 Task: Find connections with filter location Tomé with filter topic #Lawwith filter profile language French with filter current company UAS International Trip Support with filter school St. Joseph's Boys' Higher Secondary School with filter industry Accessible Architecture and Design with filter service category Illustration with filter keywords title Accounting Staff
Action: Mouse moved to (629, 85)
Screenshot: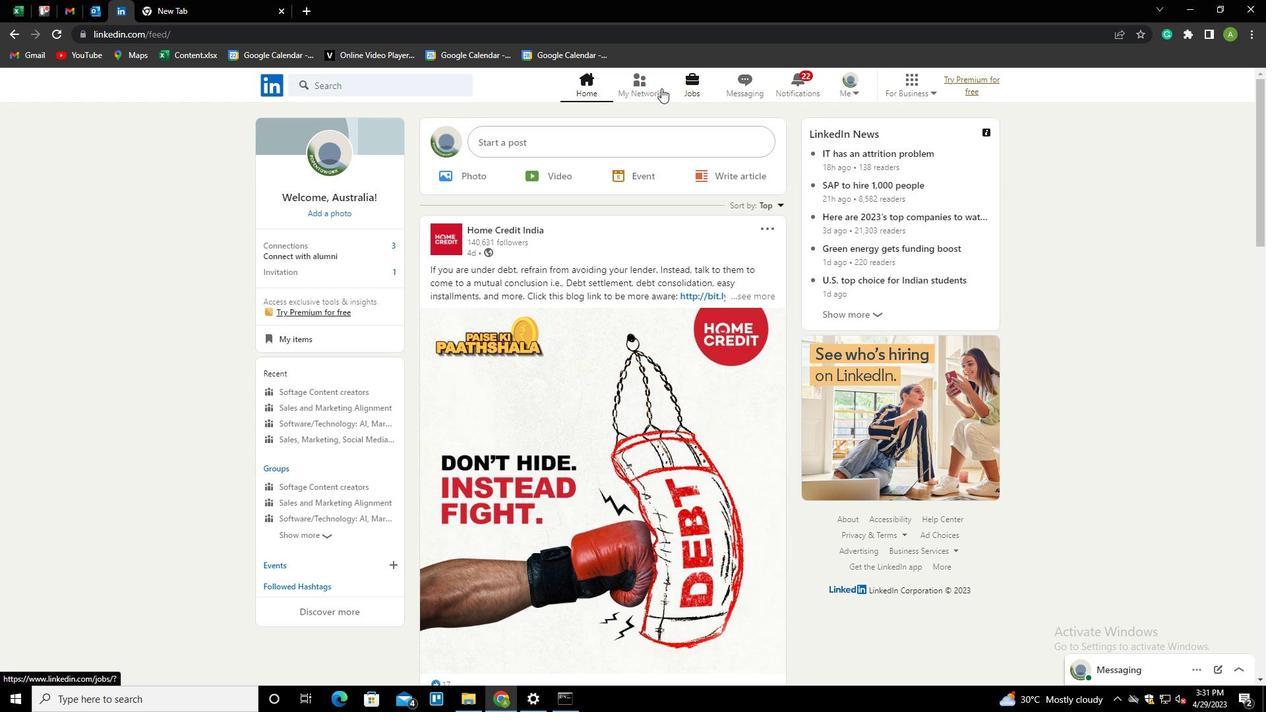 
Action: Mouse pressed left at (629, 85)
Screenshot: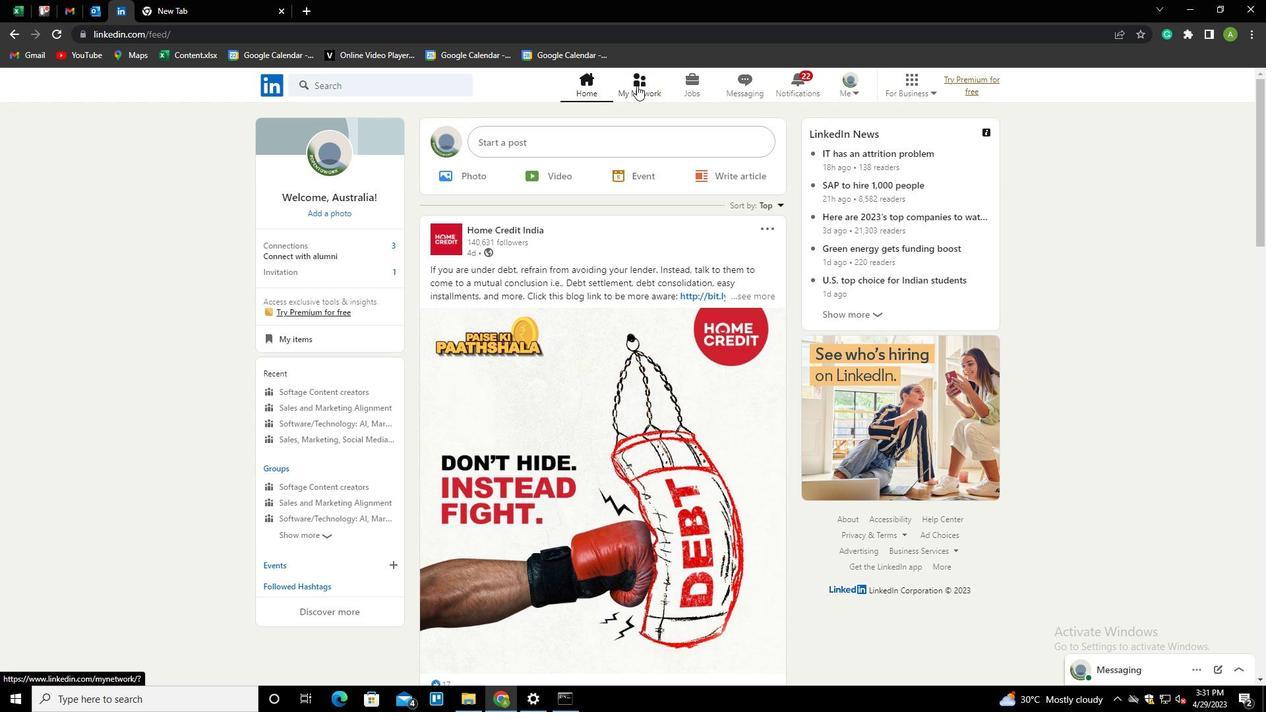 
Action: Mouse moved to (360, 156)
Screenshot: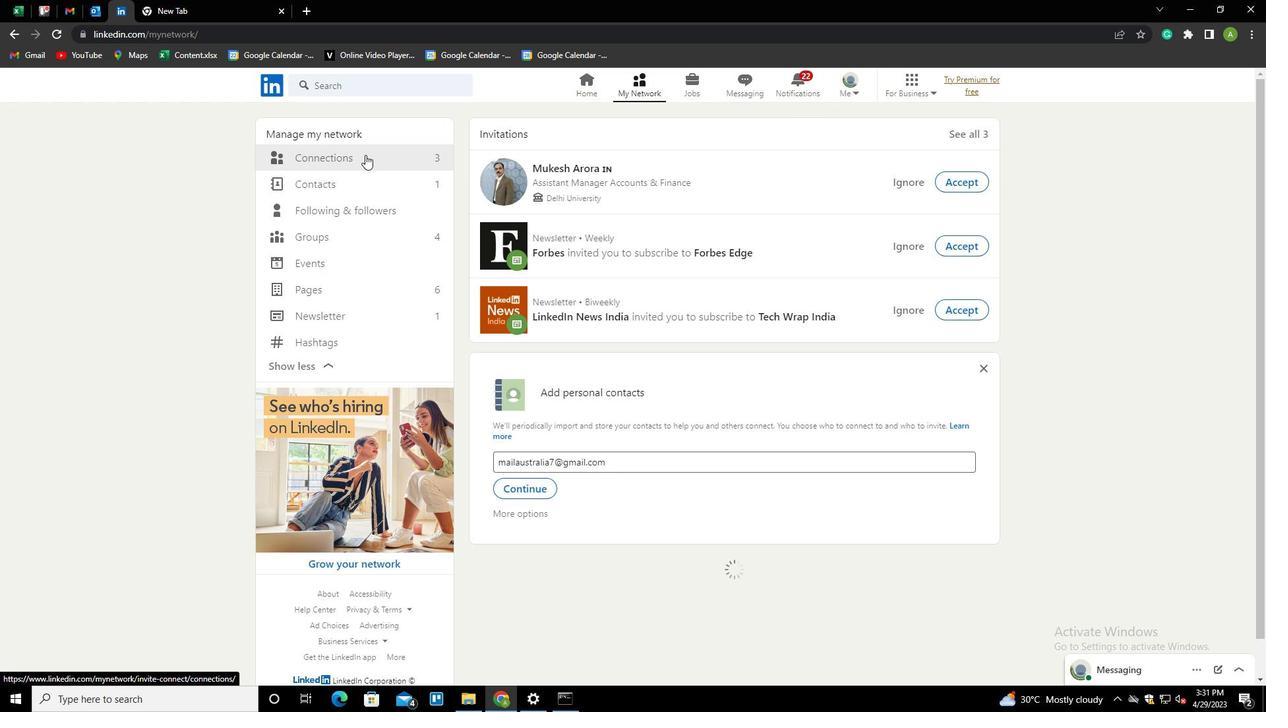 
Action: Mouse pressed left at (360, 156)
Screenshot: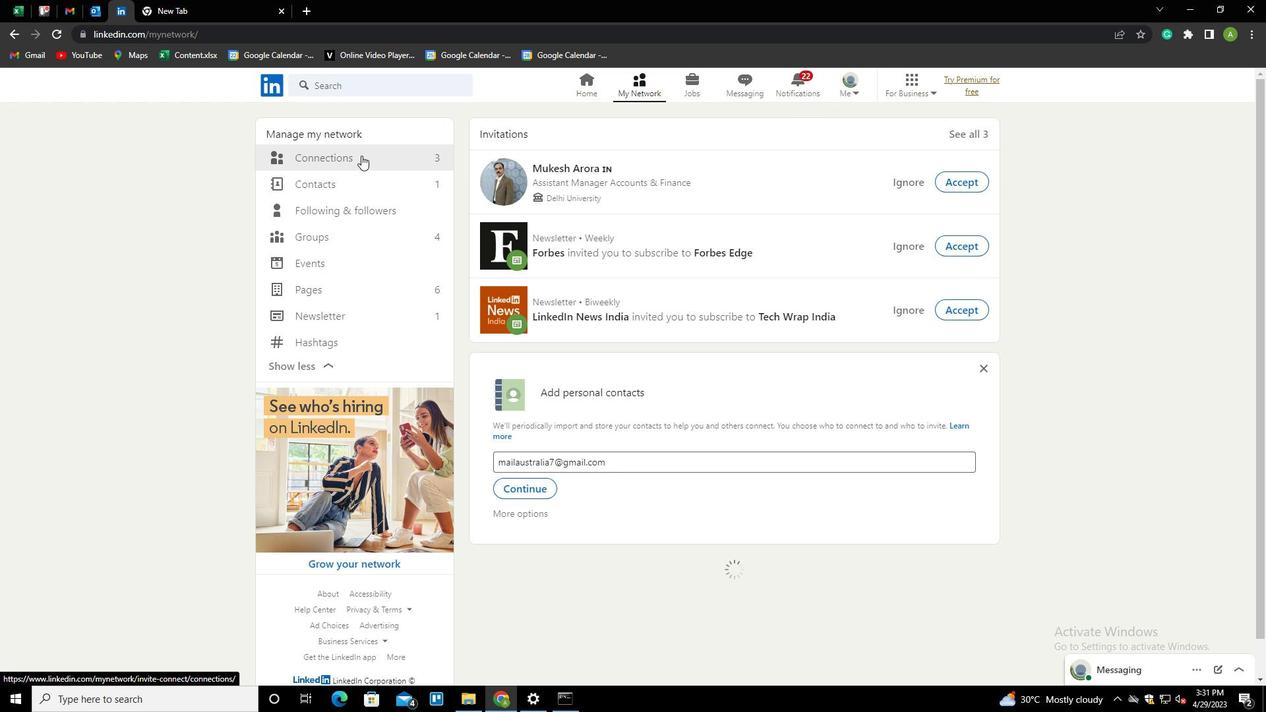 
Action: Mouse moved to (737, 157)
Screenshot: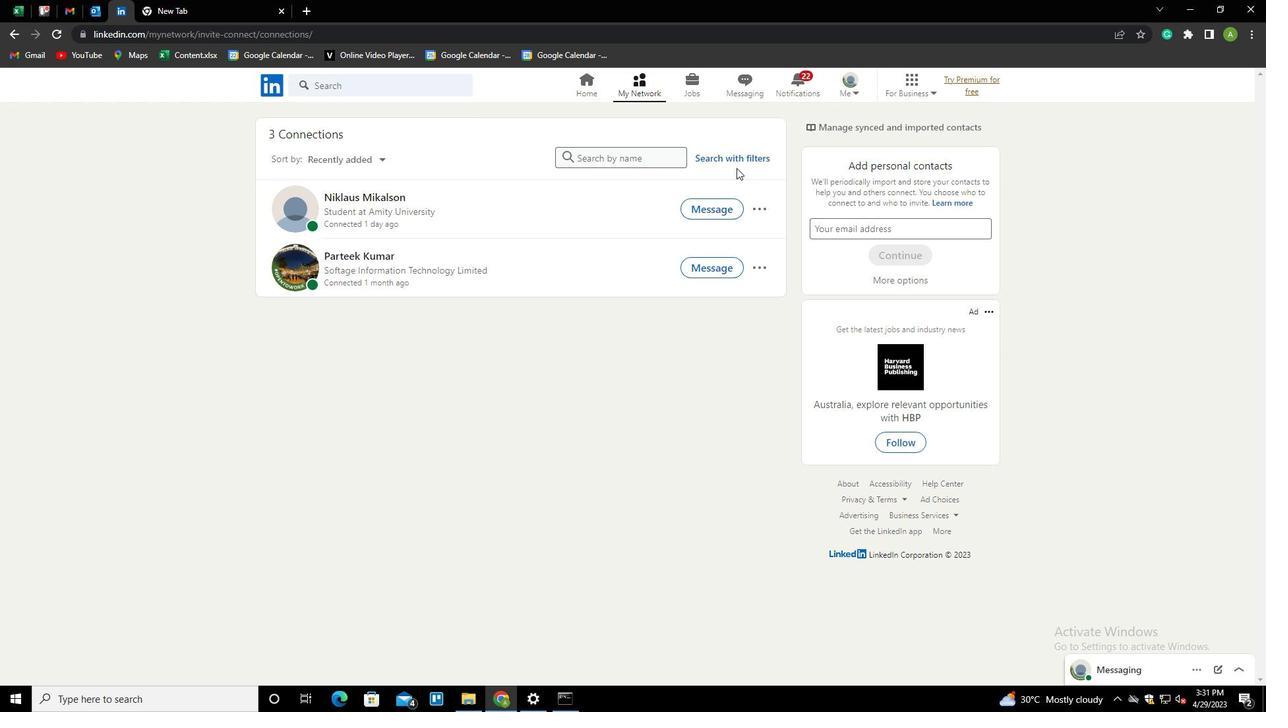 
Action: Mouse pressed left at (737, 157)
Screenshot: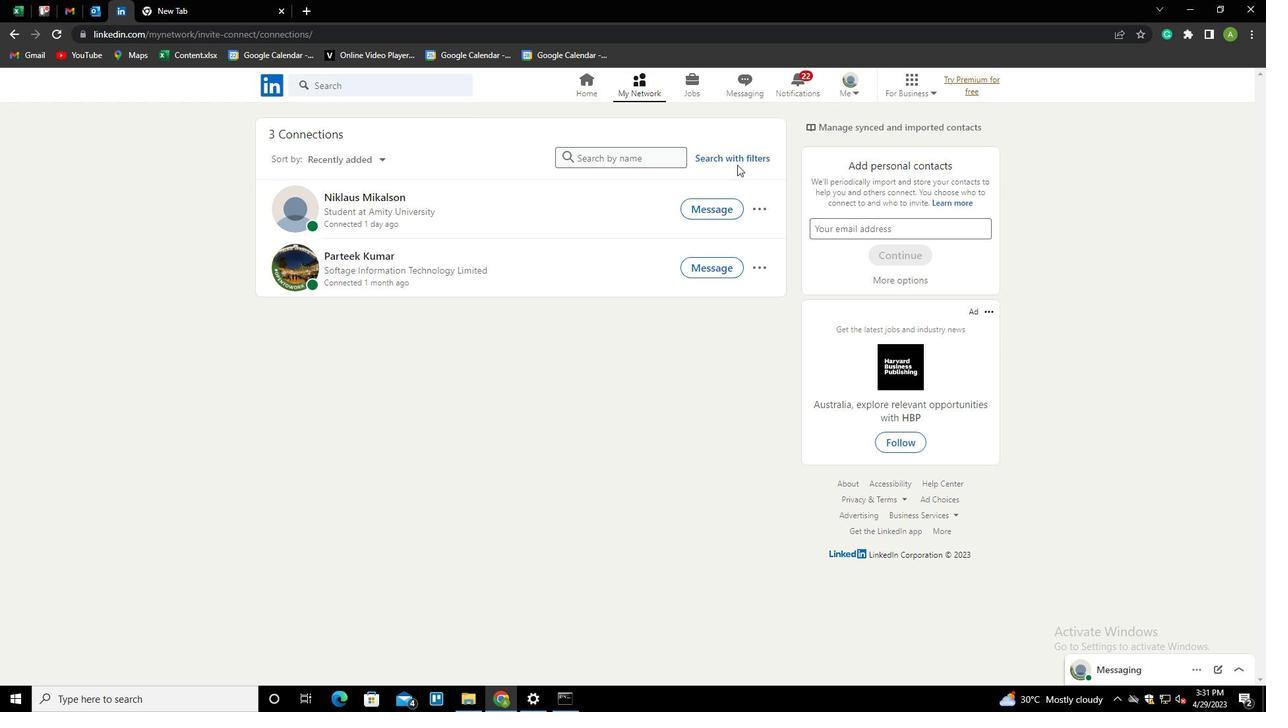 
Action: Mouse moved to (681, 125)
Screenshot: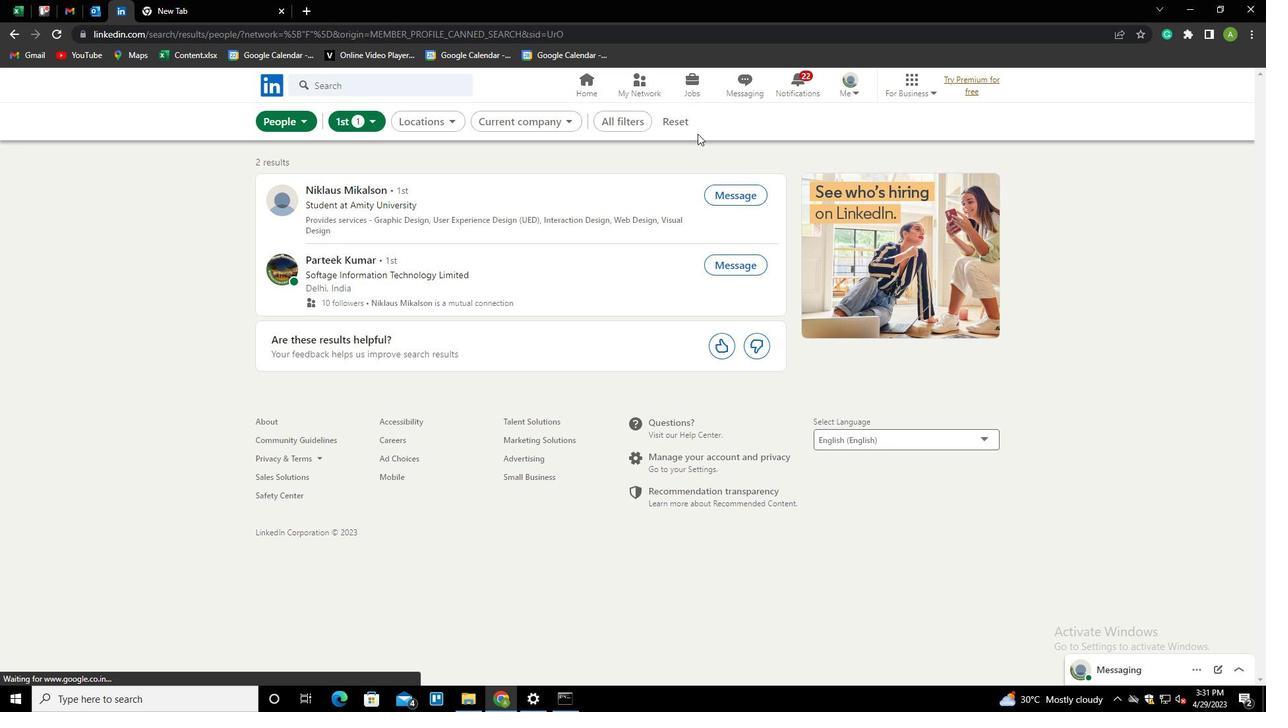 
Action: Mouse pressed left at (681, 125)
Screenshot: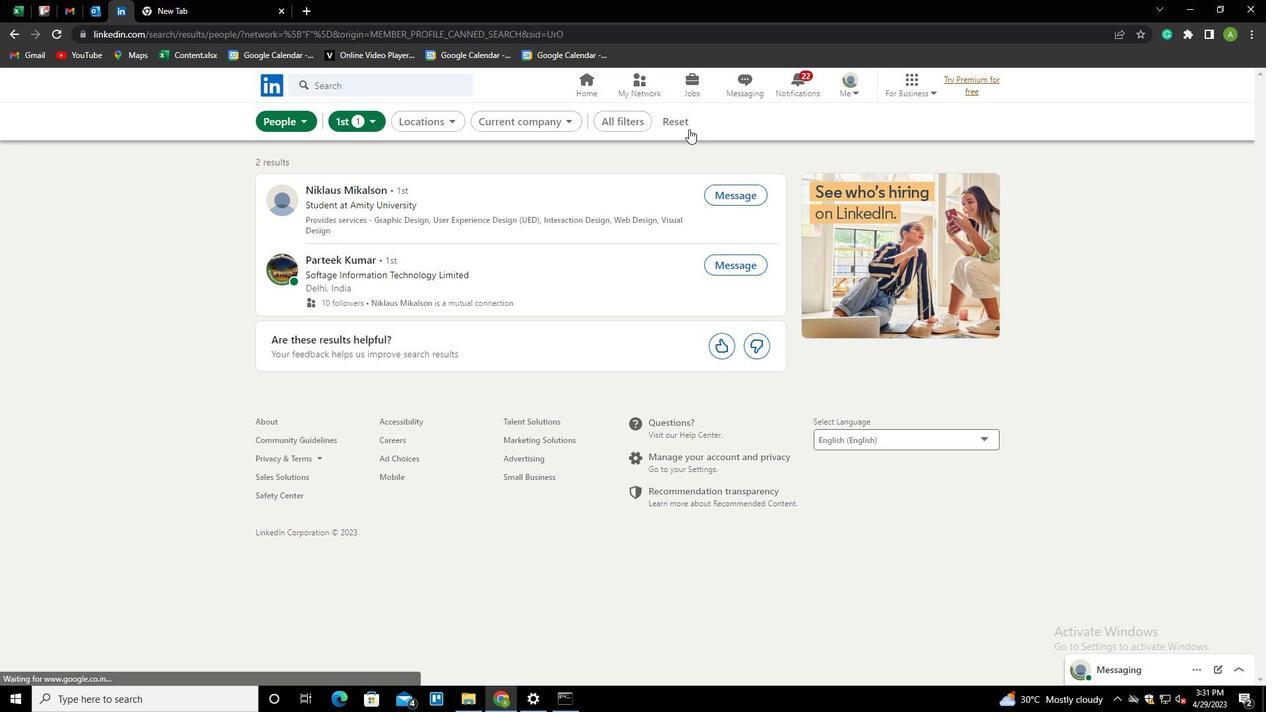 
Action: Mouse moved to (652, 122)
Screenshot: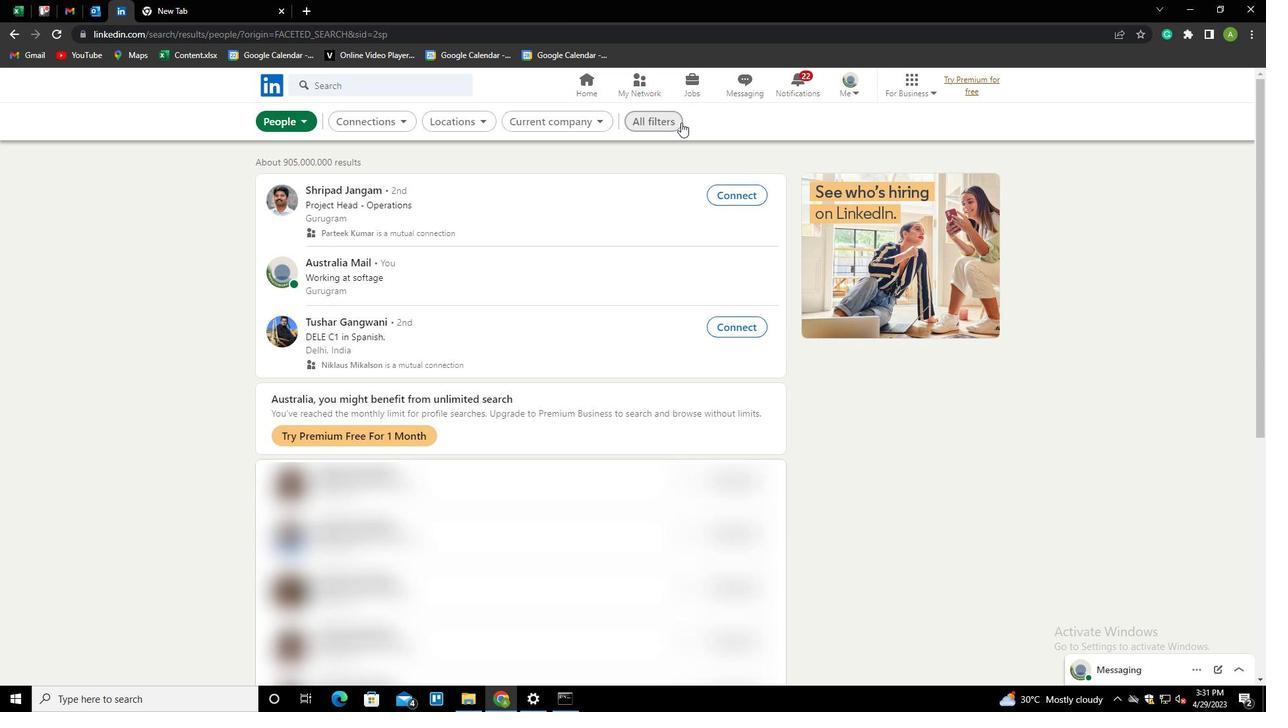 
Action: Mouse pressed left at (652, 122)
Screenshot: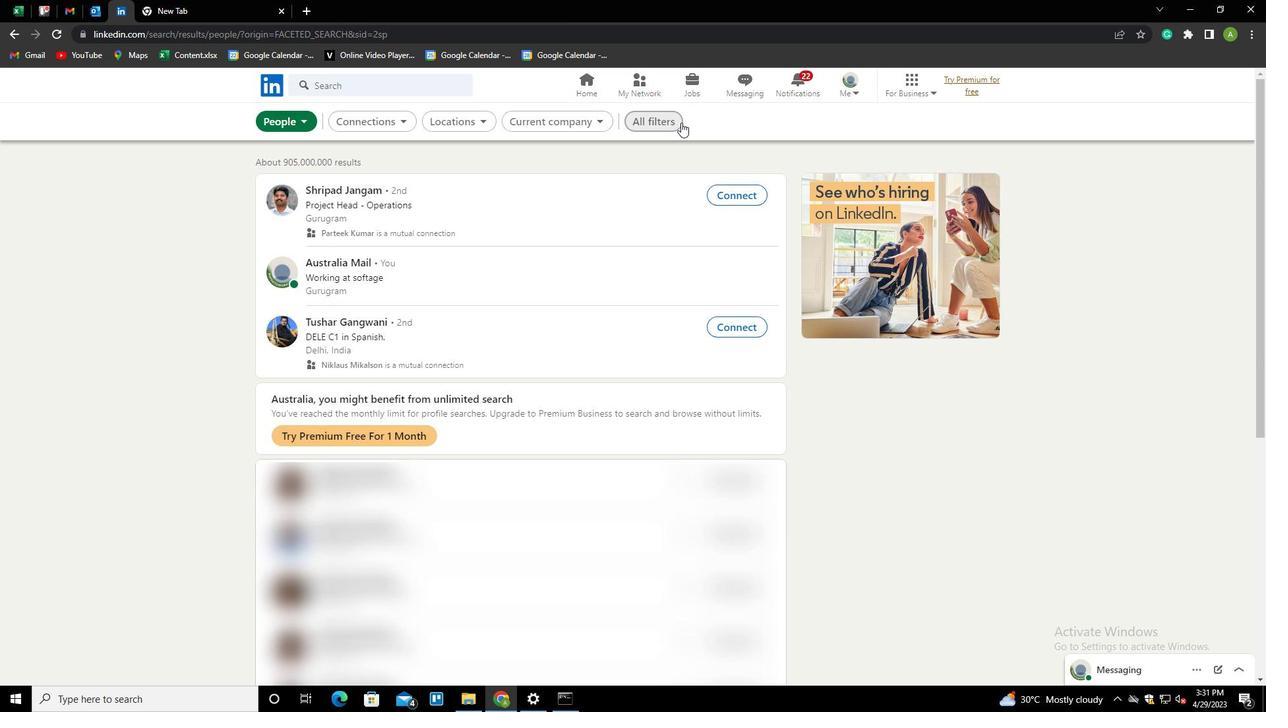 
Action: Mouse moved to (1185, 341)
Screenshot: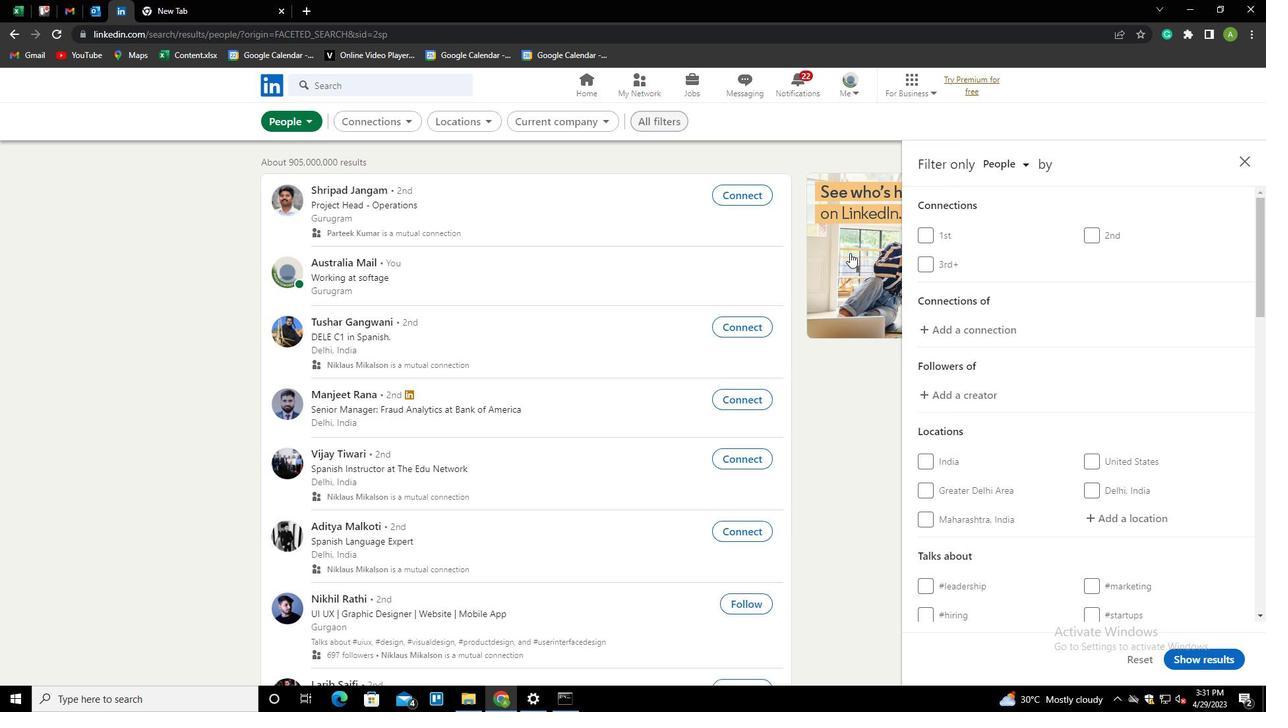 
Action: Mouse scrolled (1185, 340) with delta (0, 0)
Screenshot: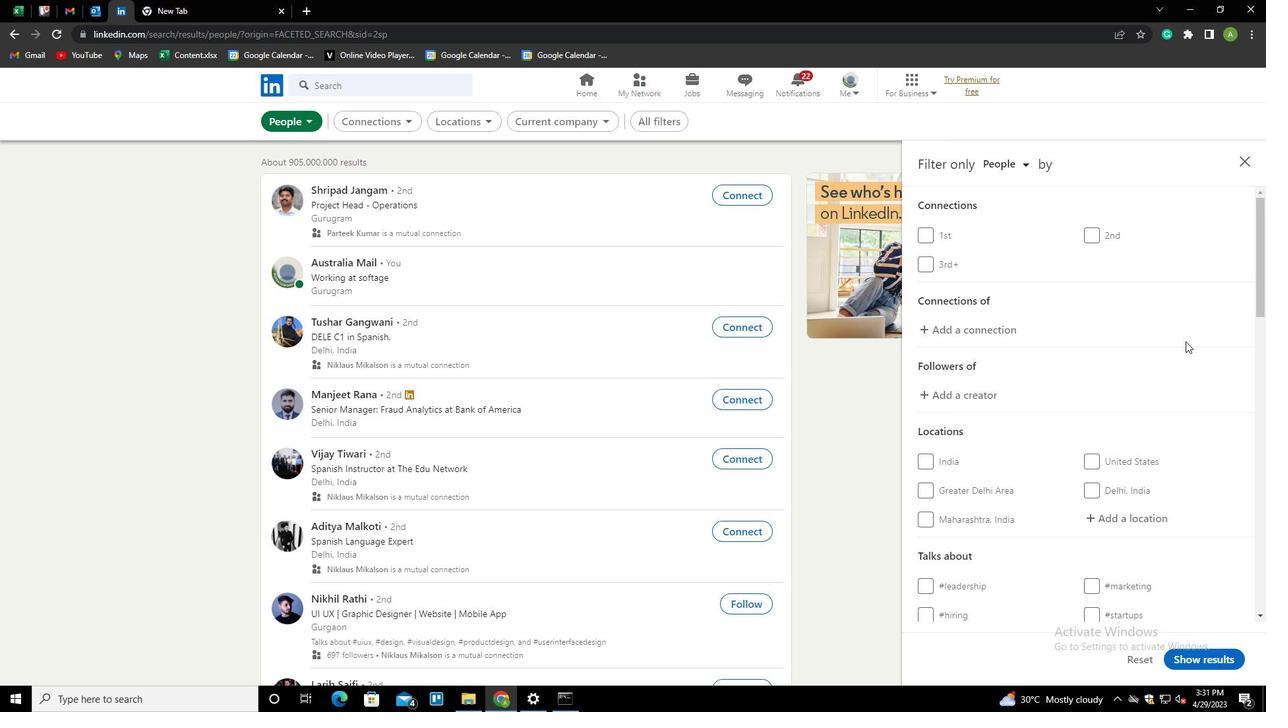 
Action: Mouse scrolled (1185, 340) with delta (0, 0)
Screenshot: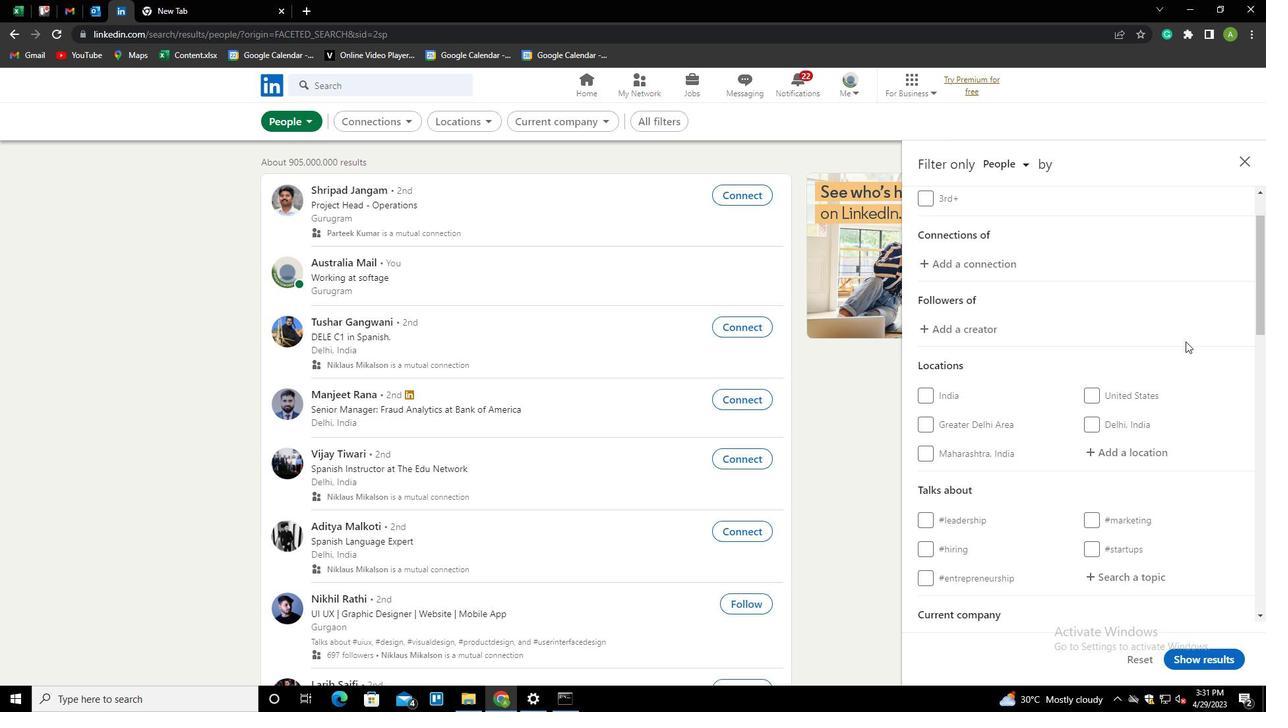 
Action: Mouse scrolled (1185, 340) with delta (0, 0)
Screenshot: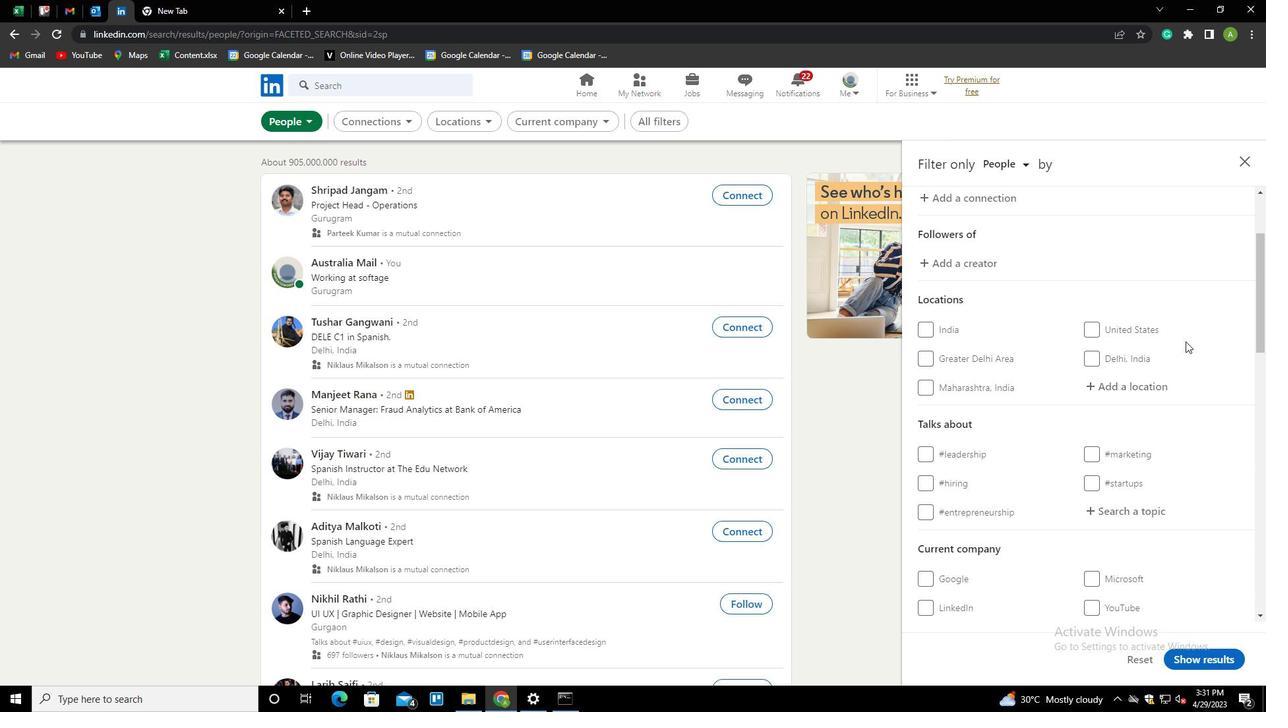
Action: Mouse moved to (1130, 322)
Screenshot: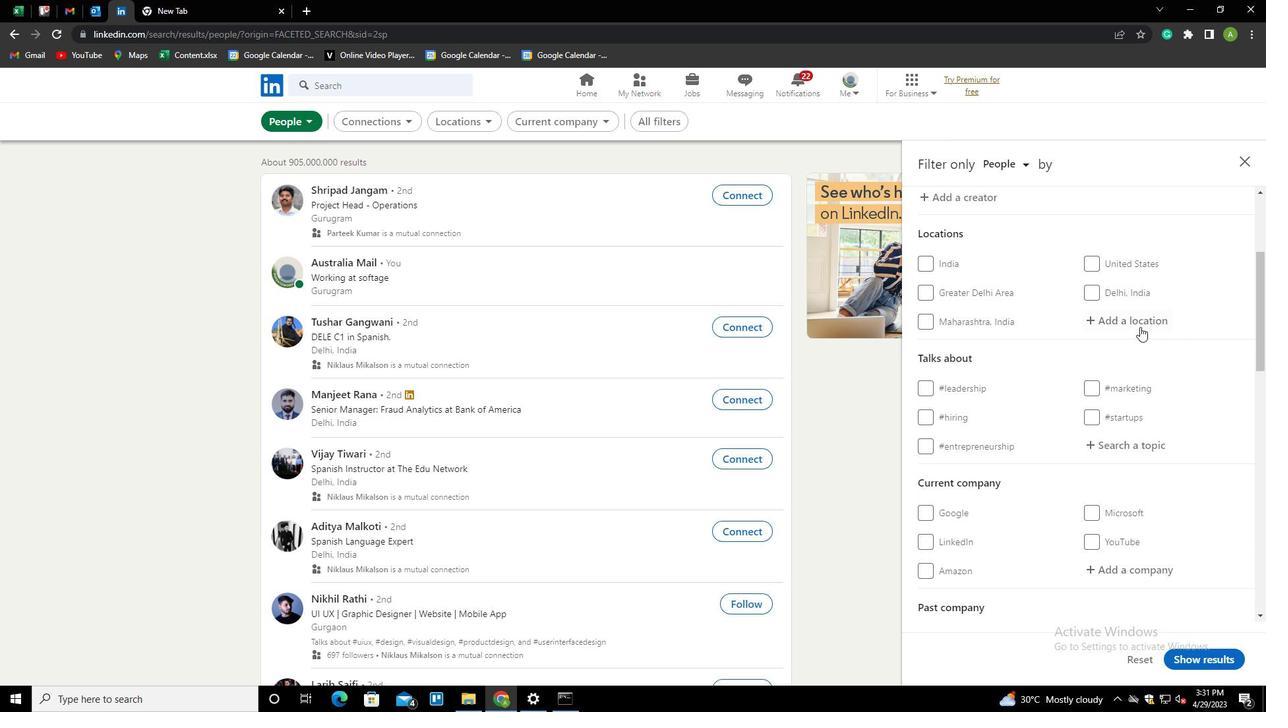 
Action: Mouse pressed left at (1130, 322)
Screenshot: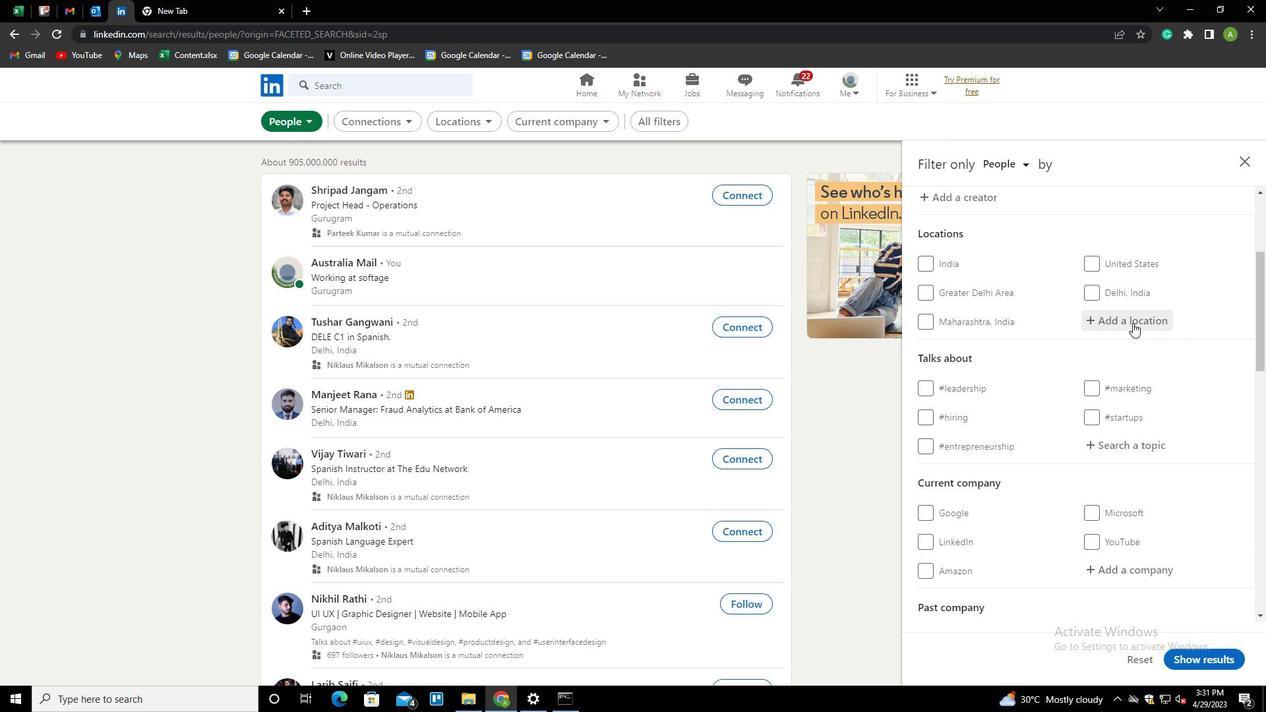 
Action: Mouse moved to (1130, 321)
Screenshot: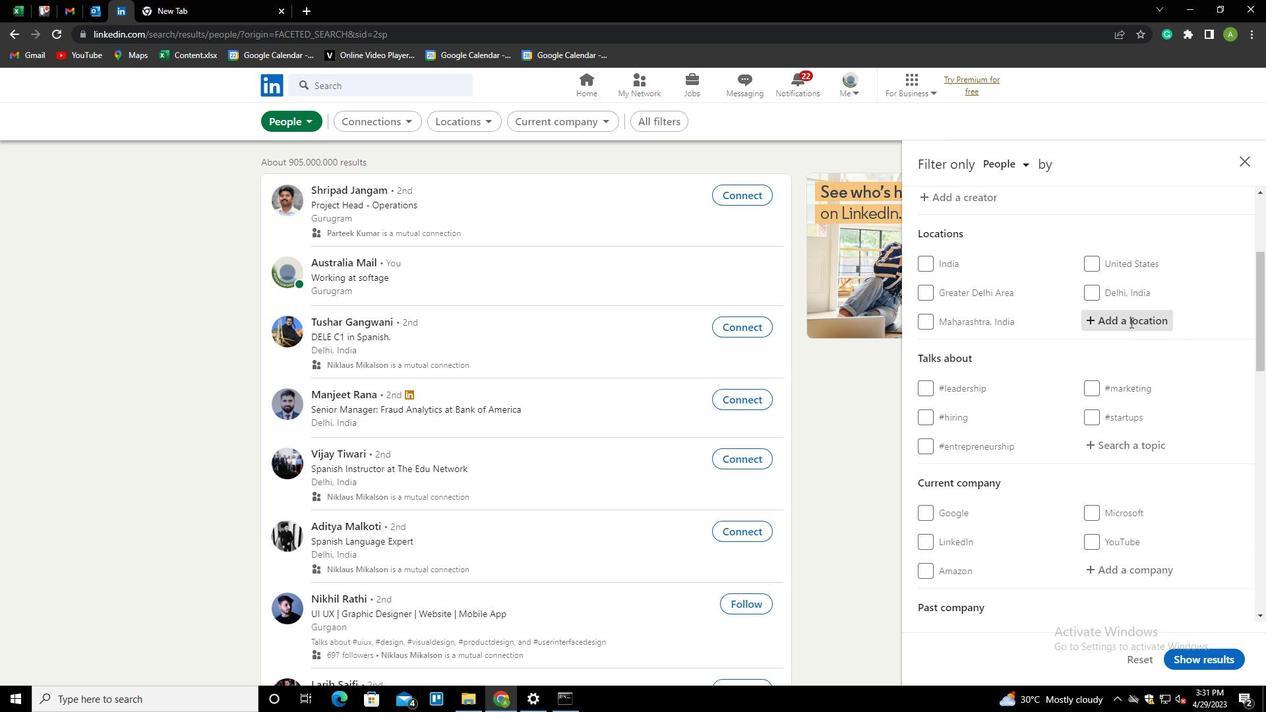 
Action: Mouse pressed left at (1130, 321)
Screenshot: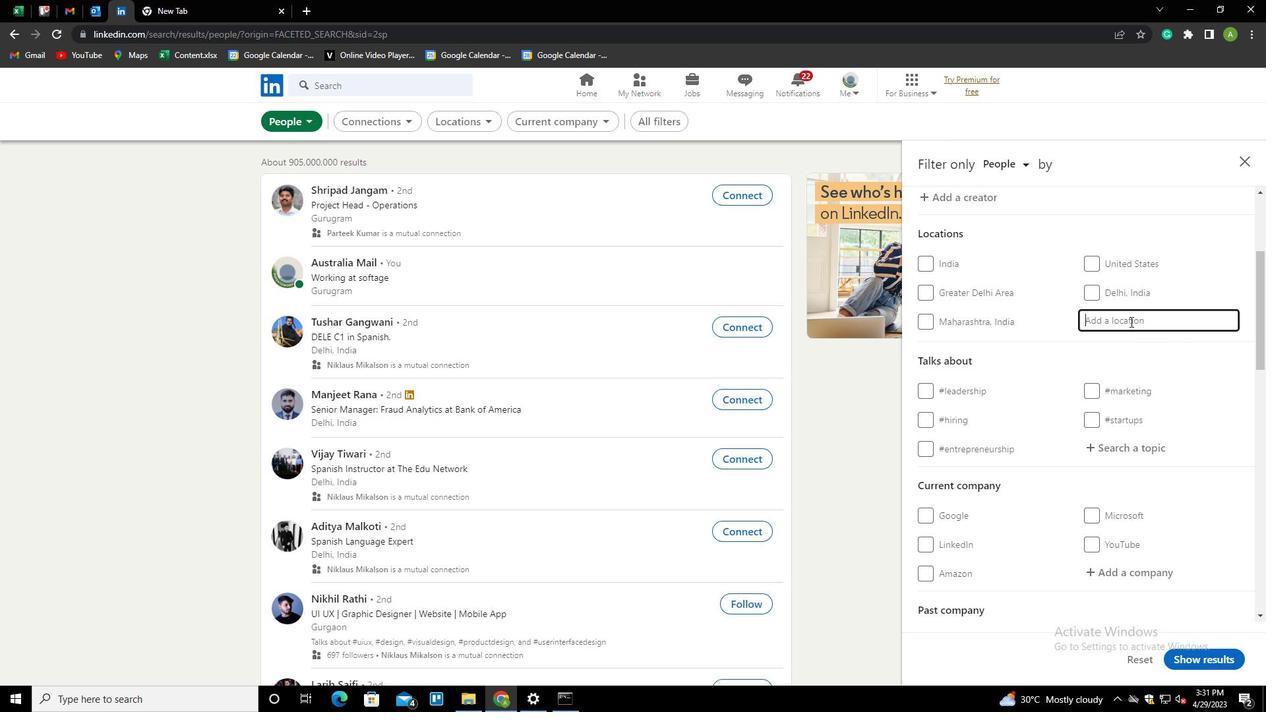 
Action: Key pressed <Key.shift><Key.shift><Key.shift>TOME<Key.down><Key.down><Key.enter>
Screenshot: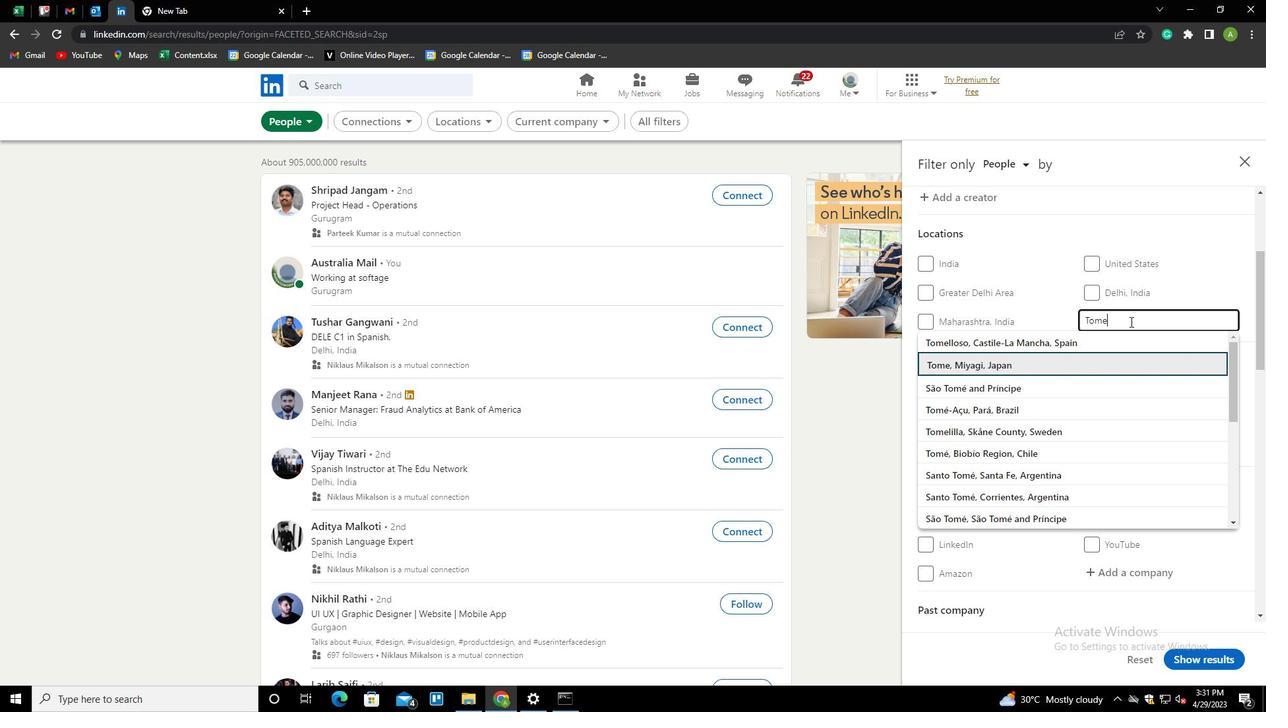 
Action: Mouse scrolled (1130, 321) with delta (0, 0)
Screenshot: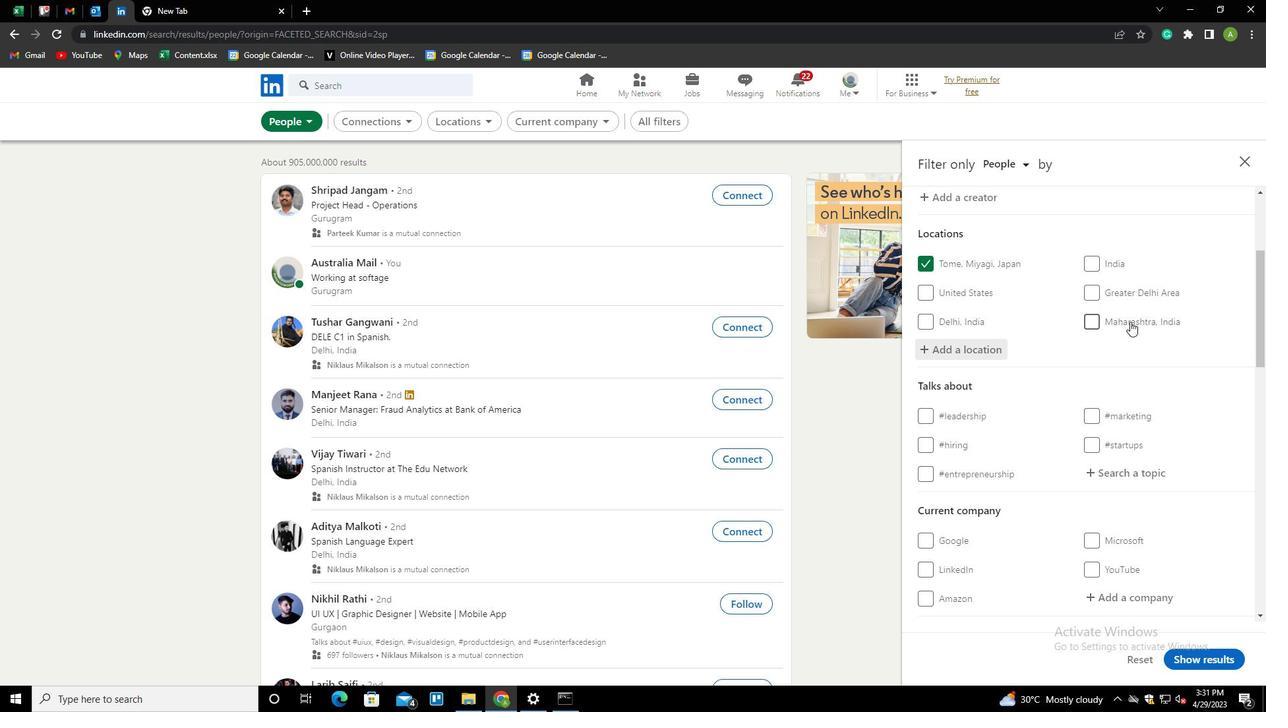 
Action: Mouse scrolled (1130, 321) with delta (0, 0)
Screenshot: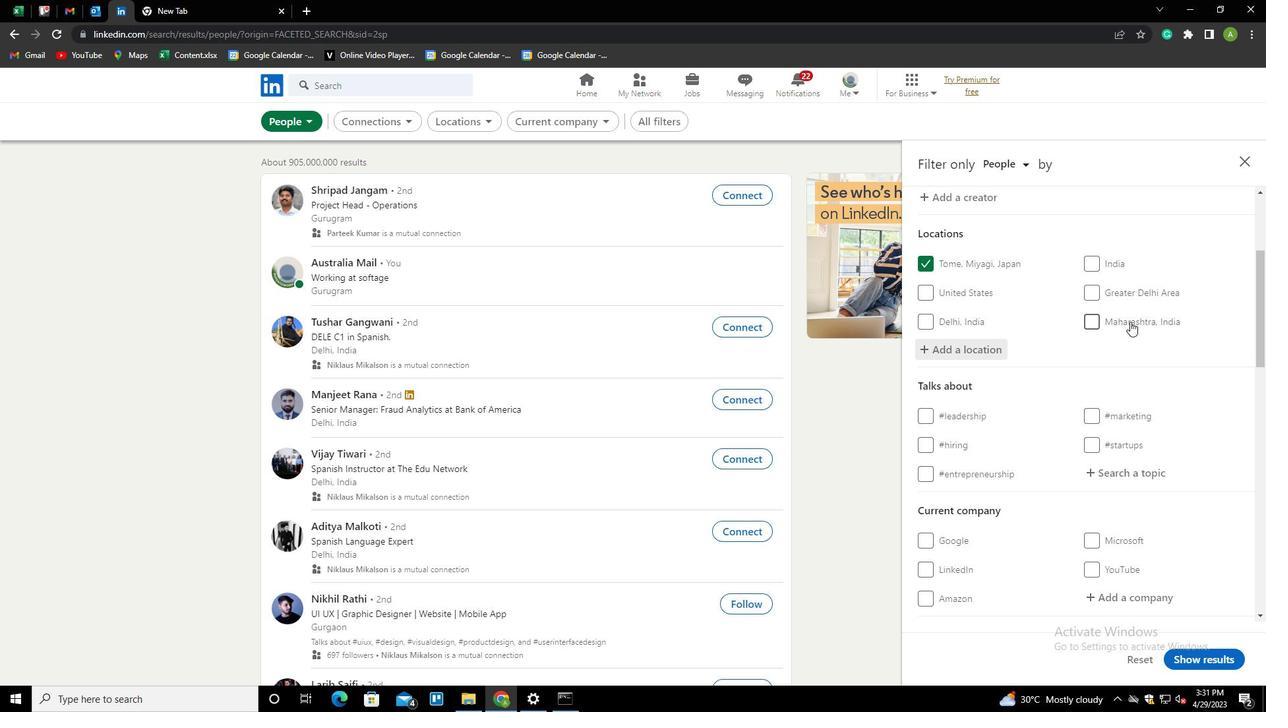 
Action: Mouse moved to (1126, 336)
Screenshot: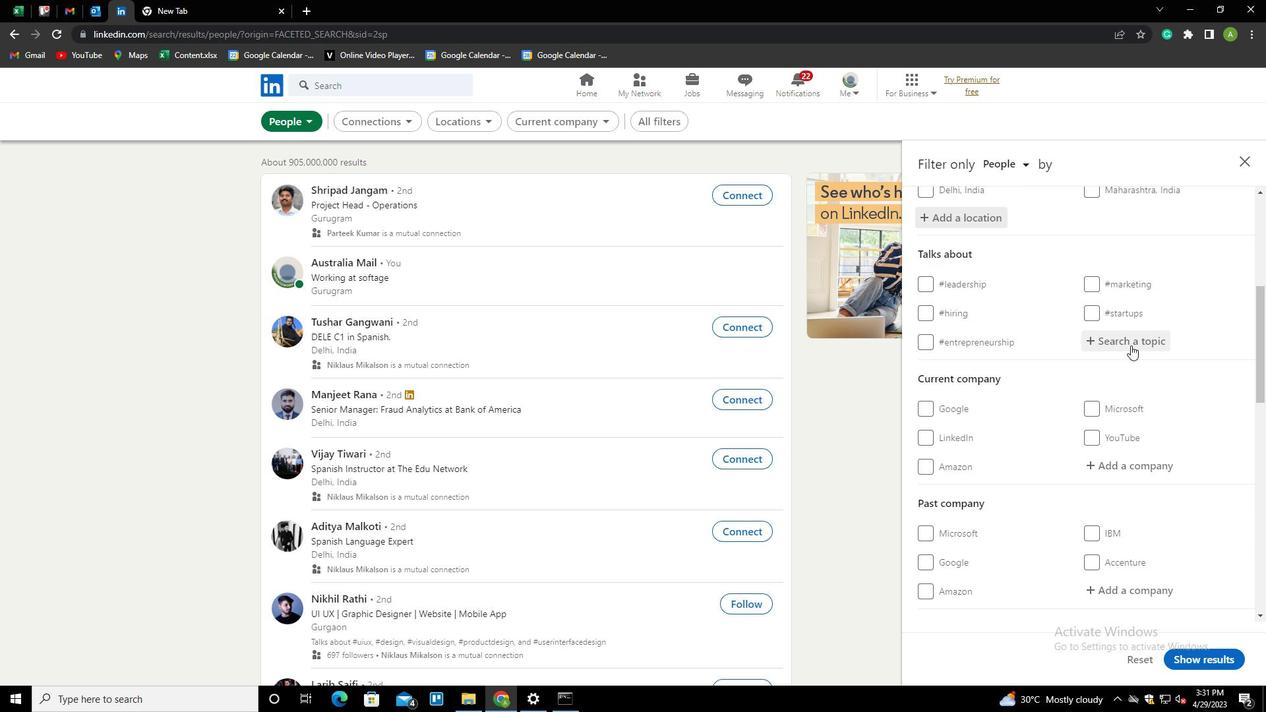 
Action: Mouse pressed left at (1126, 336)
Screenshot: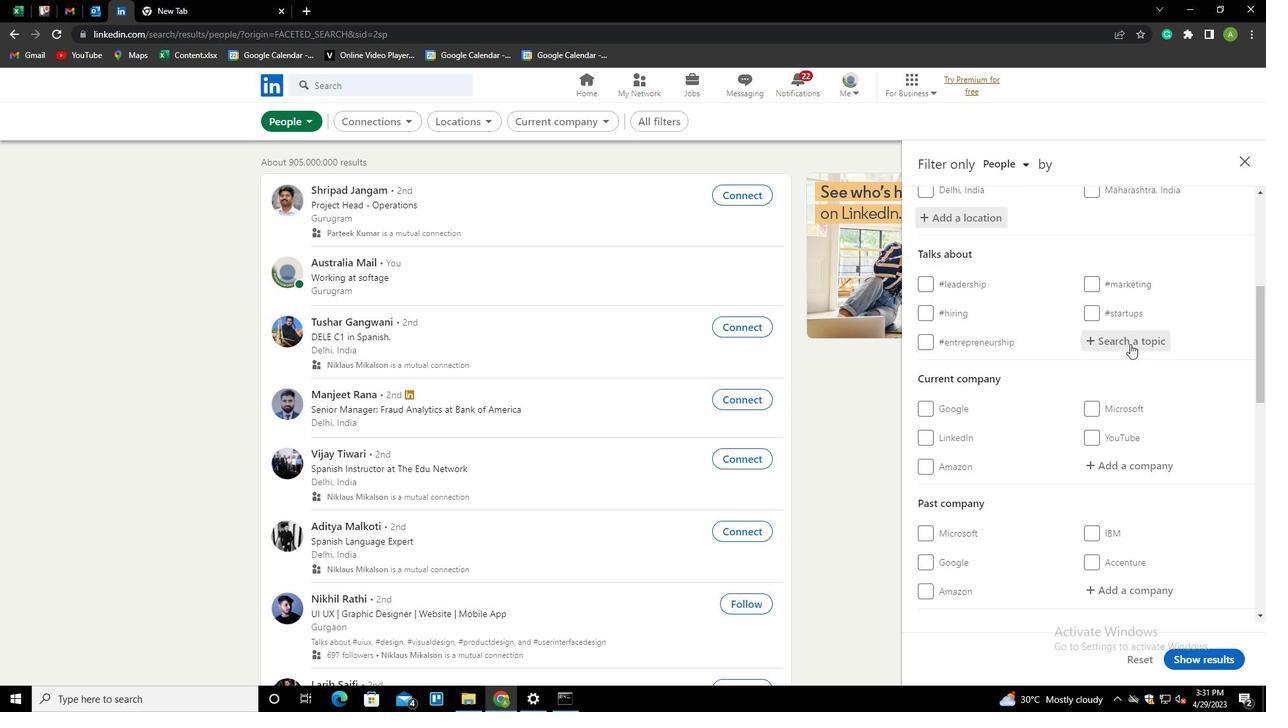 
Action: Key pressed <Key.shift>LAW<Key.down><Key.enter>
Screenshot: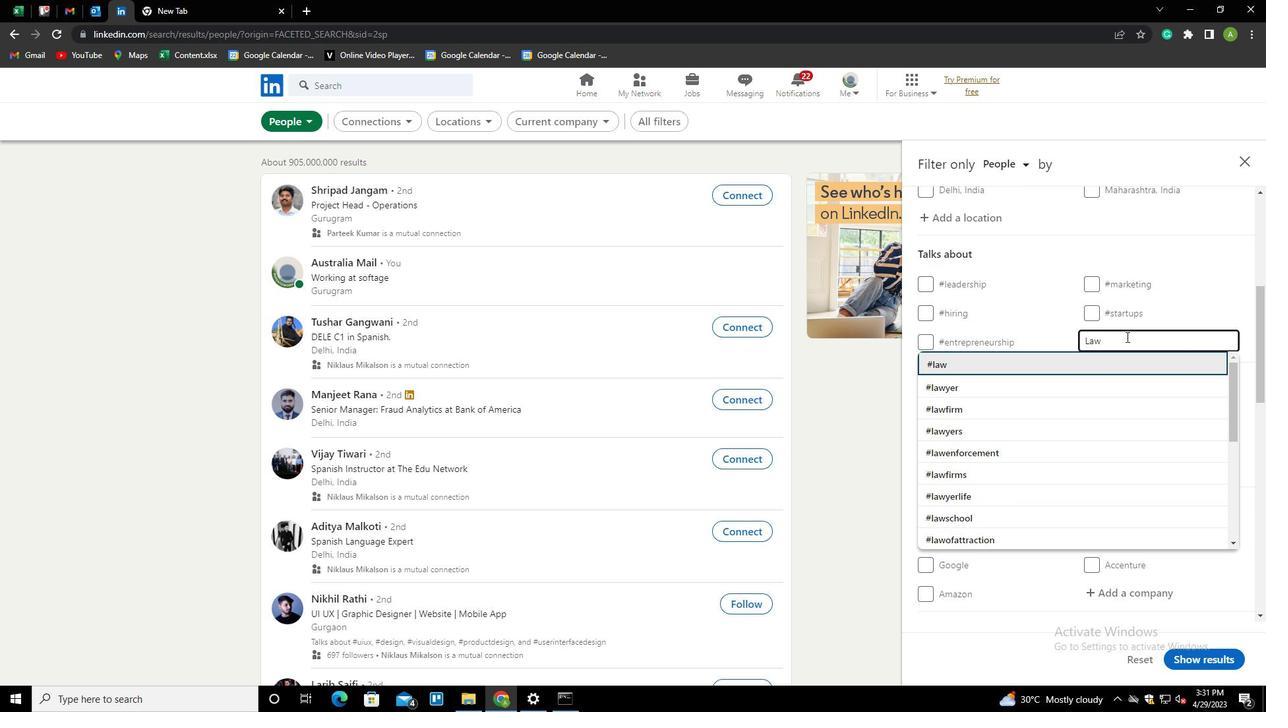 
Action: Mouse scrolled (1126, 336) with delta (0, 0)
Screenshot: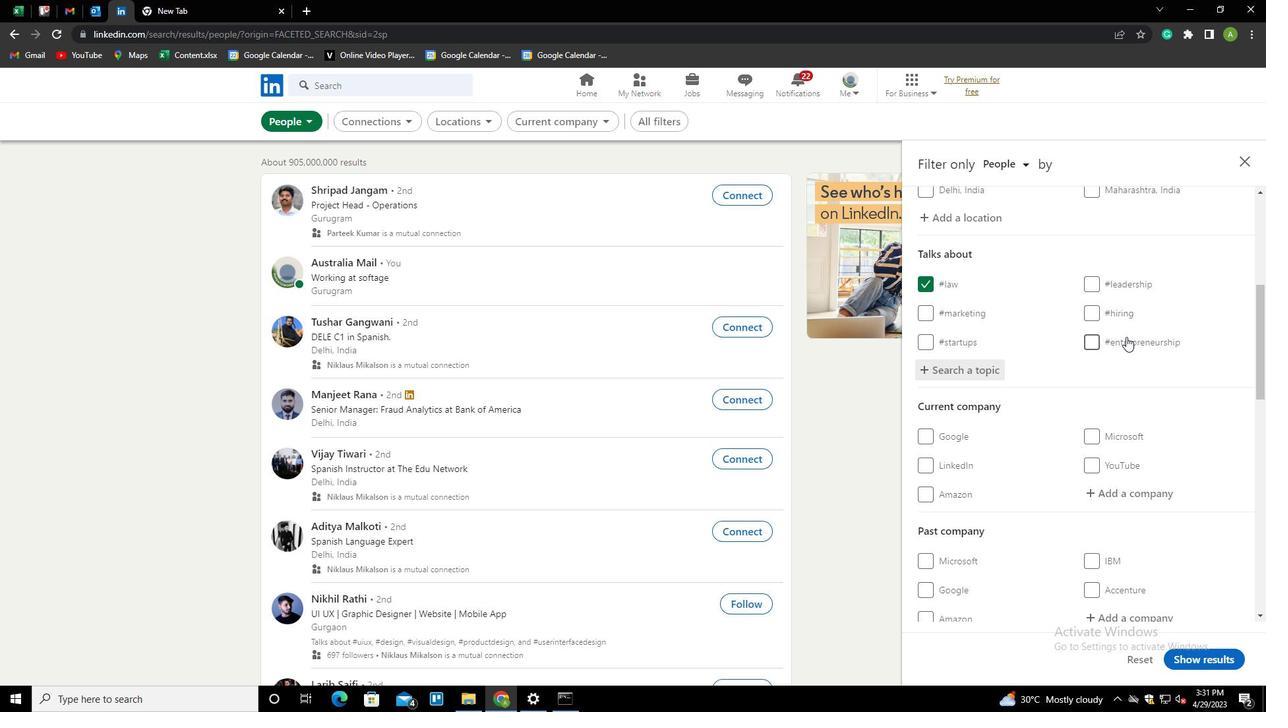 
Action: Mouse scrolled (1126, 336) with delta (0, 0)
Screenshot: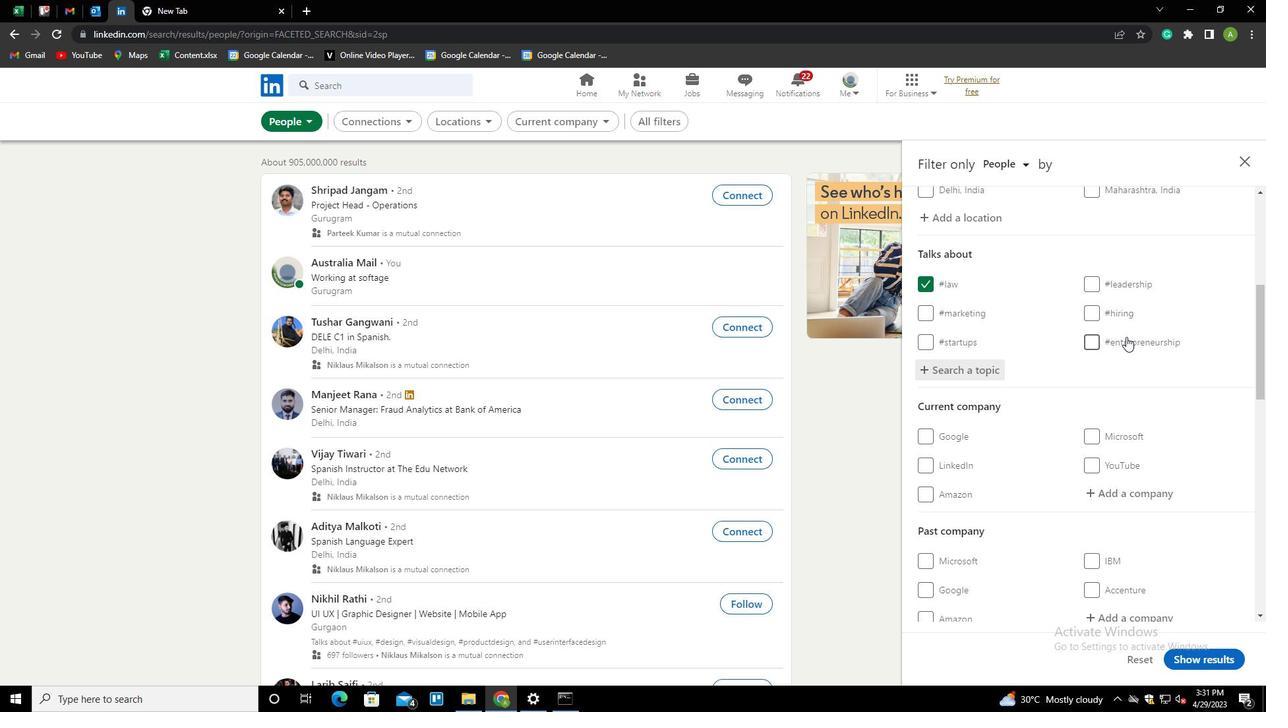 
Action: Mouse scrolled (1126, 336) with delta (0, 0)
Screenshot: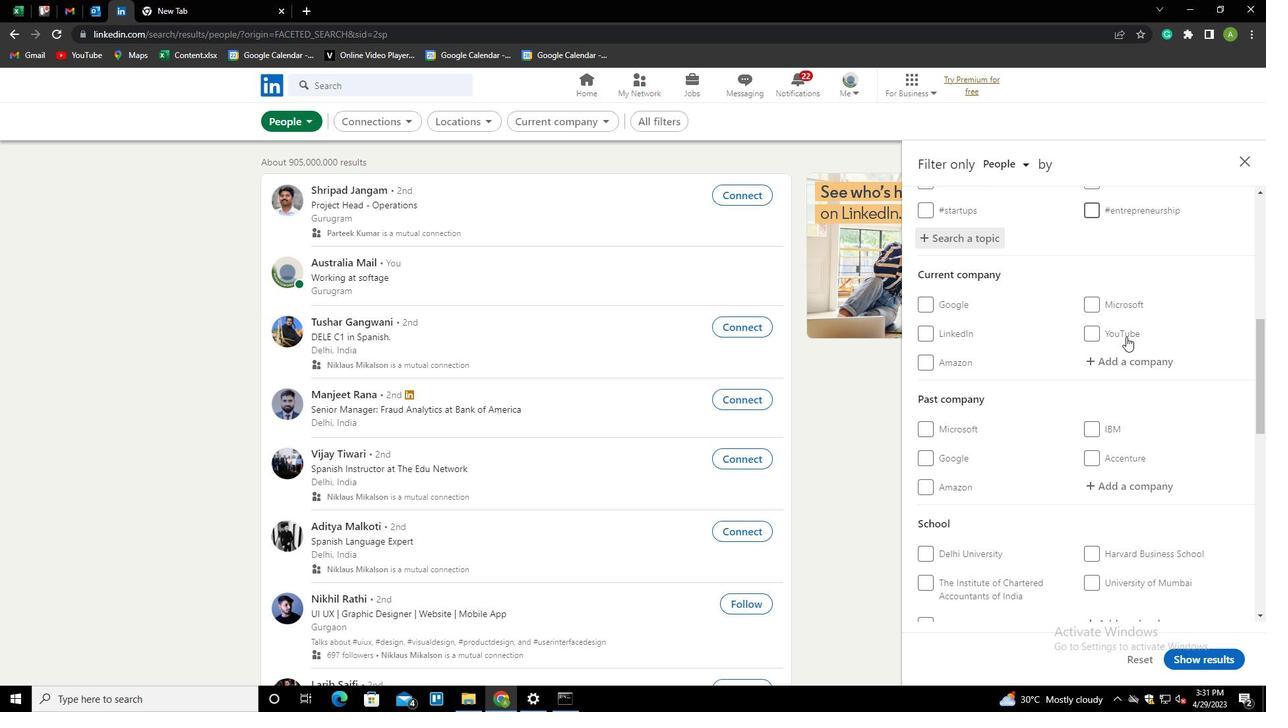 
Action: Mouse scrolled (1126, 336) with delta (0, 0)
Screenshot: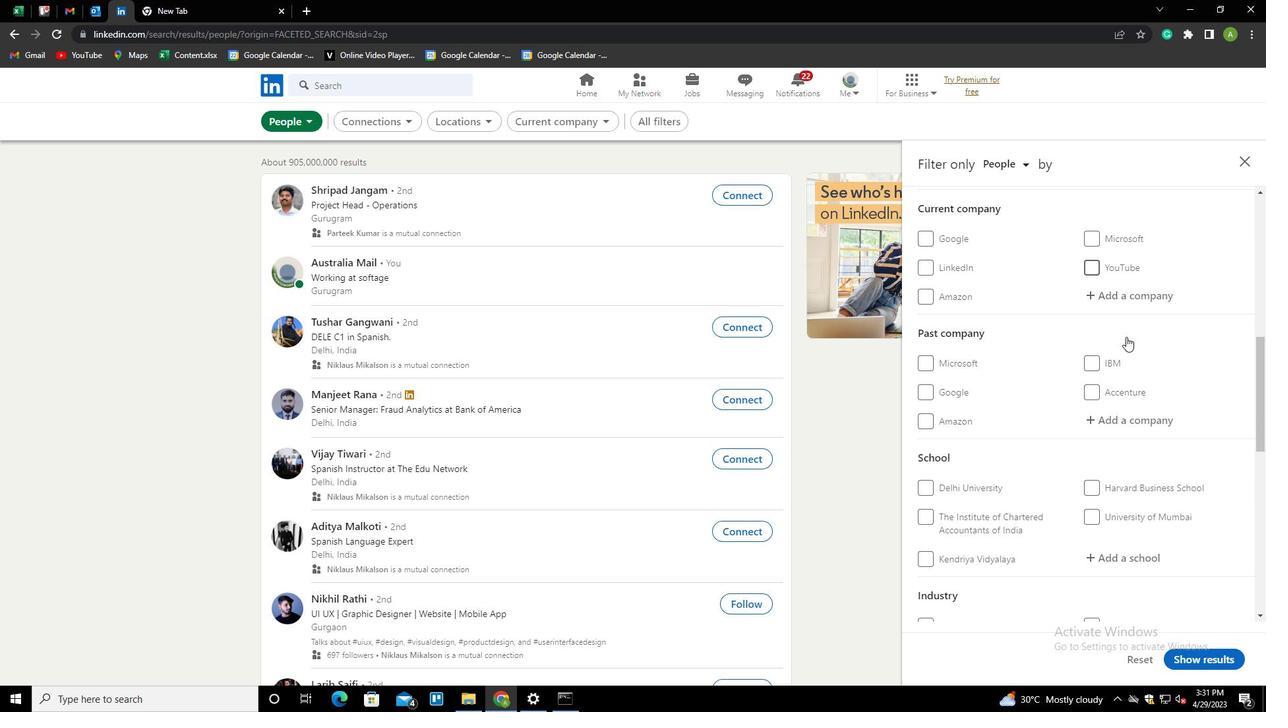 
Action: Mouse scrolled (1126, 336) with delta (0, 0)
Screenshot: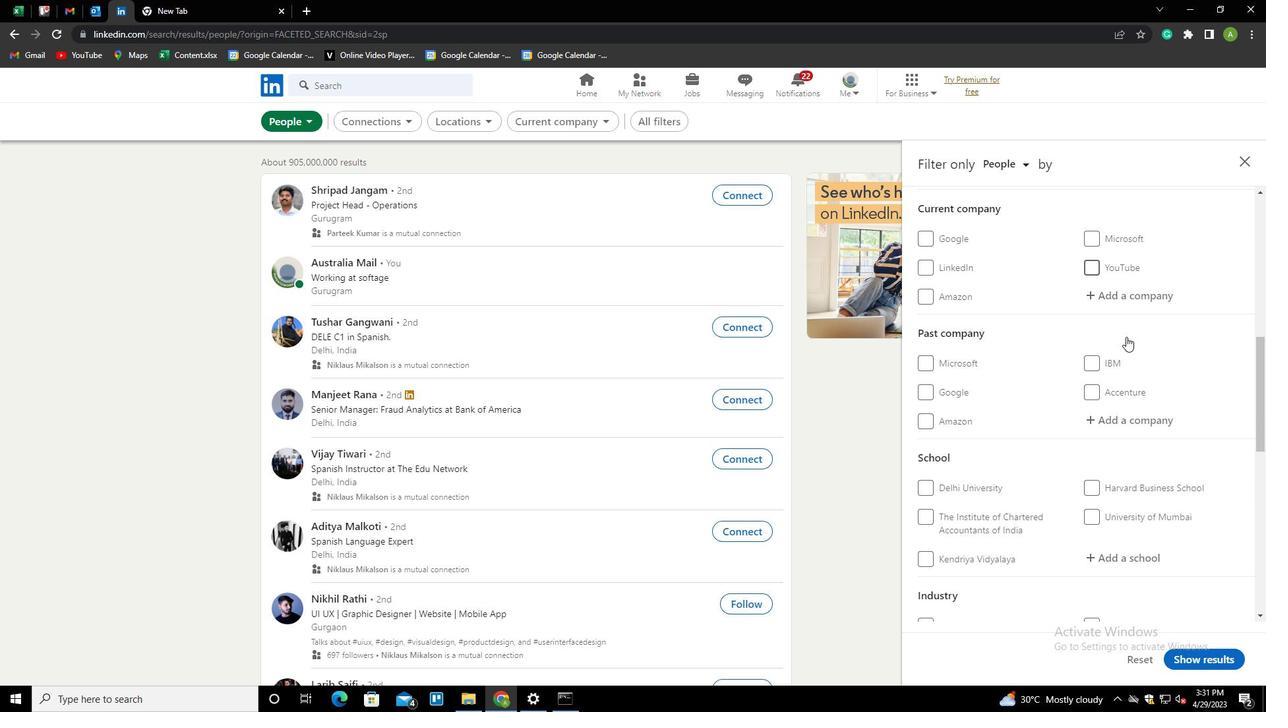 
Action: Mouse scrolled (1126, 336) with delta (0, 0)
Screenshot: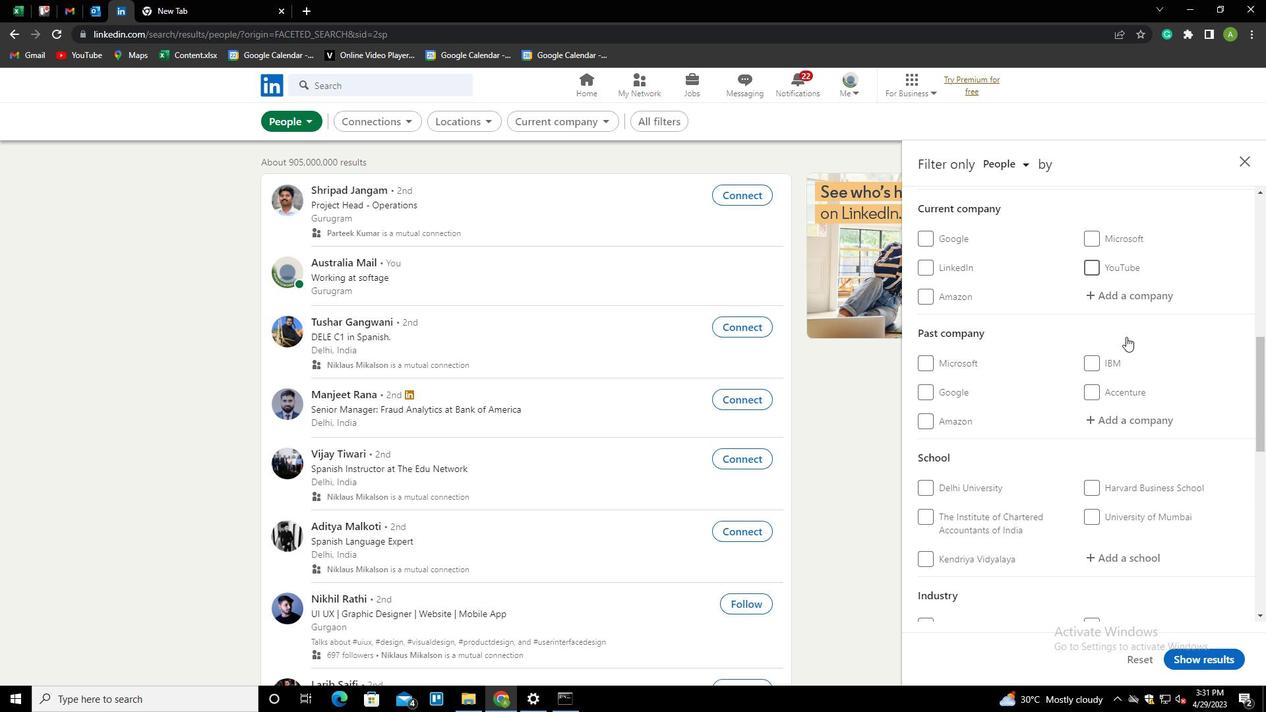 
Action: Mouse scrolled (1126, 336) with delta (0, 0)
Screenshot: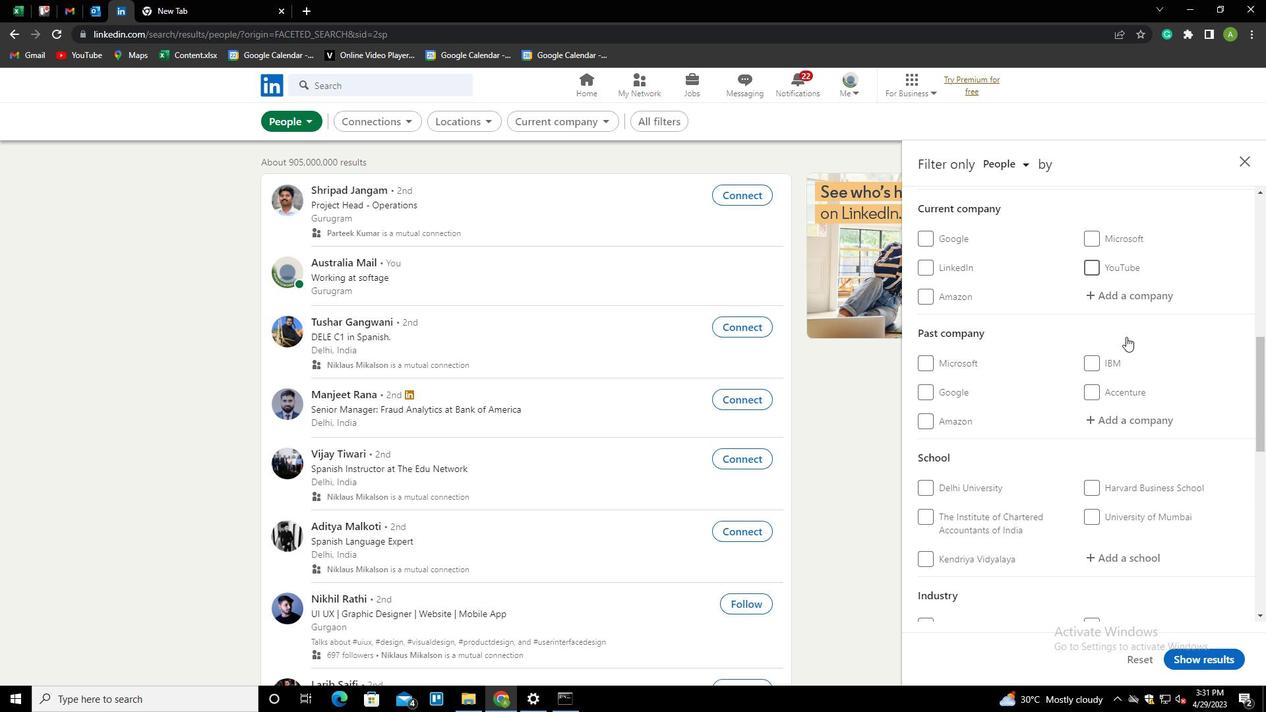
Action: Mouse scrolled (1126, 336) with delta (0, 0)
Screenshot: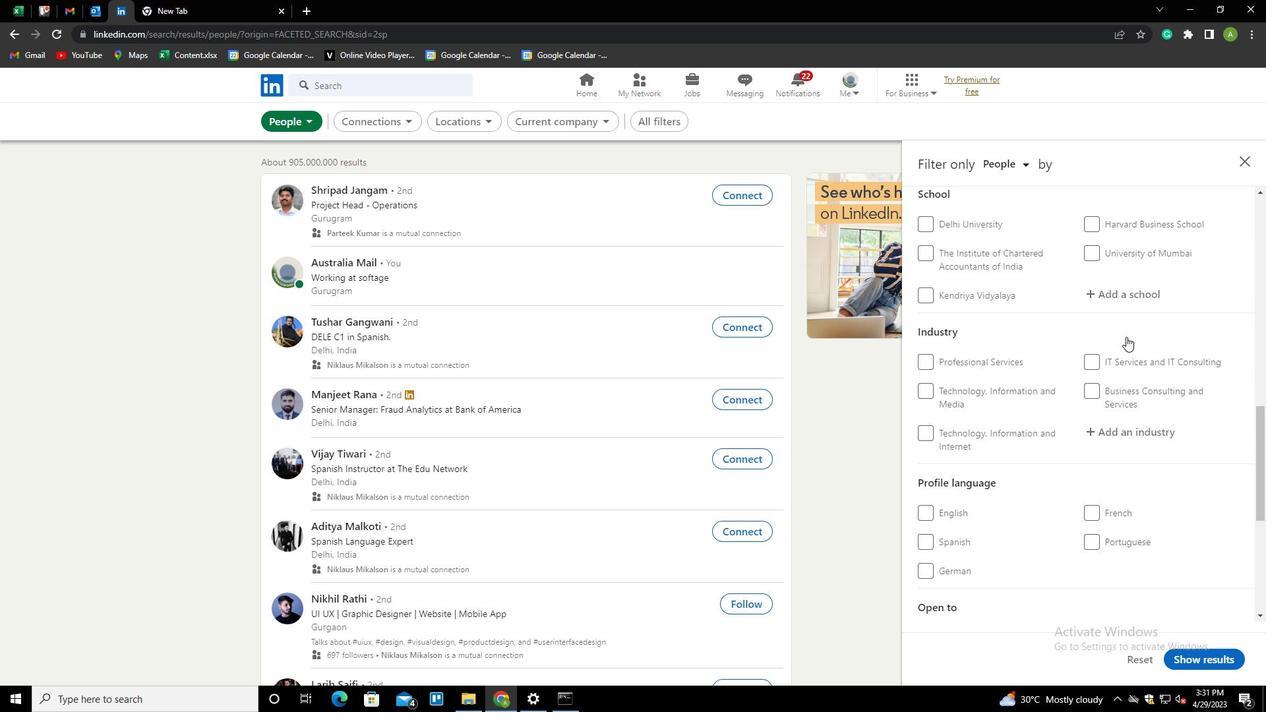 
Action: Mouse moved to (1097, 447)
Screenshot: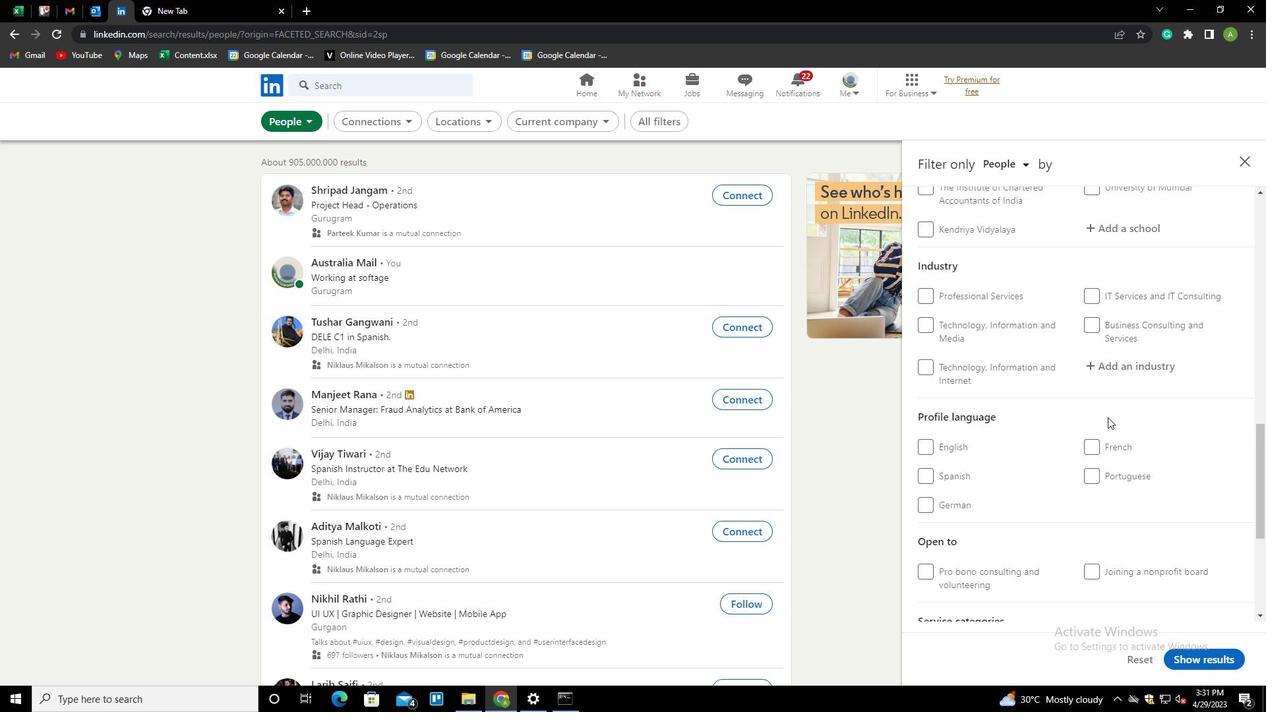 
Action: Mouse pressed left at (1097, 447)
Screenshot: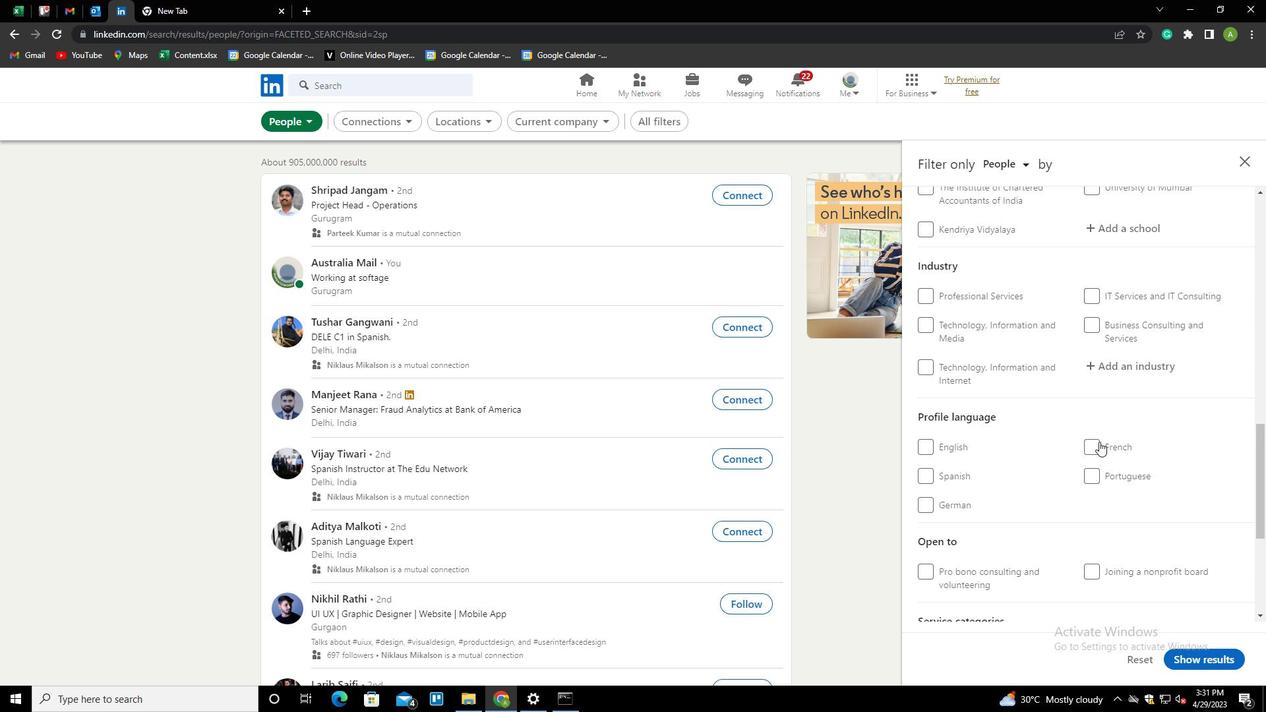 
Action: Mouse moved to (1136, 437)
Screenshot: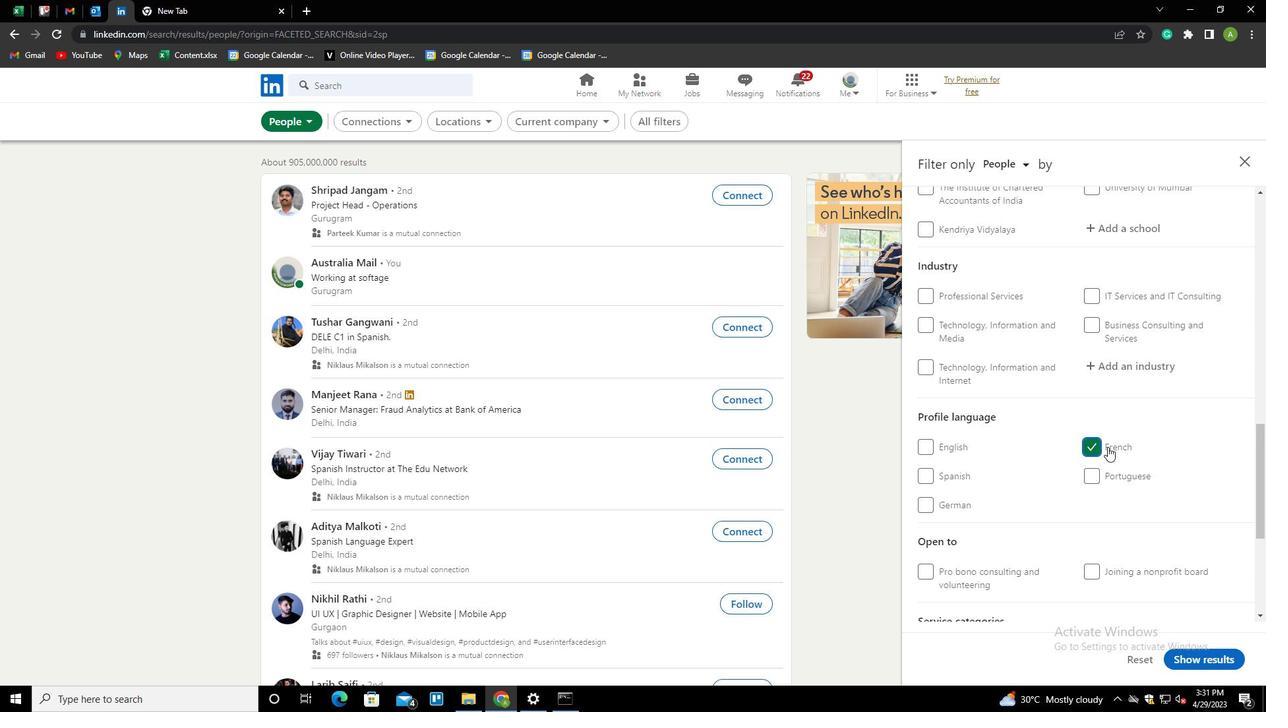 
Action: Mouse scrolled (1136, 438) with delta (0, 0)
Screenshot: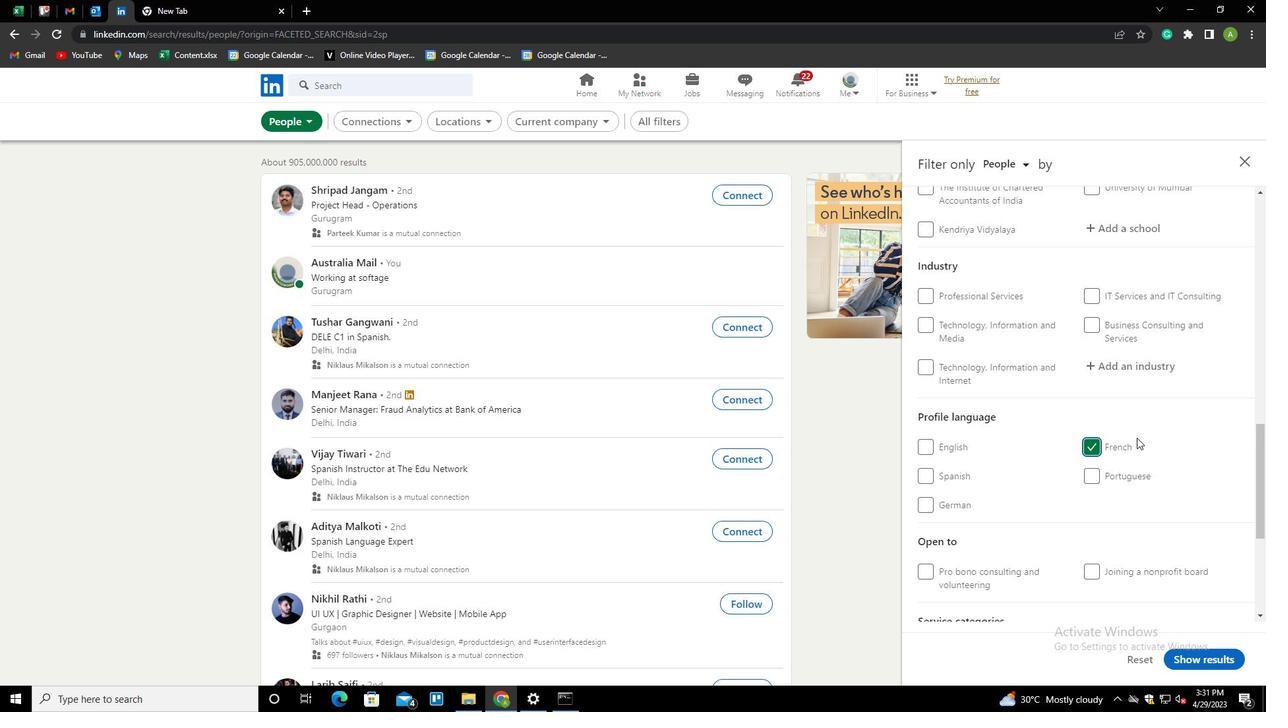 
Action: Mouse scrolled (1136, 438) with delta (0, 0)
Screenshot: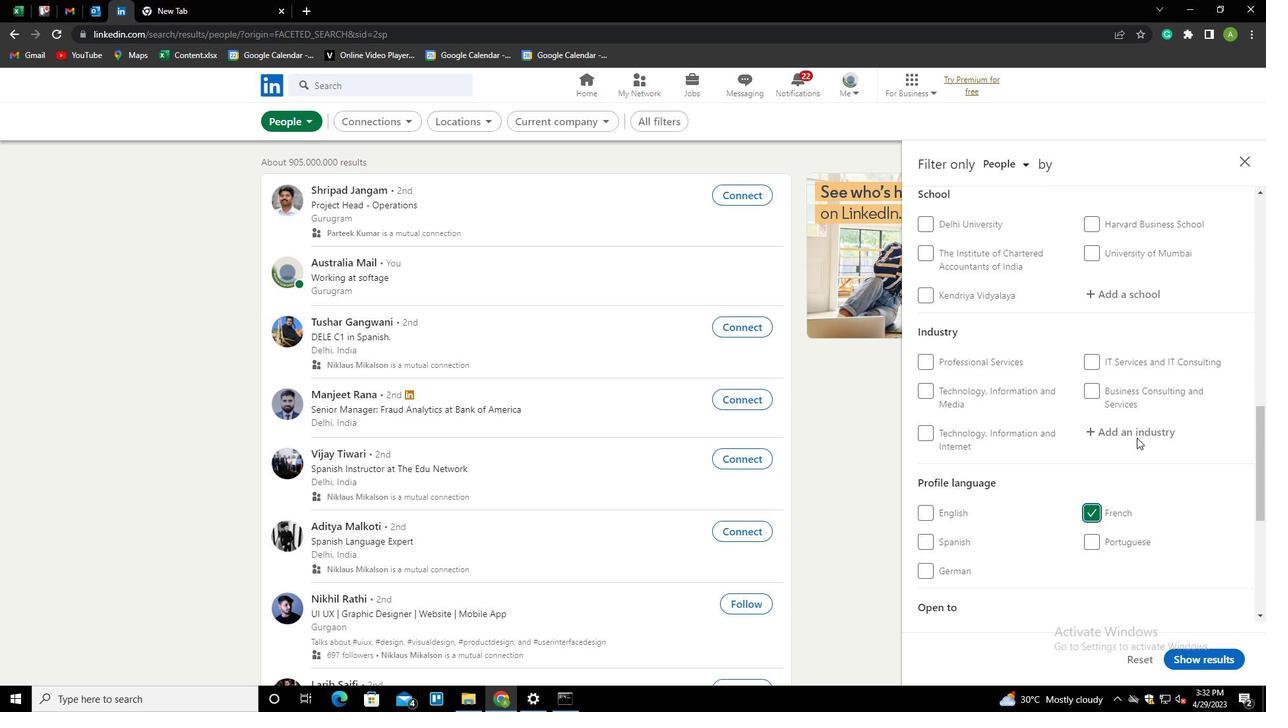 
Action: Mouse scrolled (1136, 438) with delta (0, 0)
Screenshot: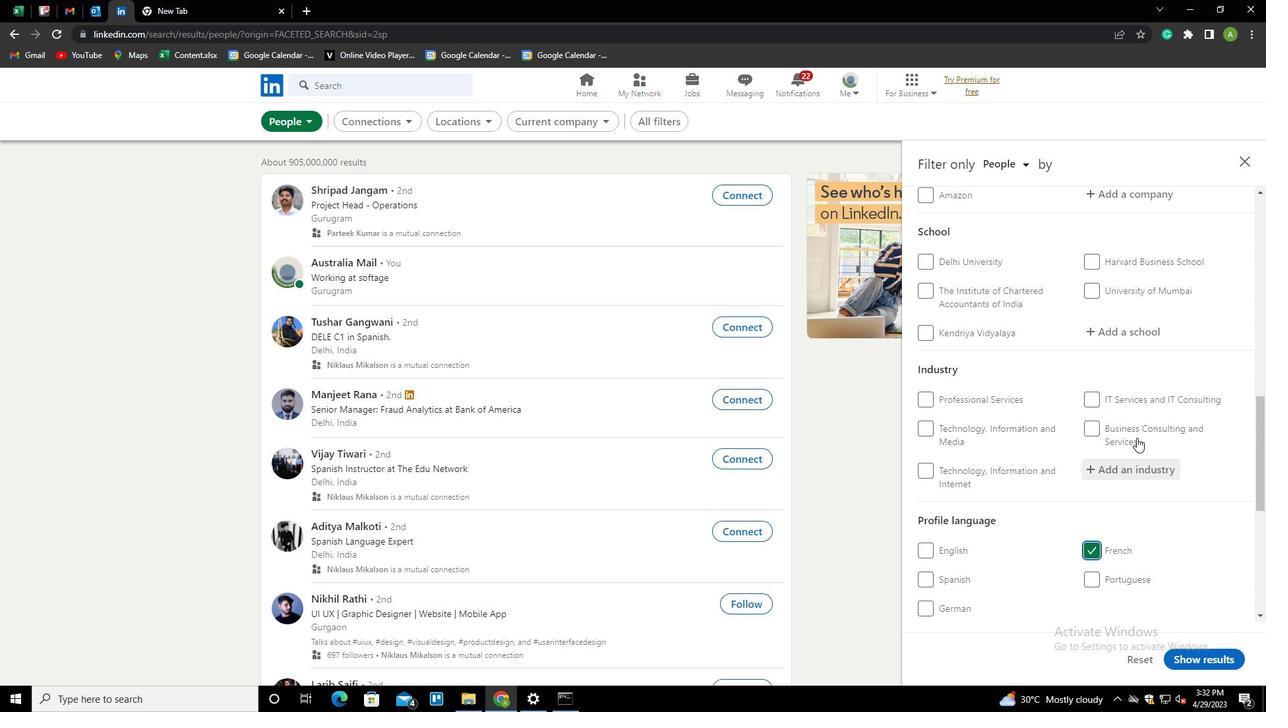 
Action: Mouse scrolled (1136, 438) with delta (0, 0)
Screenshot: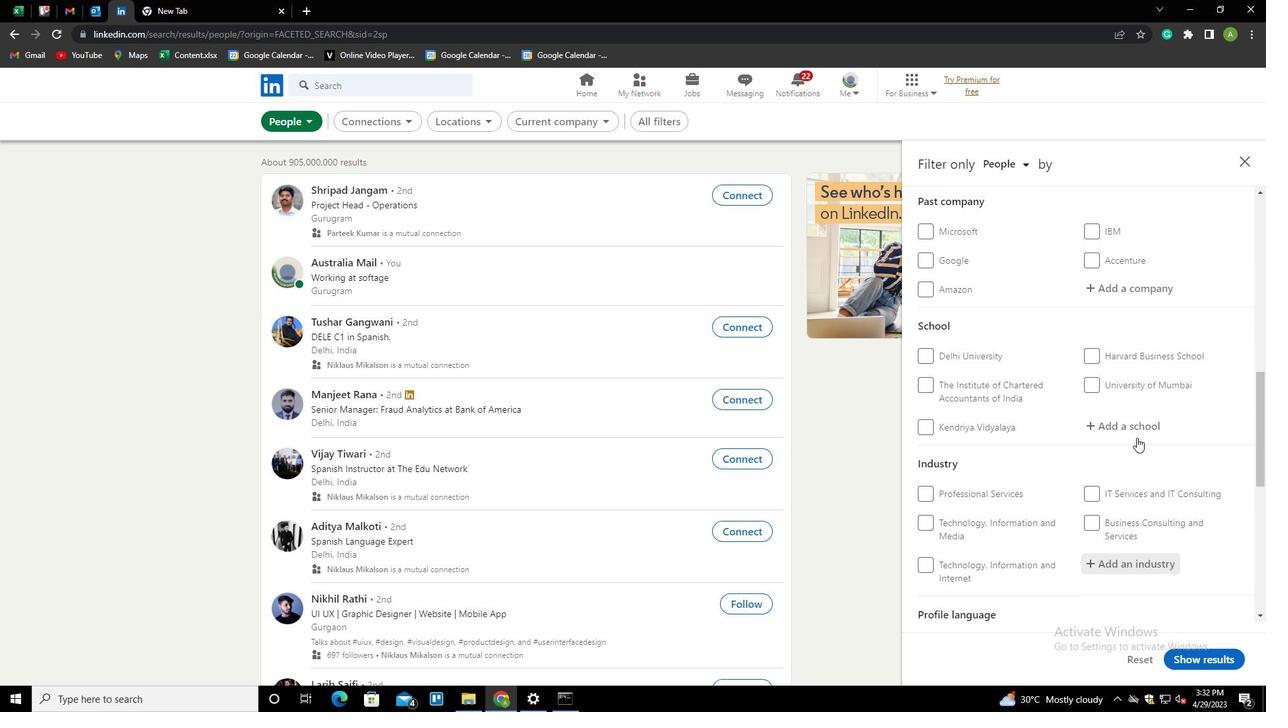 
Action: Mouse scrolled (1136, 438) with delta (0, 0)
Screenshot: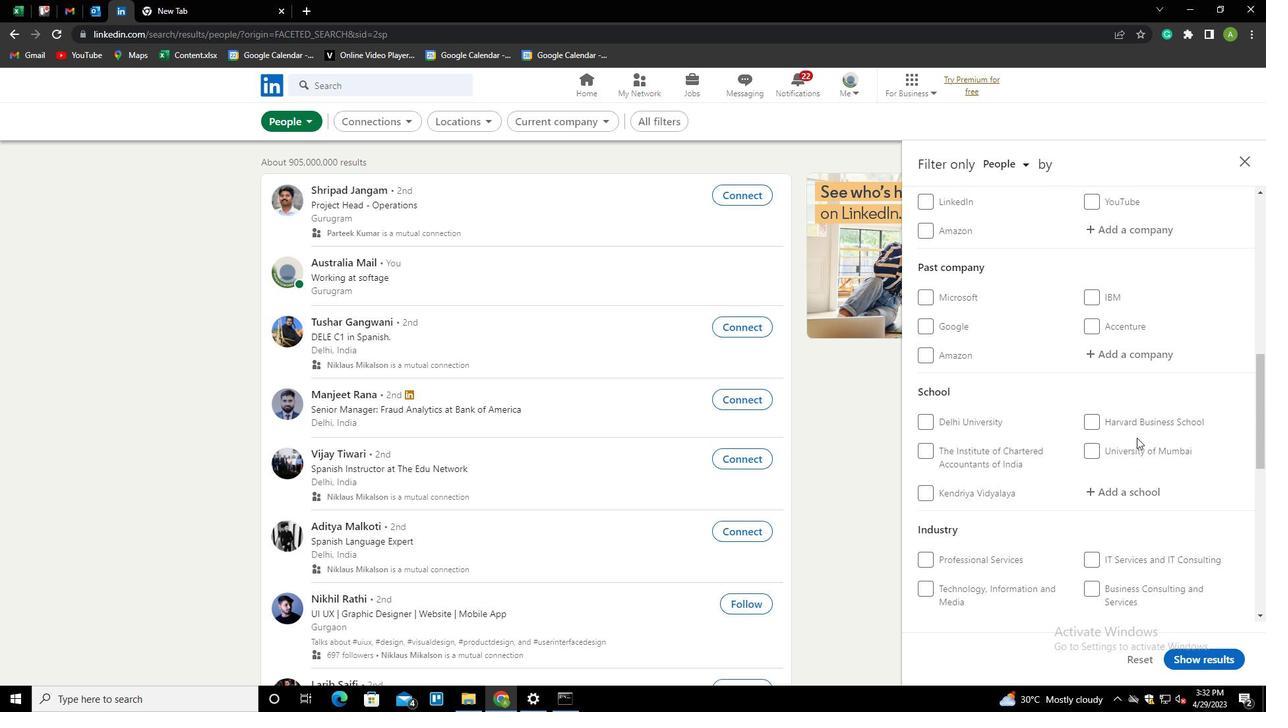 
Action: Mouse scrolled (1136, 438) with delta (0, 0)
Screenshot: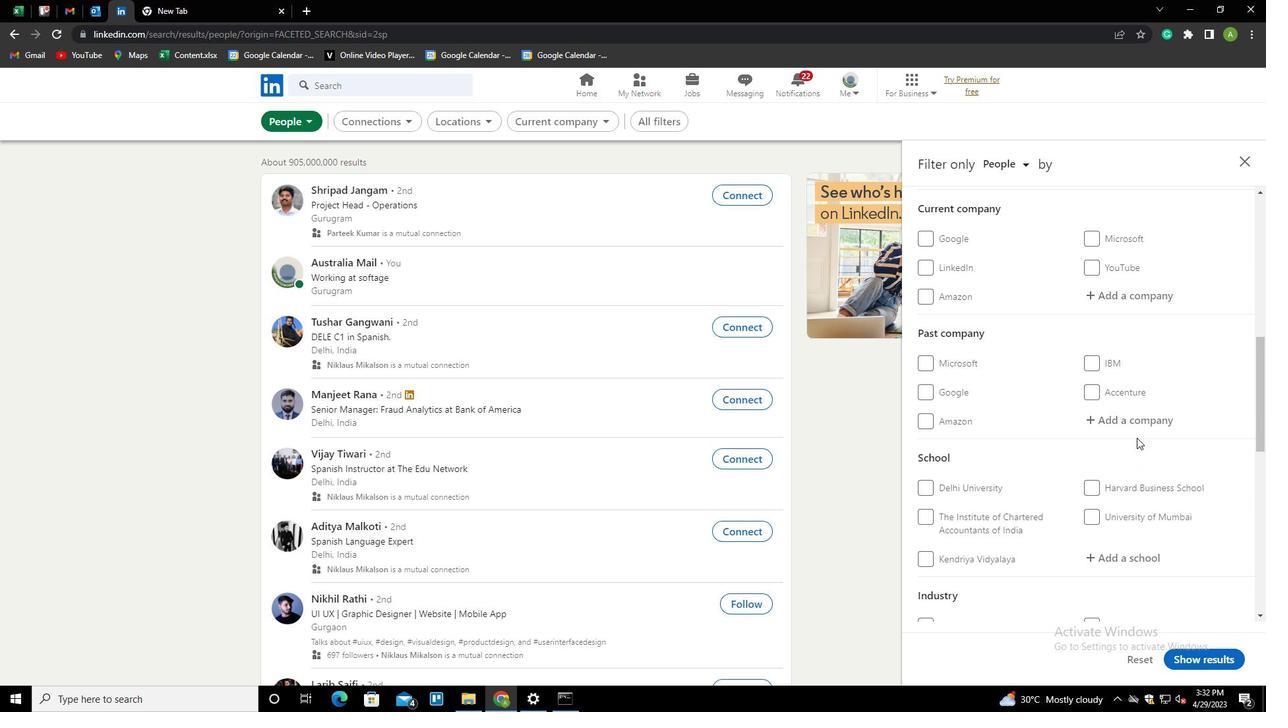 
Action: Mouse moved to (1124, 361)
Screenshot: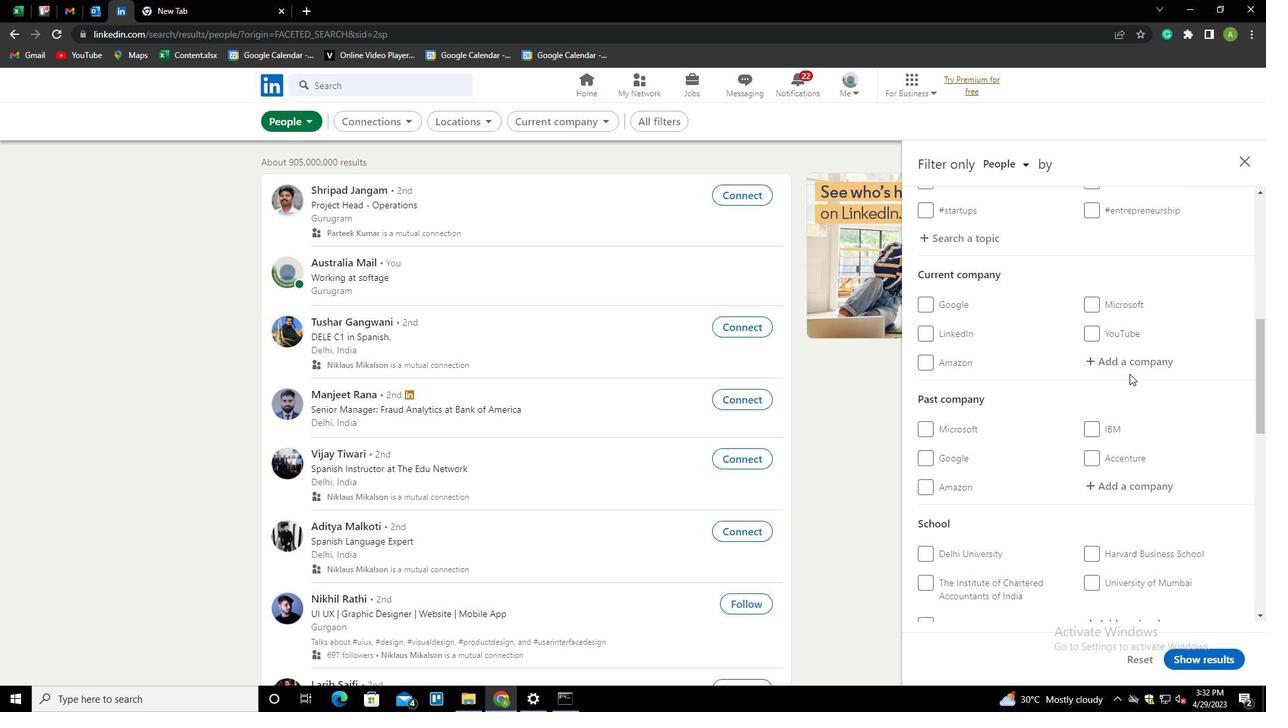 
Action: Mouse pressed left at (1124, 361)
Screenshot: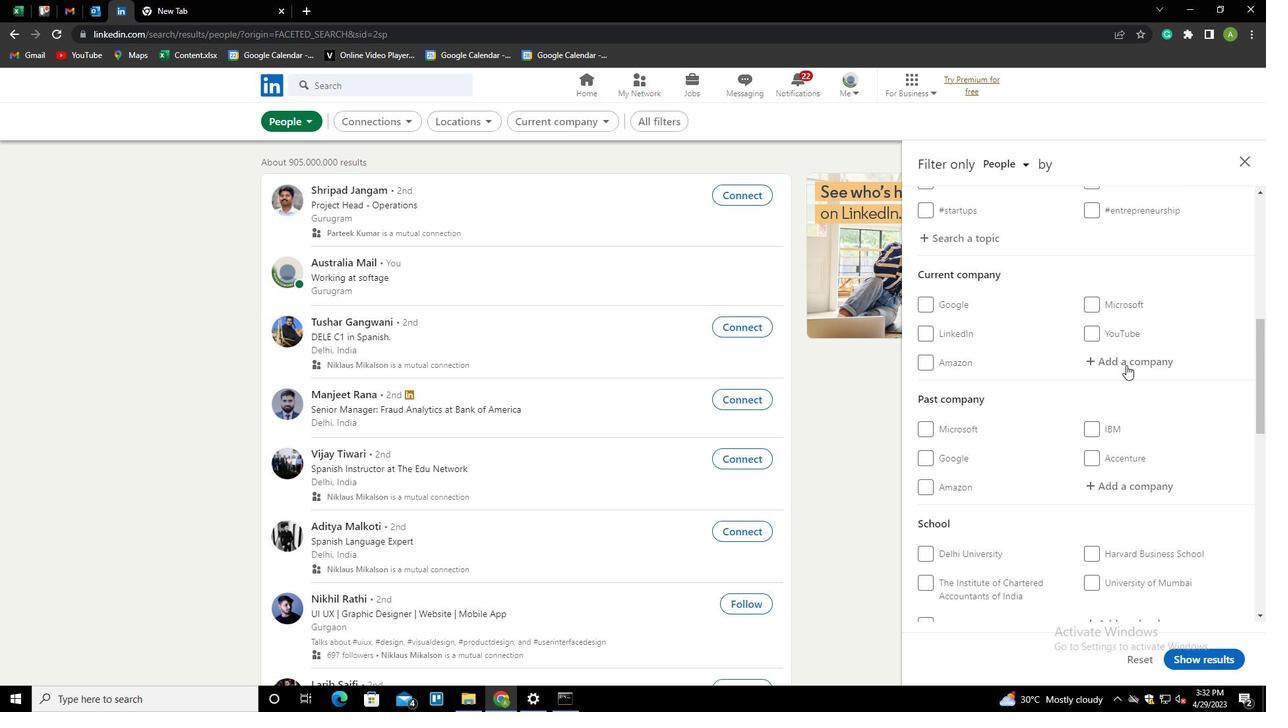 
Action: Key pressed <Key.shift><Key.shift><Key.shift><Key.shift>UAS<Key.down><Key.down><Key.up><Key.enter>
Screenshot: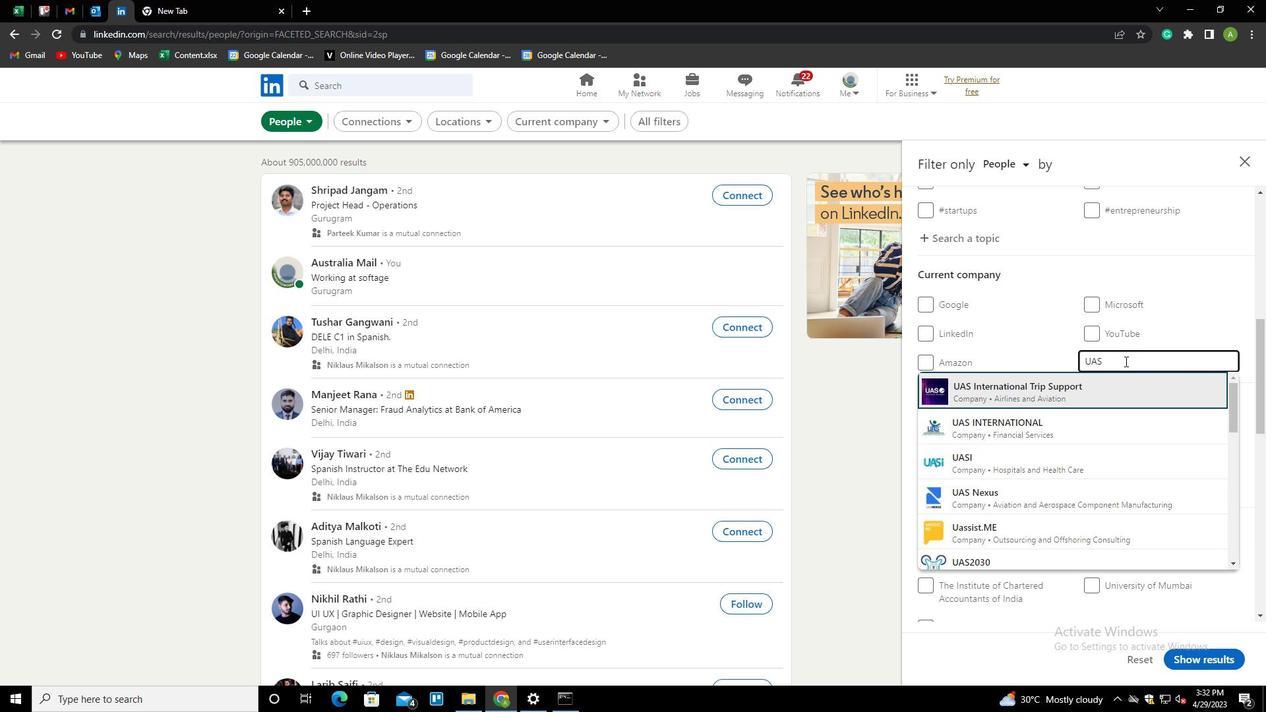 
Action: Mouse scrolled (1124, 360) with delta (0, 0)
Screenshot: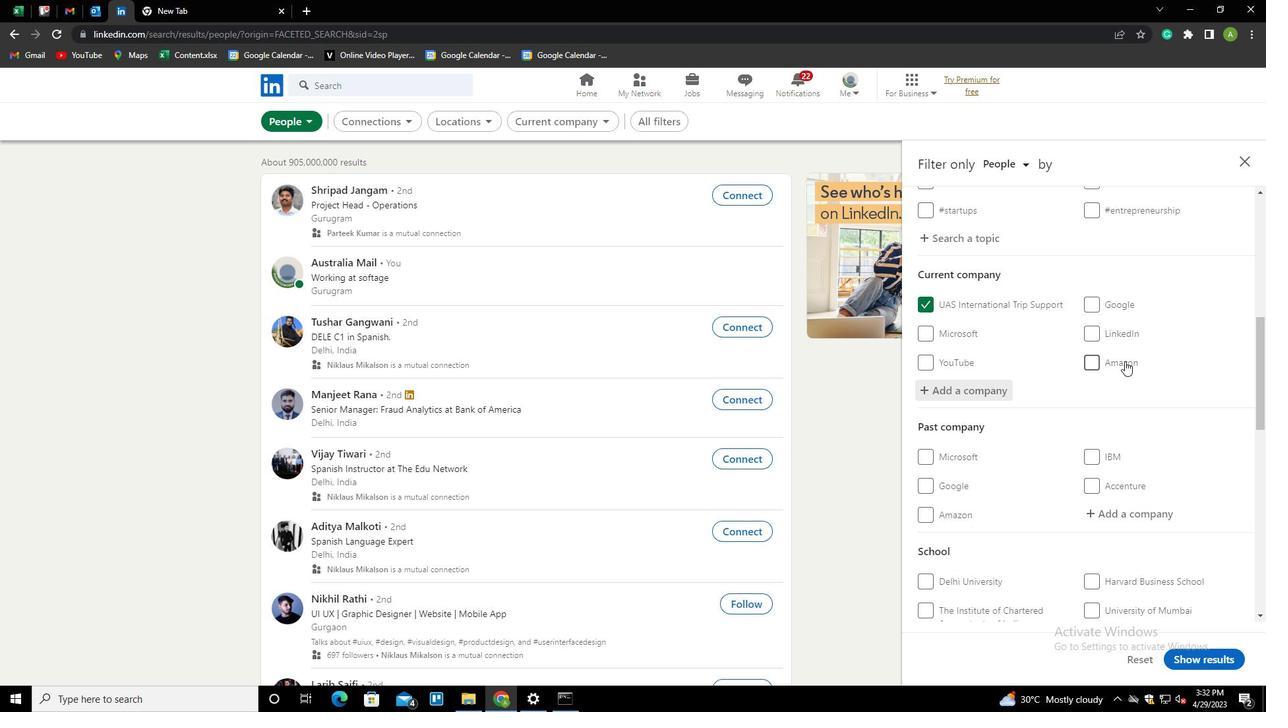 
Action: Mouse scrolled (1124, 360) with delta (0, 0)
Screenshot: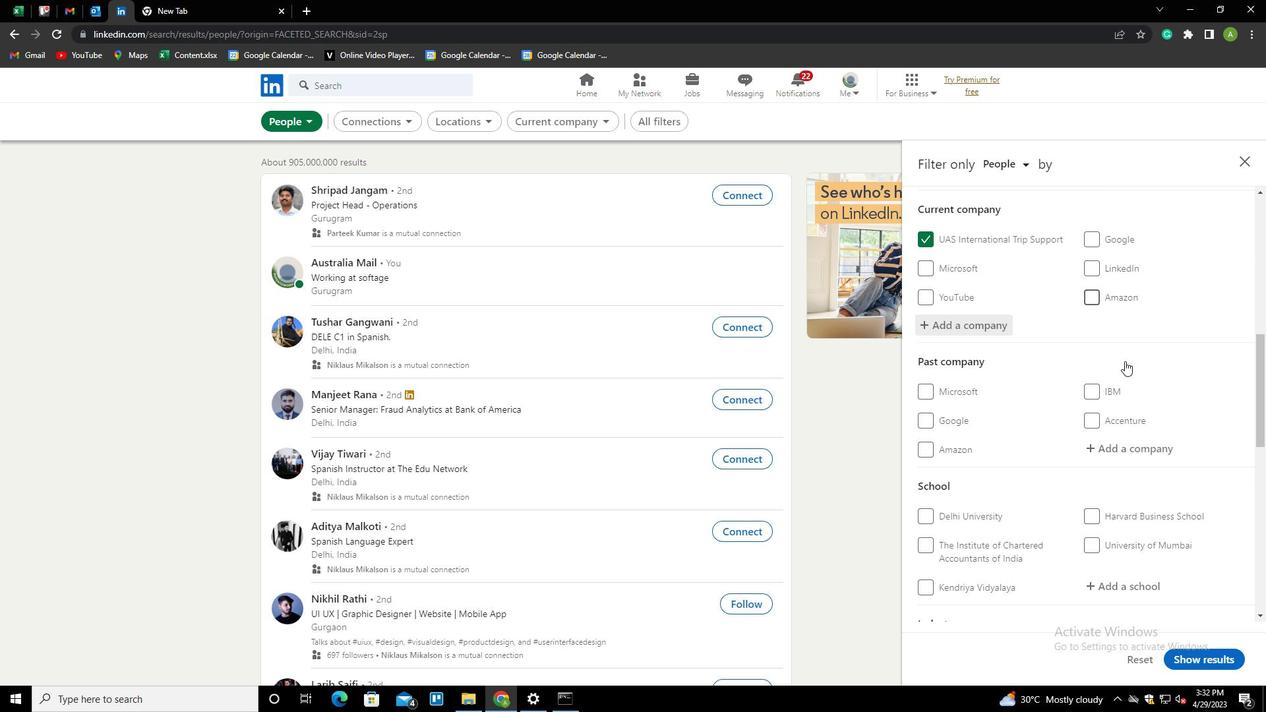 
Action: Mouse scrolled (1124, 360) with delta (0, 0)
Screenshot: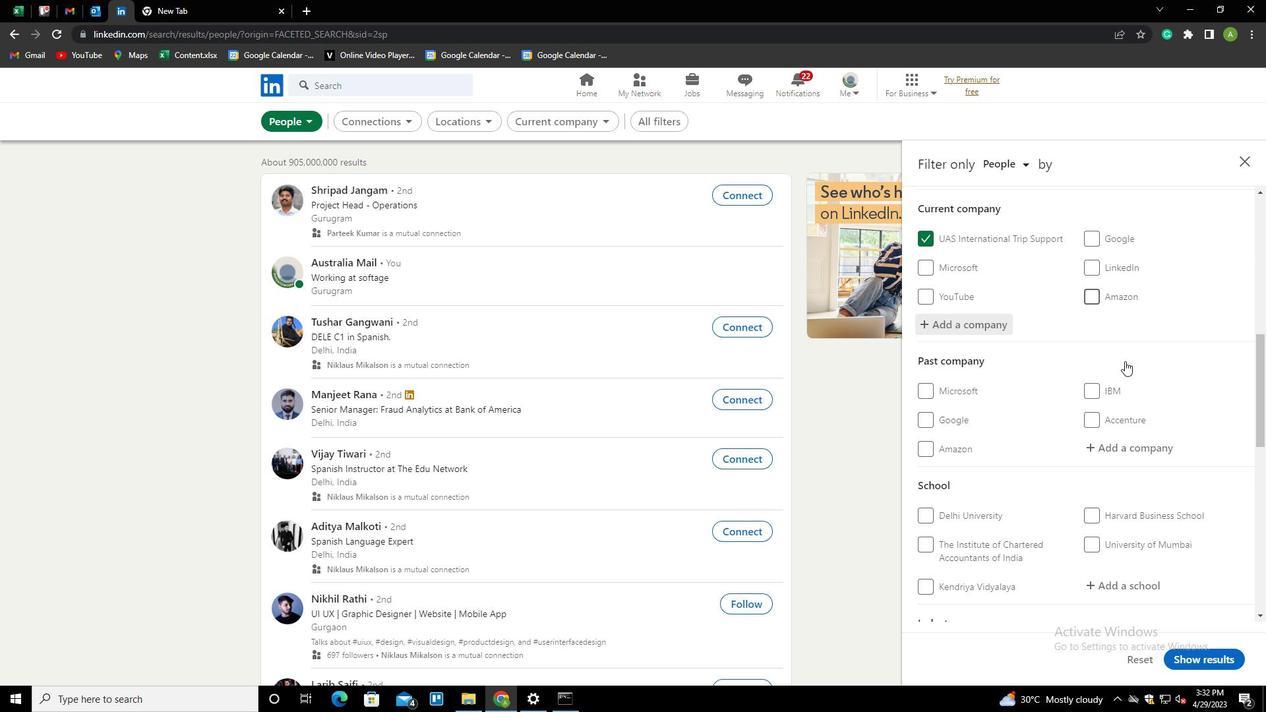 
Action: Mouse scrolled (1124, 360) with delta (0, 0)
Screenshot: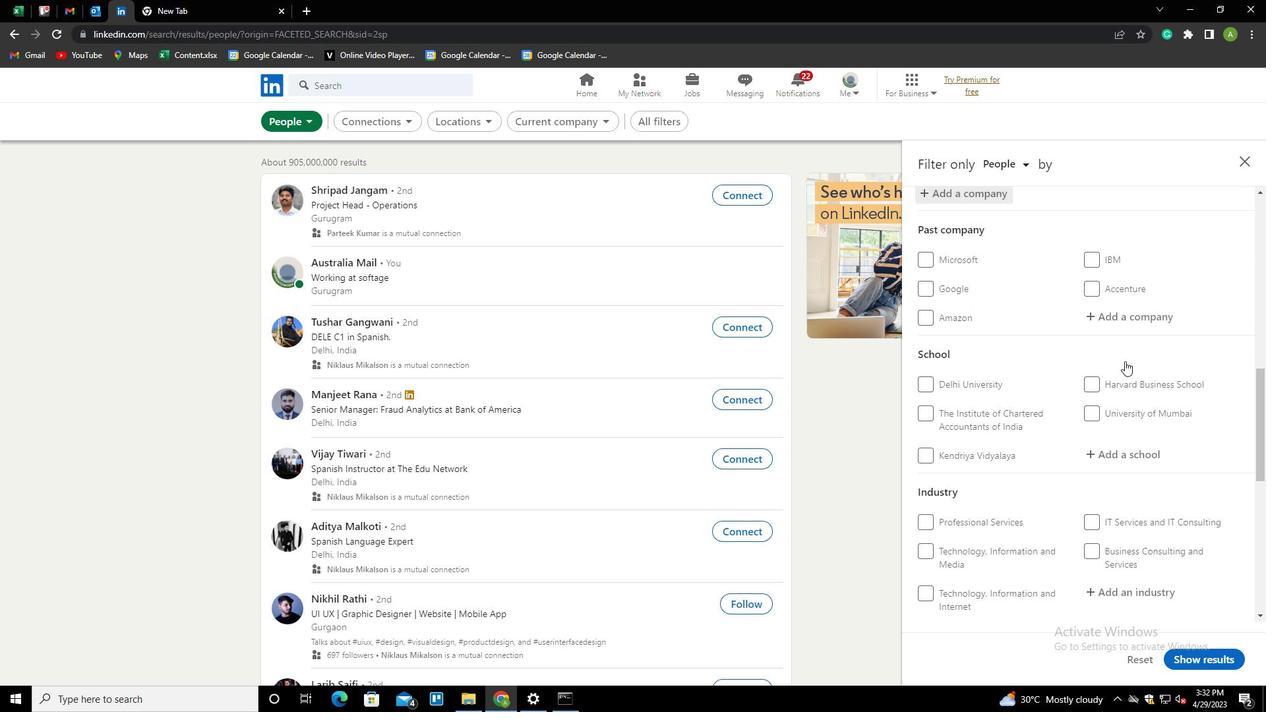 
Action: Mouse moved to (1113, 391)
Screenshot: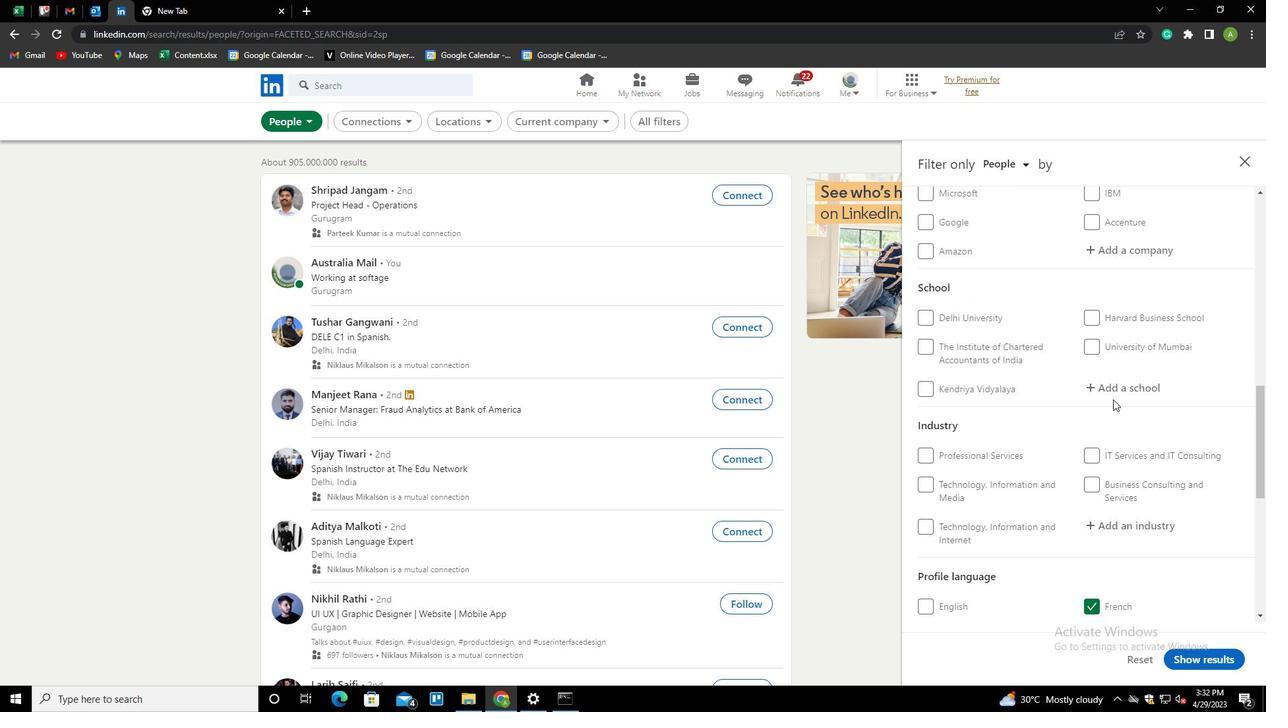 
Action: Mouse pressed left at (1113, 391)
Screenshot: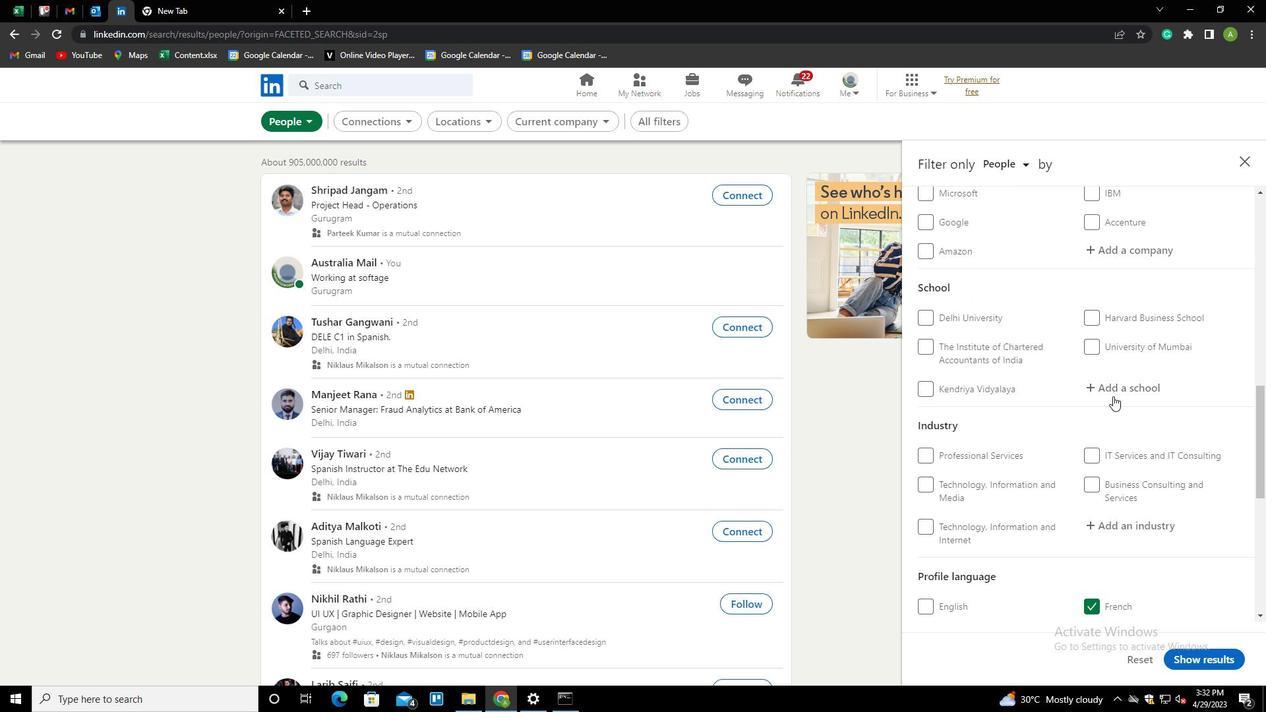 
Action: Key pressed <Key.shift>ST.<Key.space><Key.shift><Key.shift><Key.shift><Key.shift><Key.shift><Key.shift><Key.shift><Key.shift><Key.shift><Key.shift><Key.shift><Key.shift><Key.shift><Key.shift><Key.shift><Key.shift><Key.shift><Key.shift><Key.shift><Key.shift><Key.shift><Key.shift><Key.shift><Key.shift><Key.shift><Key.shift><Key.shift>JOS<Key.down><Key.down><Key.down><Key.down><Key.down><Key.down><Key.down><Key.down><Key.down><Key.down><Key.enter>
Screenshot: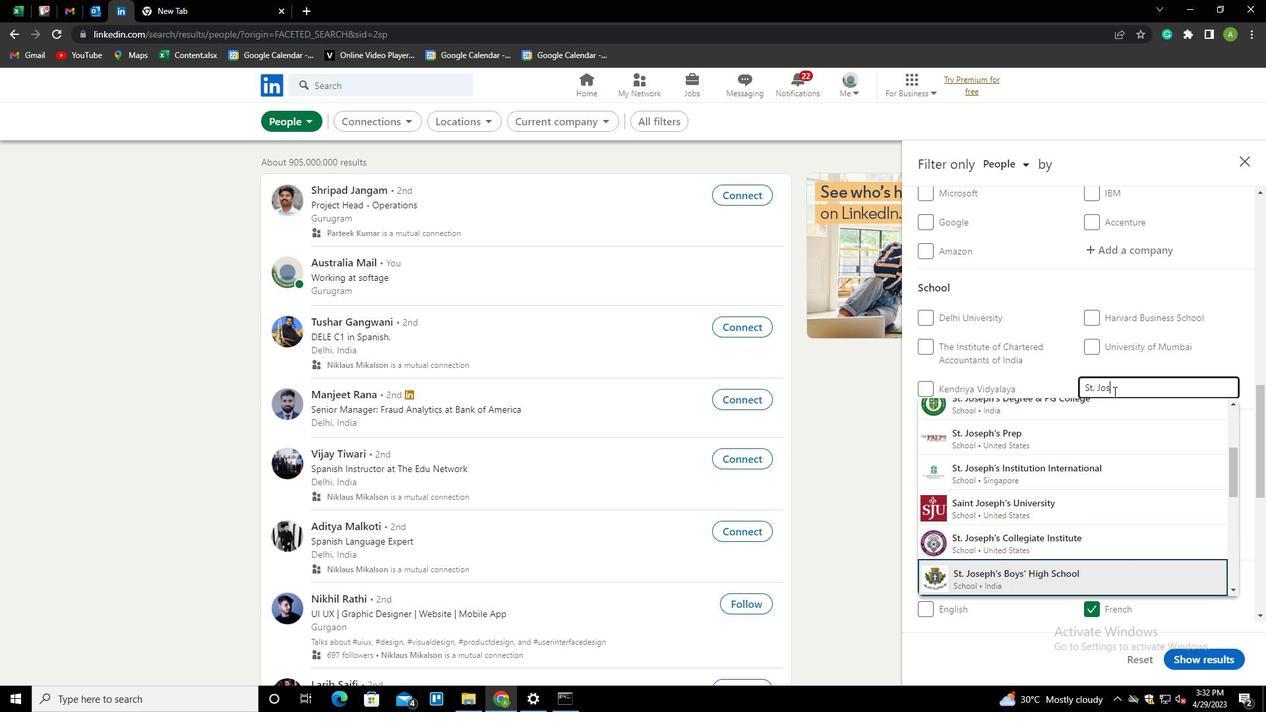 
Action: Mouse scrolled (1113, 391) with delta (0, 0)
Screenshot: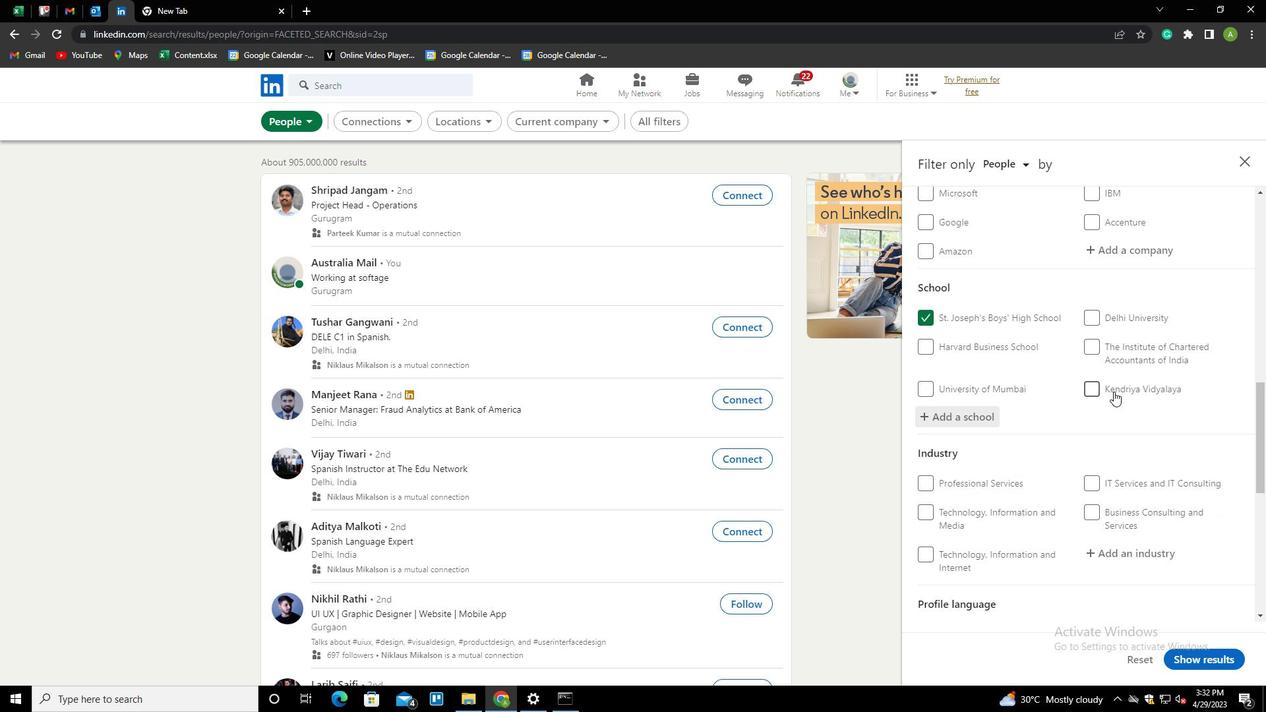 
Action: Mouse scrolled (1113, 391) with delta (0, 0)
Screenshot: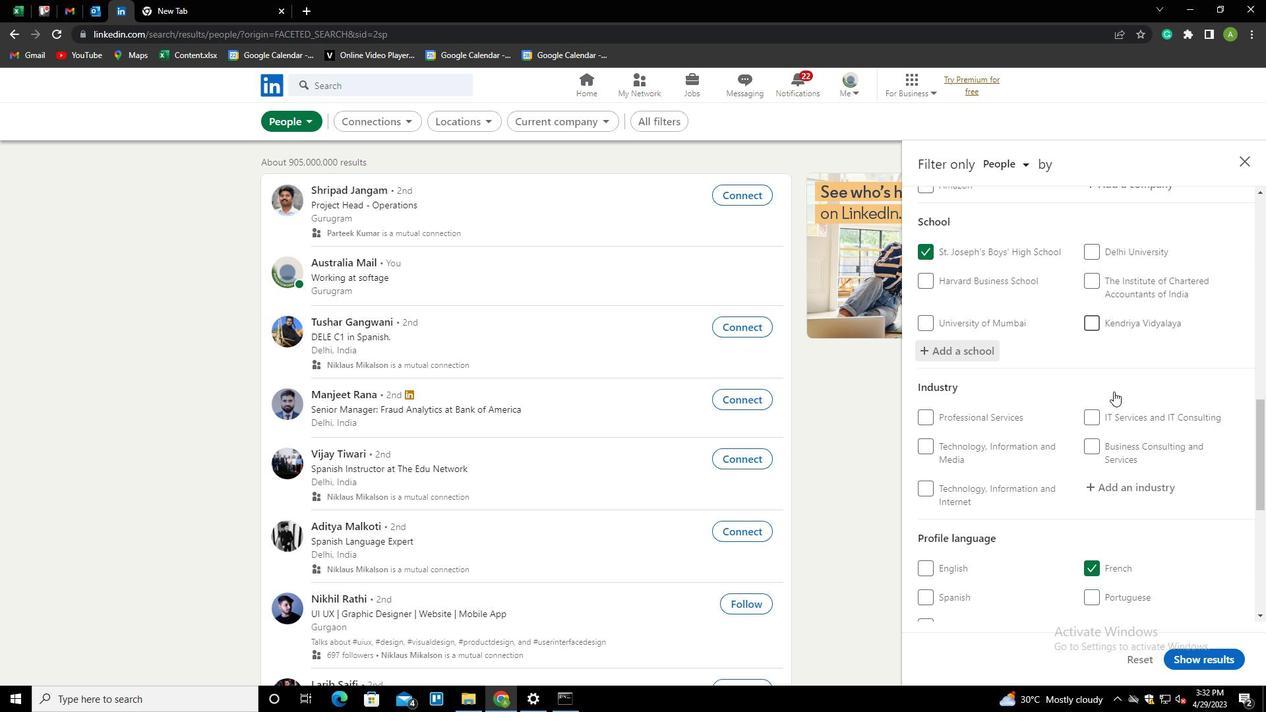 
Action: Mouse moved to (1117, 420)
Screenshot: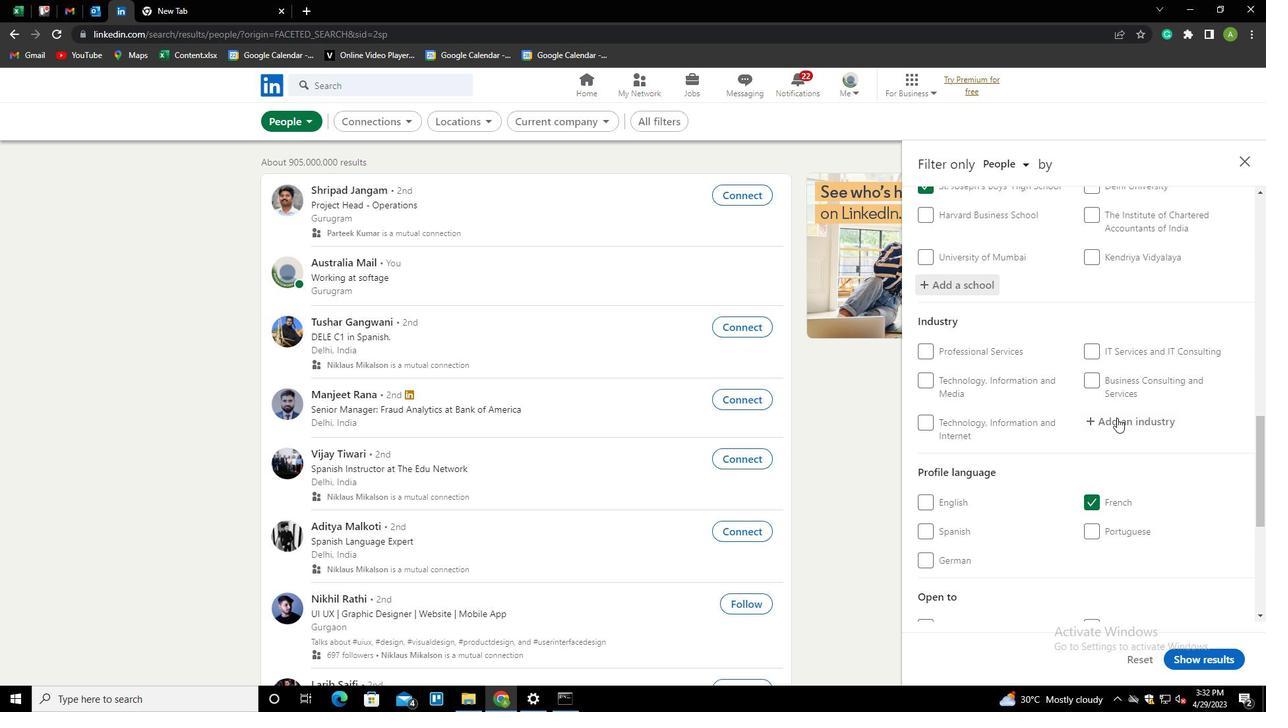 
Action: Mouse pressed left at (1117, 420)
Screenshot: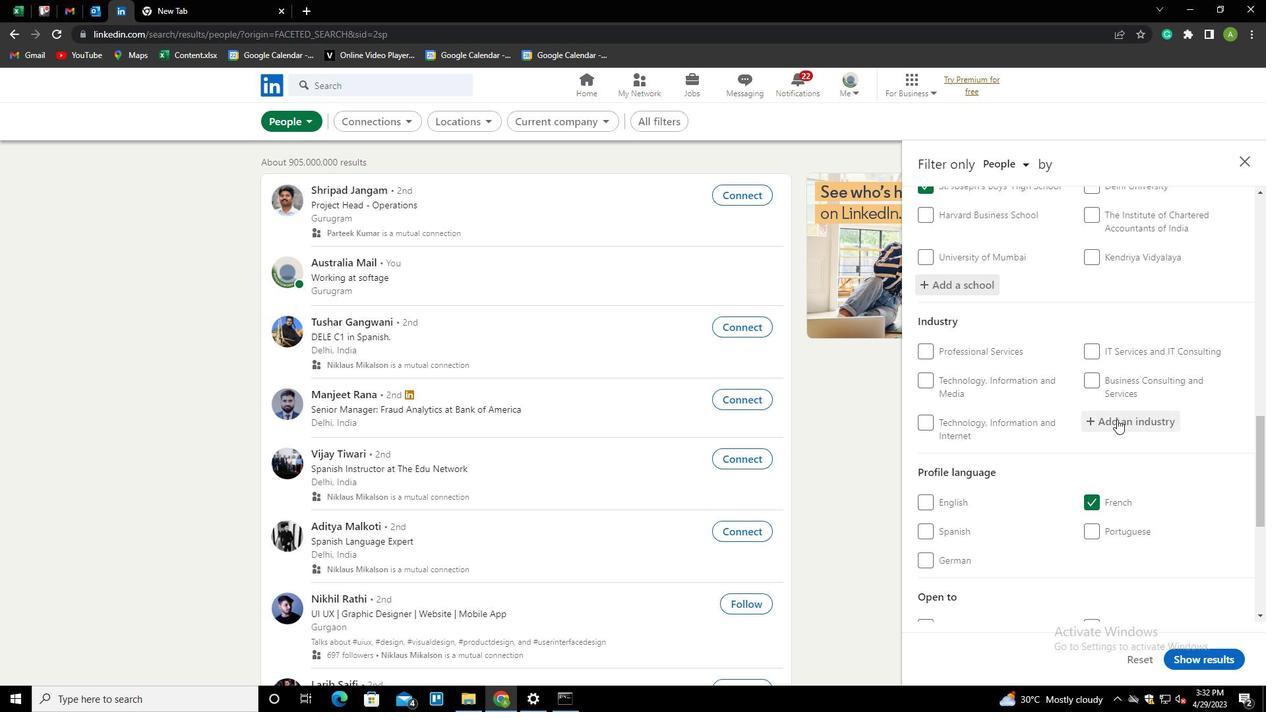 
Action: Mouse pressed left at (1117, 420)
Screenshot: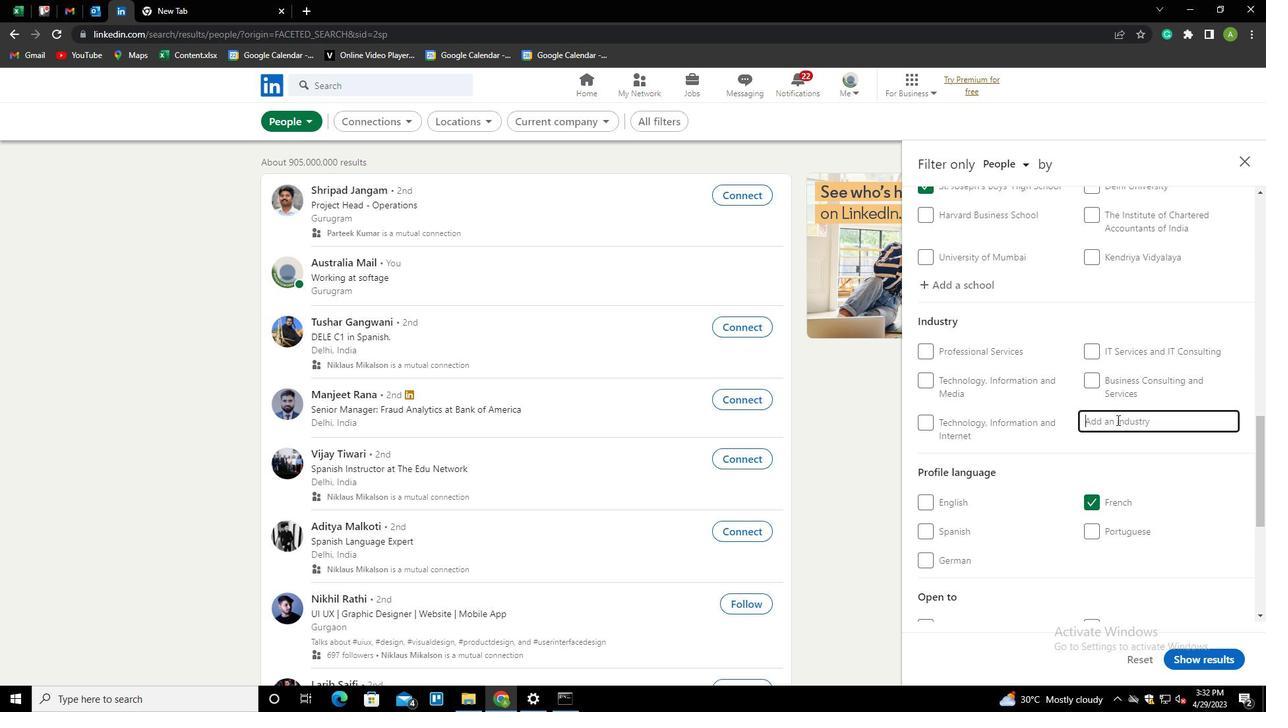 
Action: Key pressed <Key.shift>ACCESSS<Key.backspace>I<Key.down><Key.enter>
Screenshot: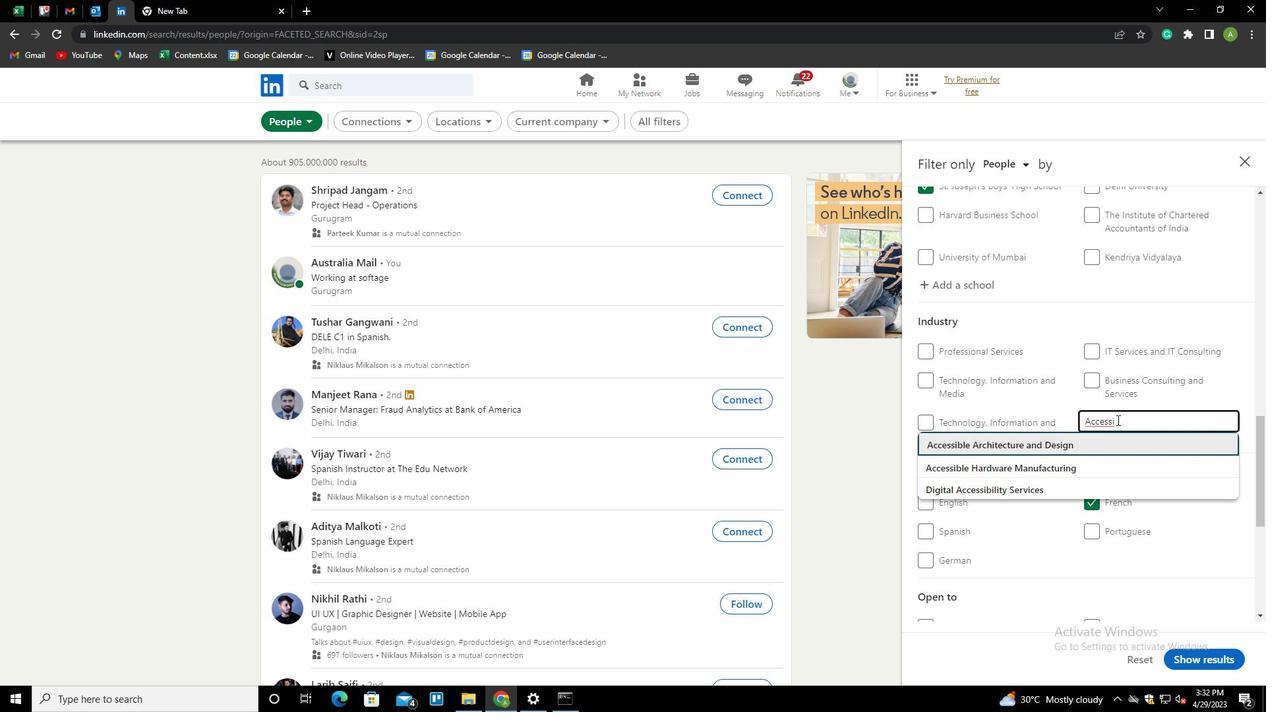 
Action: Mouse scrolled (1117, 419) with delta (0, 0)
Screenshot: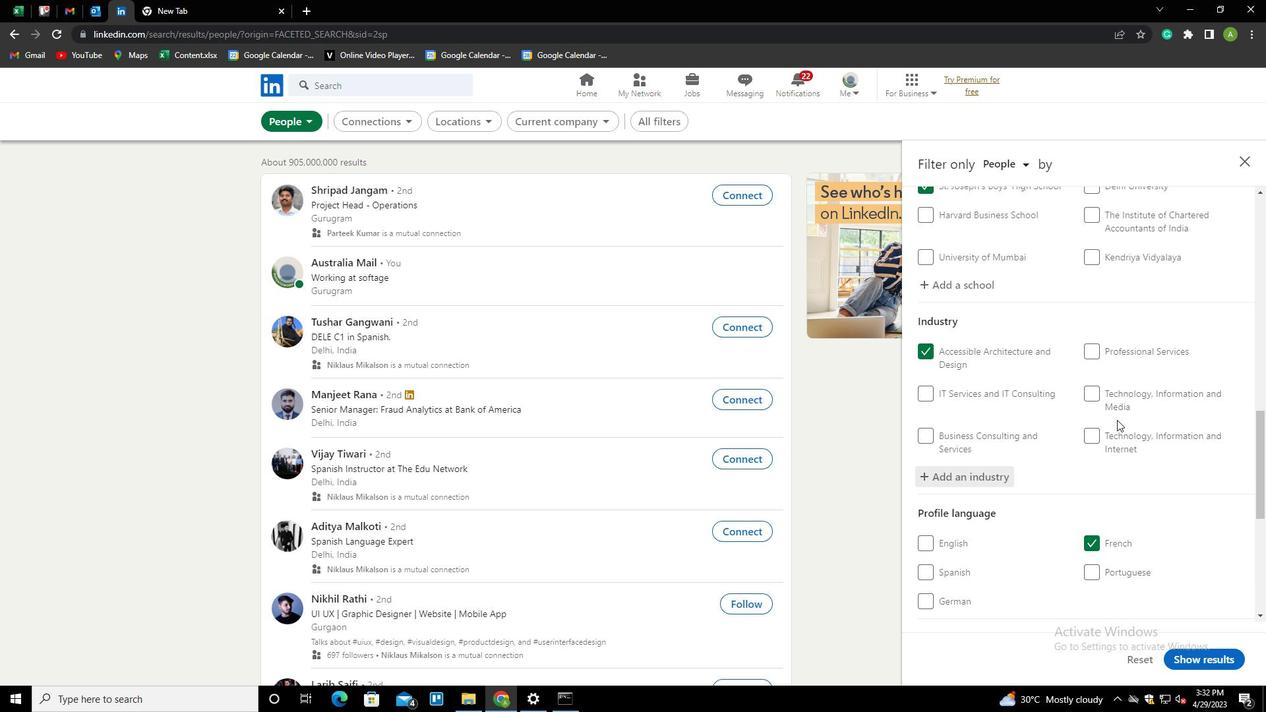 
Action: Mouse scrolled (1117, 419) with delta (0, 0)
Screenshot: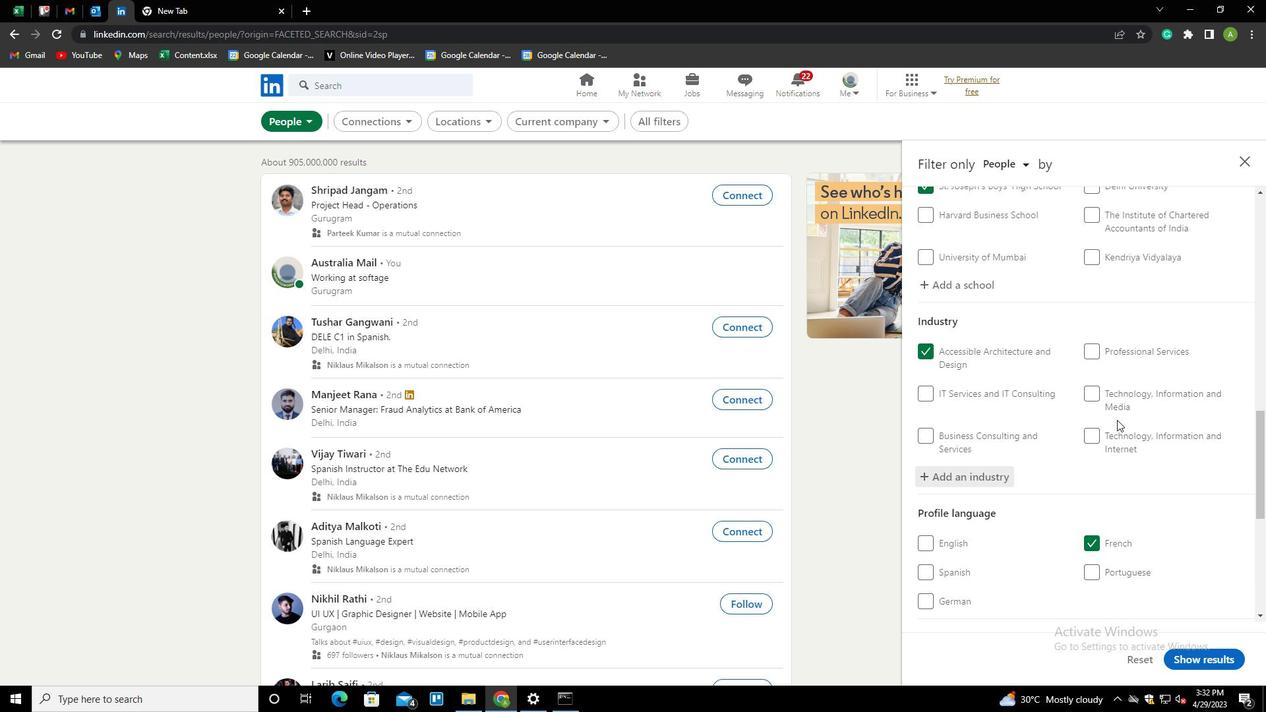 
Action: Mouse scrolled (1117, 419) with delta (0, 0)
Screenshot: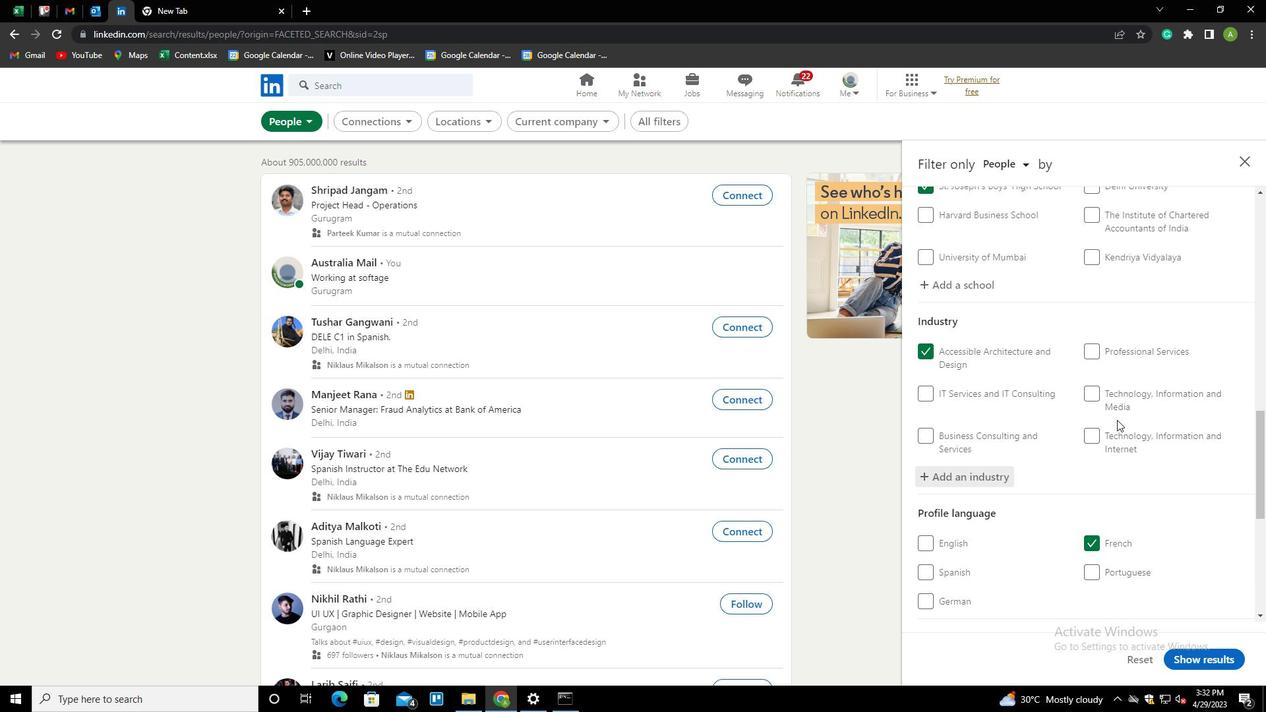 
Action: Mouse scrolled (1117, 419) with delta (0, 0)
Screenshot: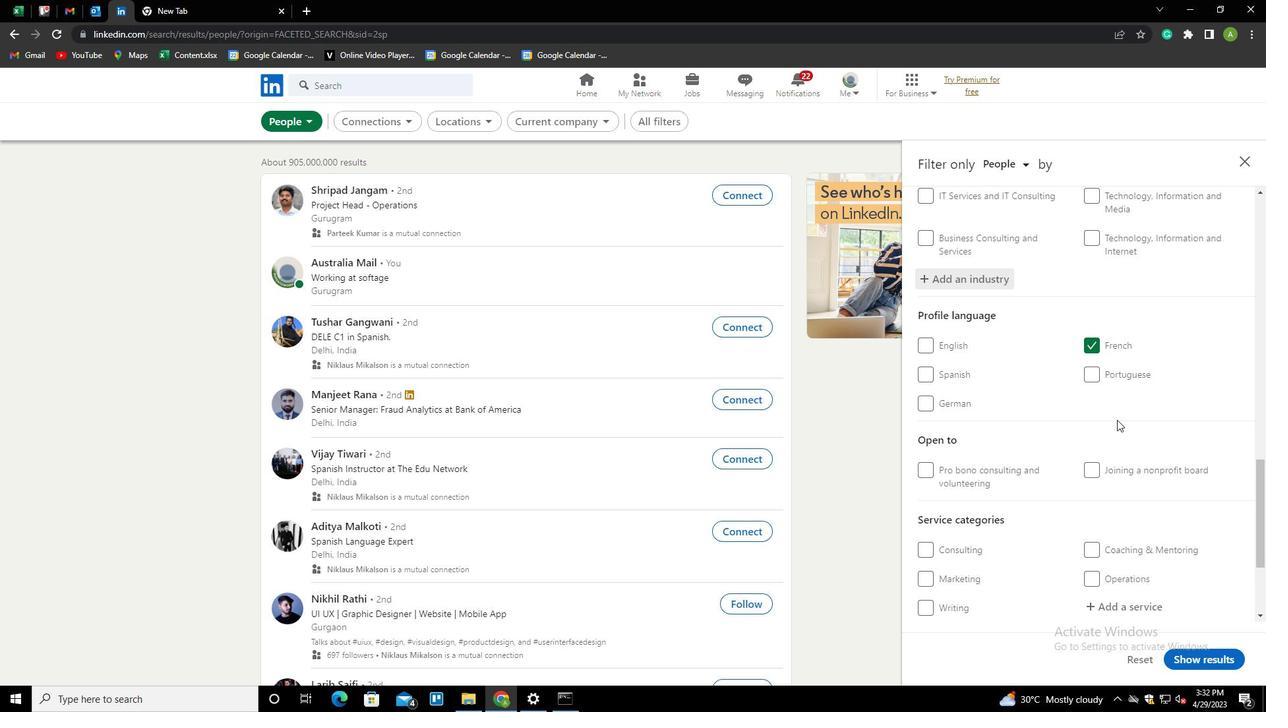 
Action: Mouse scrolled (1117, 419) with delta (0, 0)
Screenshot: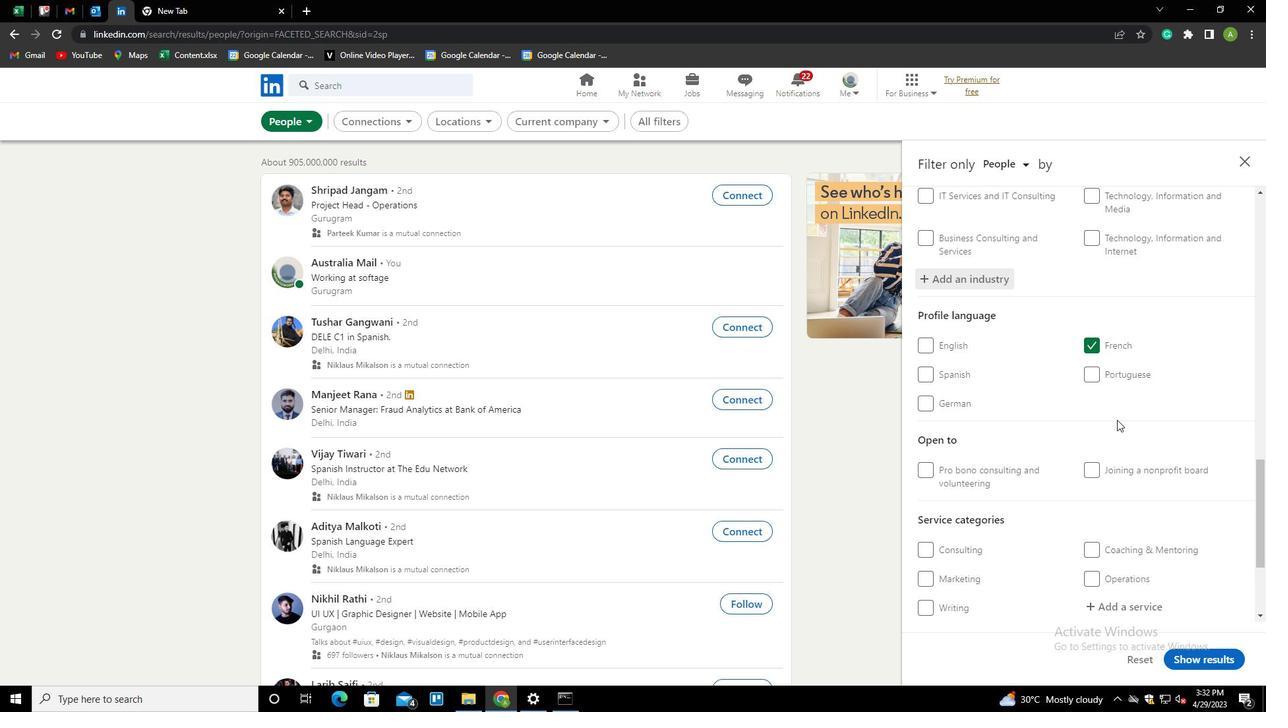 
Action: Mouse moved to (1118, 472)
Screenshot: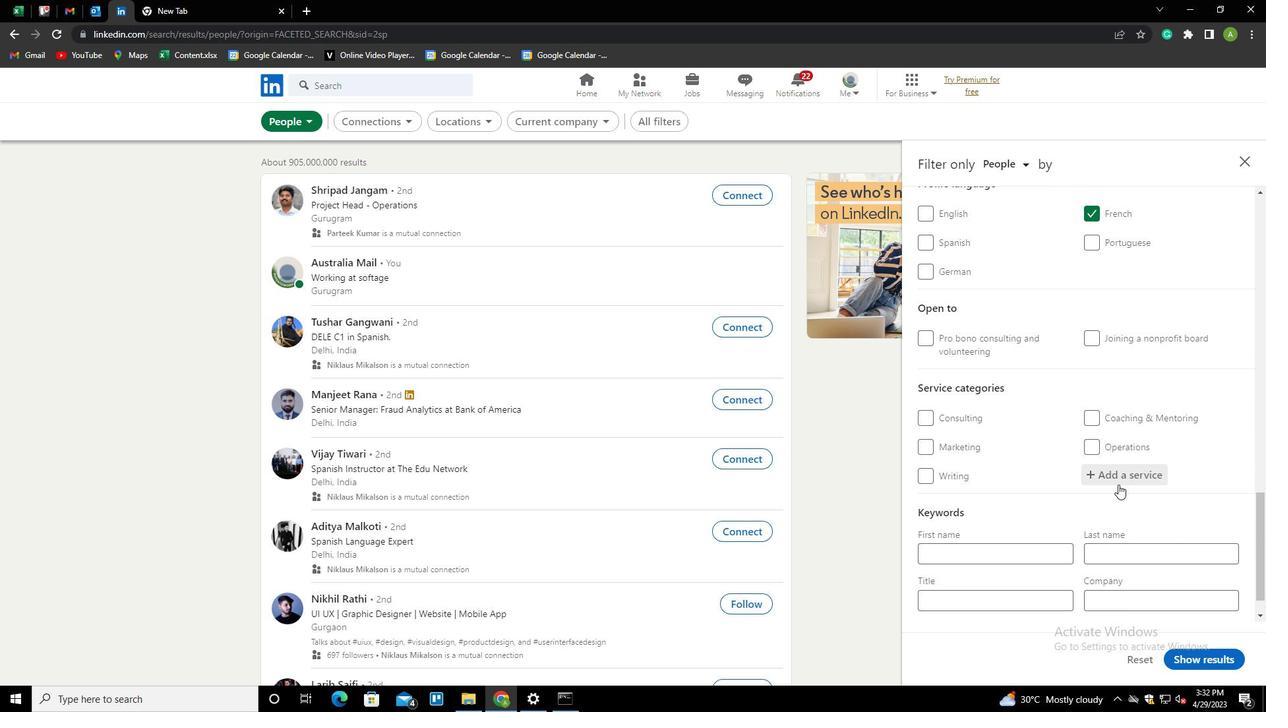 
Action: Mouse pressed left at (1118, 472)
Screenshot: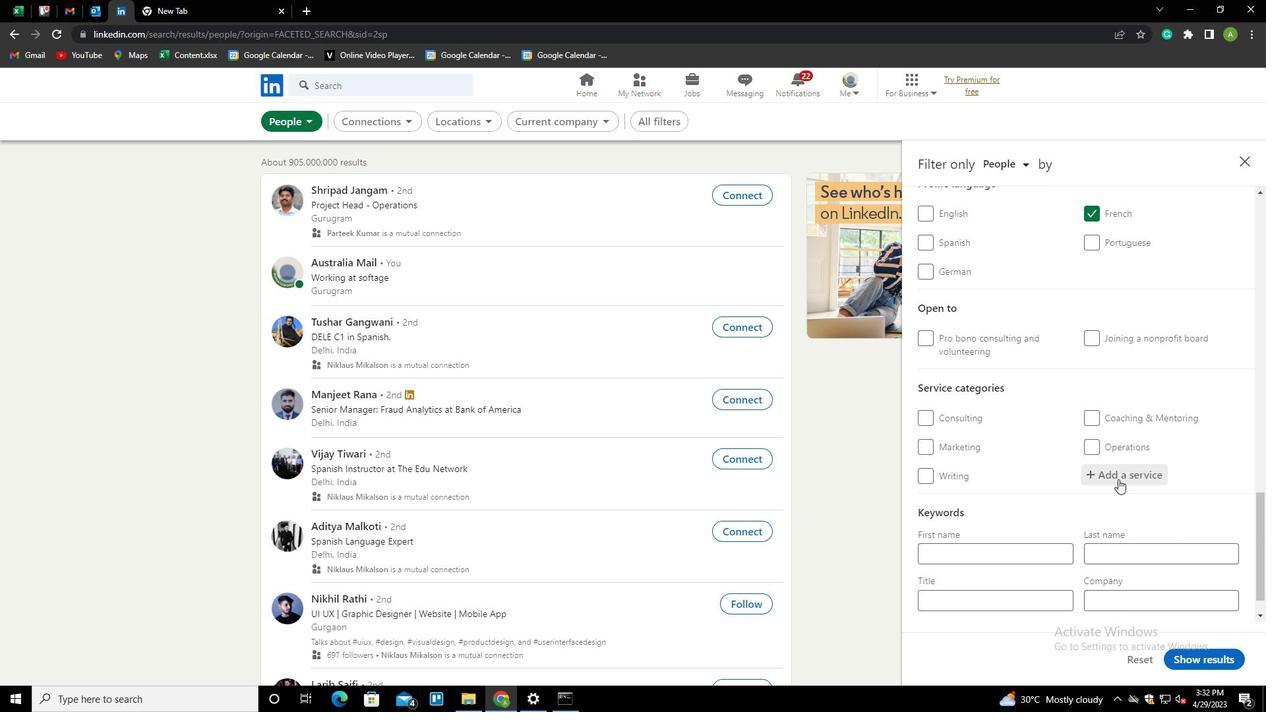 
Action: Key pressed <Key.shift><Key.shift><Key.shift><Key.shift><Key.shift><Key.shift><Key.shift><Key.shift><Key.shift><Key.shift><Key.shift><Key.shift><Key.shift><Key.shift><Key.shift><Key.shift><Key.shift><Key.shift><Key.shift><Key.shift><Key.shift><Key.shift><Key.shift><Key.shift><Key.shift><Key.shift><Key.shift><Key.shift><Key.shift><Key.shift><Key.shift><Key.shift><Key.shift><Key.shift><Key.shift><Key.shift><Key.shift><Key.shift><Key.shift><Key.shift><Key.shift><Key.shift><Key.shift><Key.shift><Key.shift><Key.shift><Key.shift><Key.shift><Key.shift><Key.shift><Key.shift><Key.shift>ILLU<Key.down><Key.down><Key.enter>
Screenshot: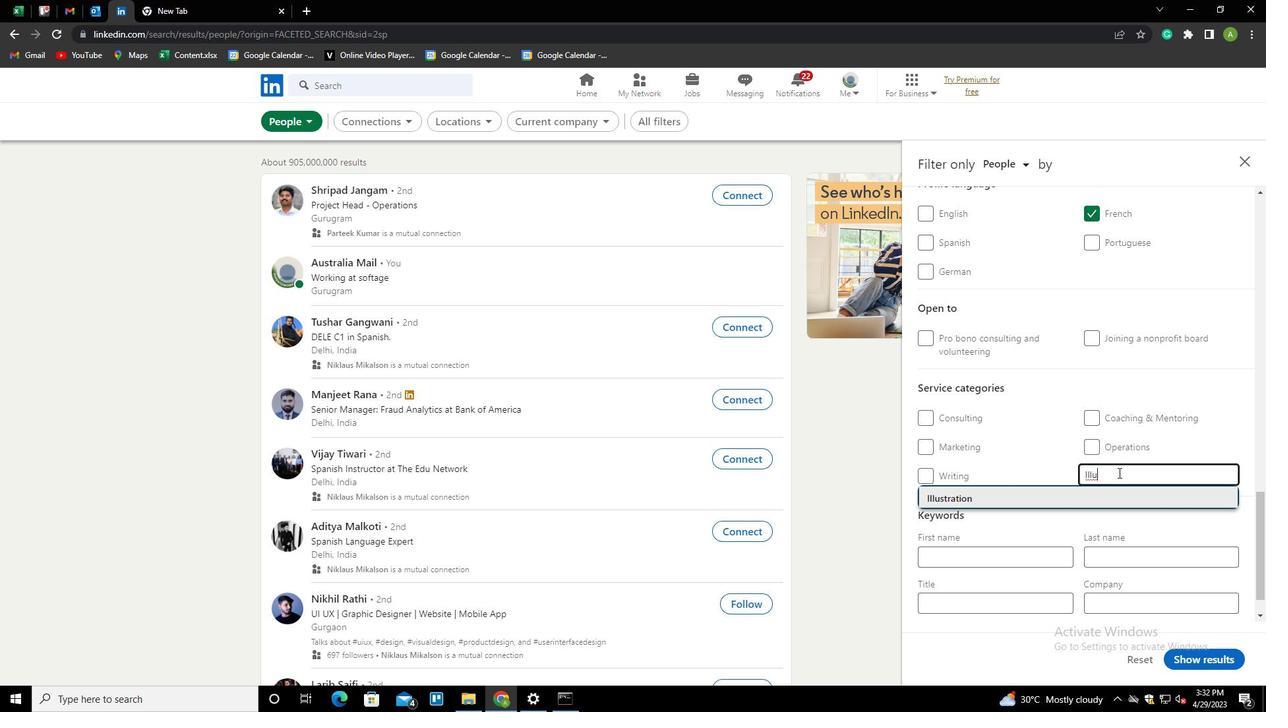
Action: Mouse scrolled (1118, 472) with delta (0, 0)
Screenshot: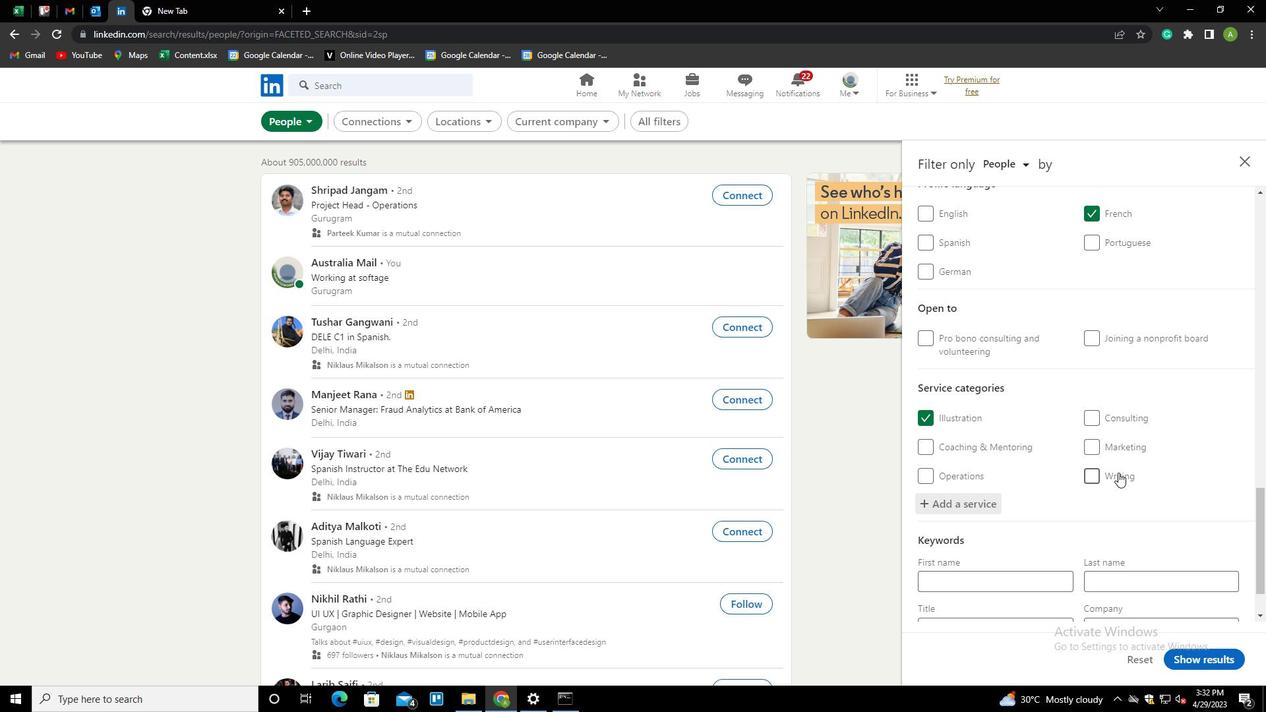 
Action: Mouse scrolled (1118, 472) with delta (0, 0)
Screenshot: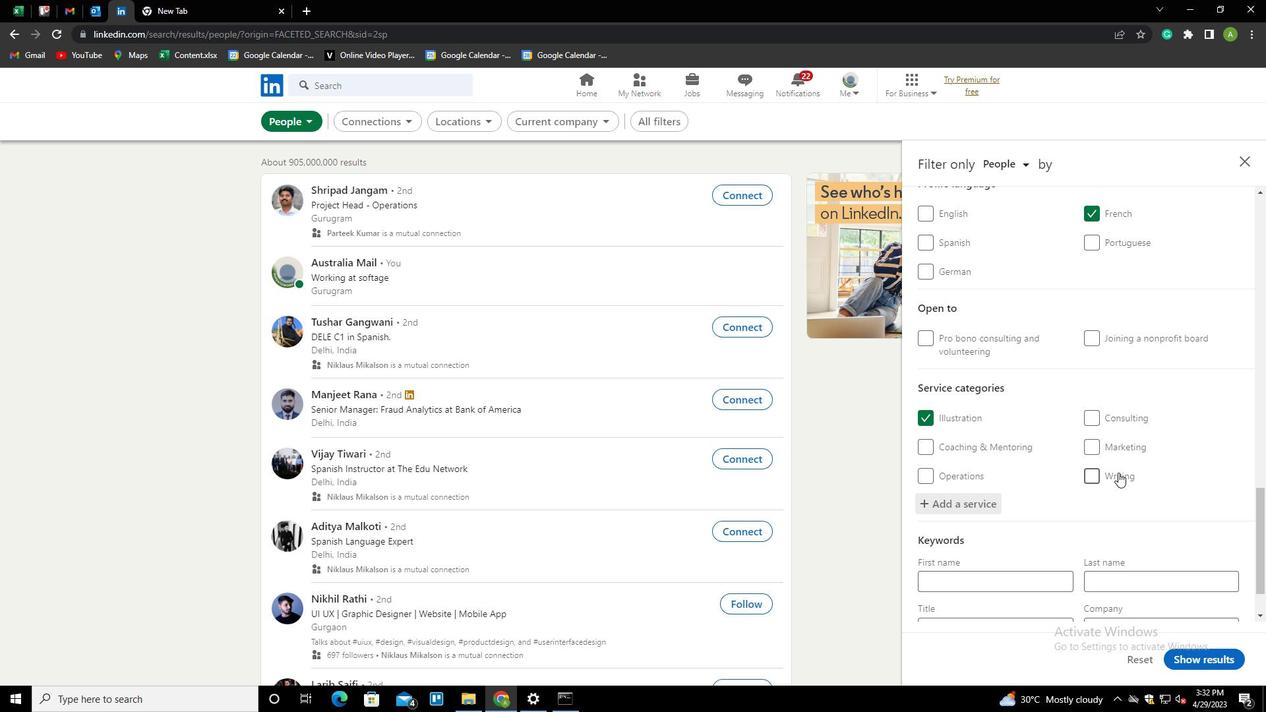 
Action: Mouse scrolled (1118, 472) with delta (0, 0)
Screenshot: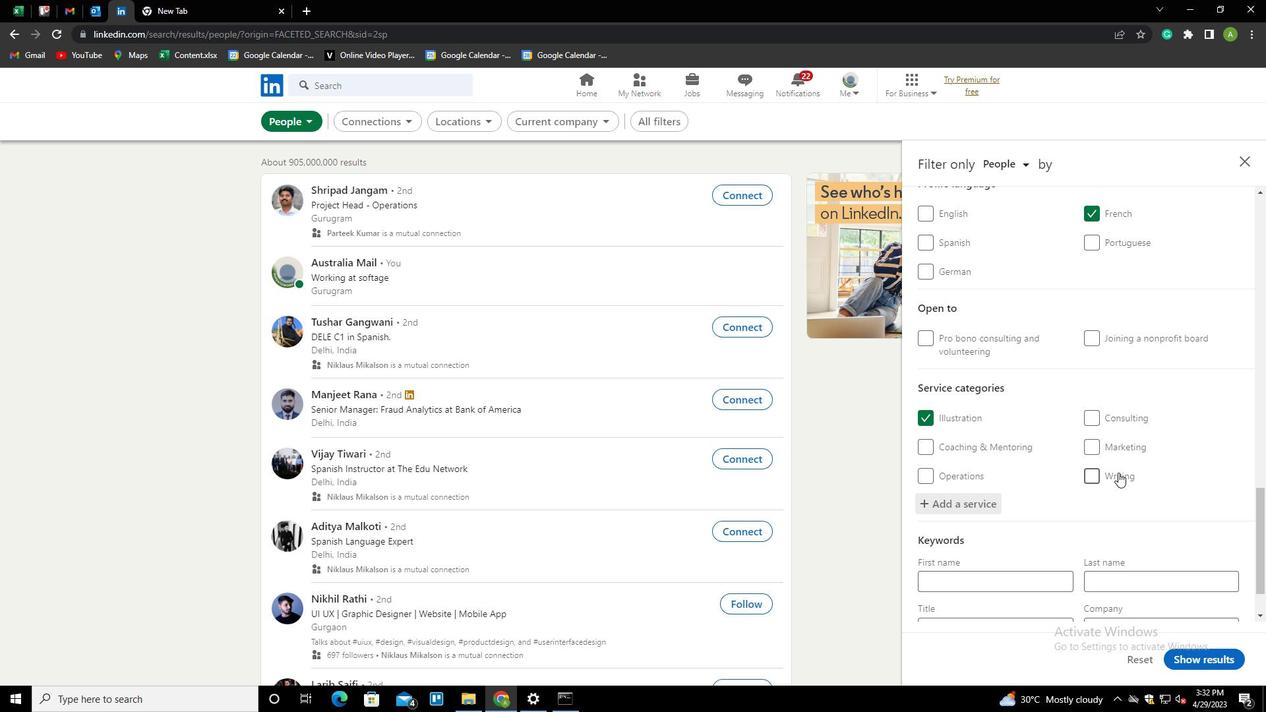 
Action: Mouse scrolled (1118, 472) with delta (0, 0)
Screenshot: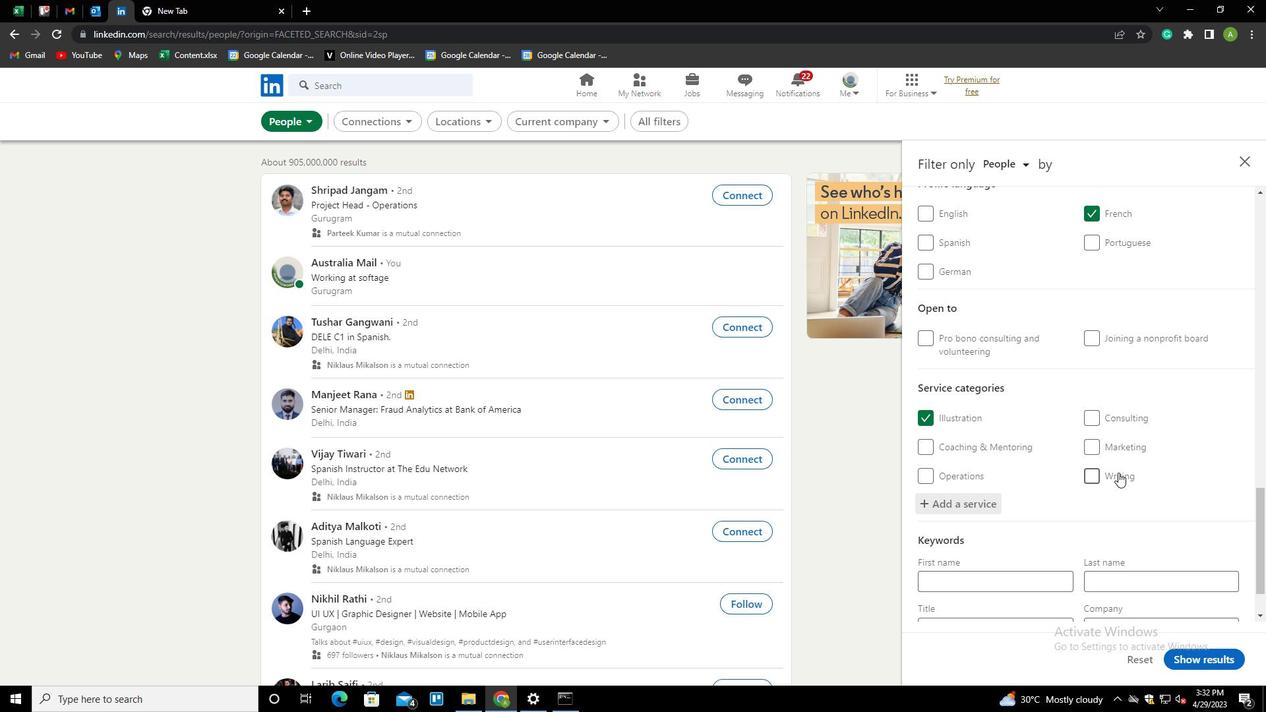 
Action: Mouse scrolled (1118, 472) with delta (0, 0)
Screenshot: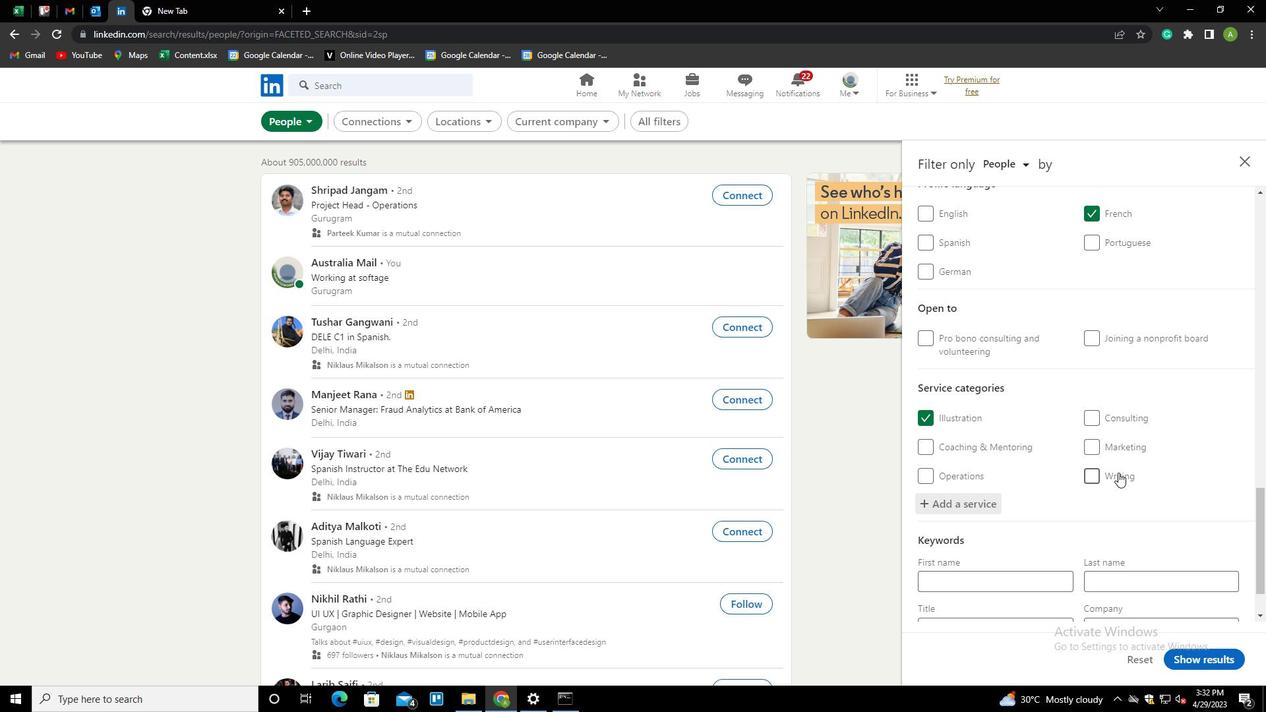 
Action: Mouse moved to (977, 563)
Screenshot: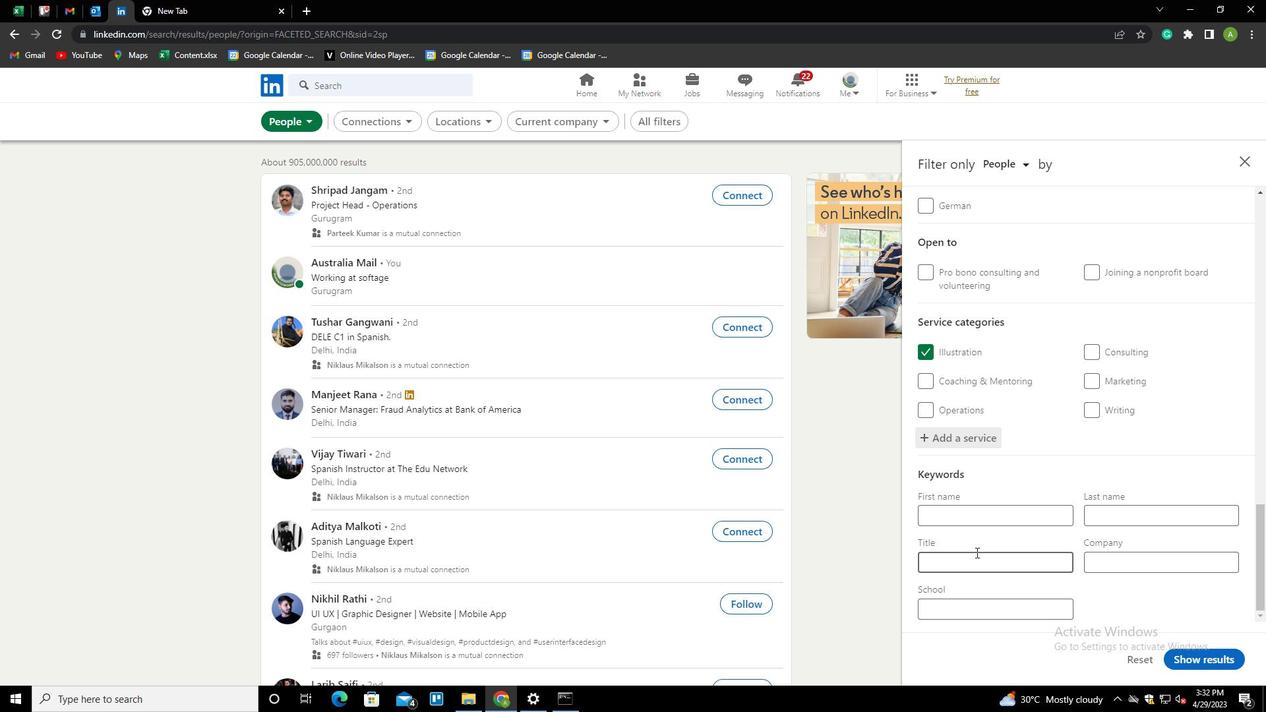 
Action: Mouse pressed left at (977, 563)
Screenshot: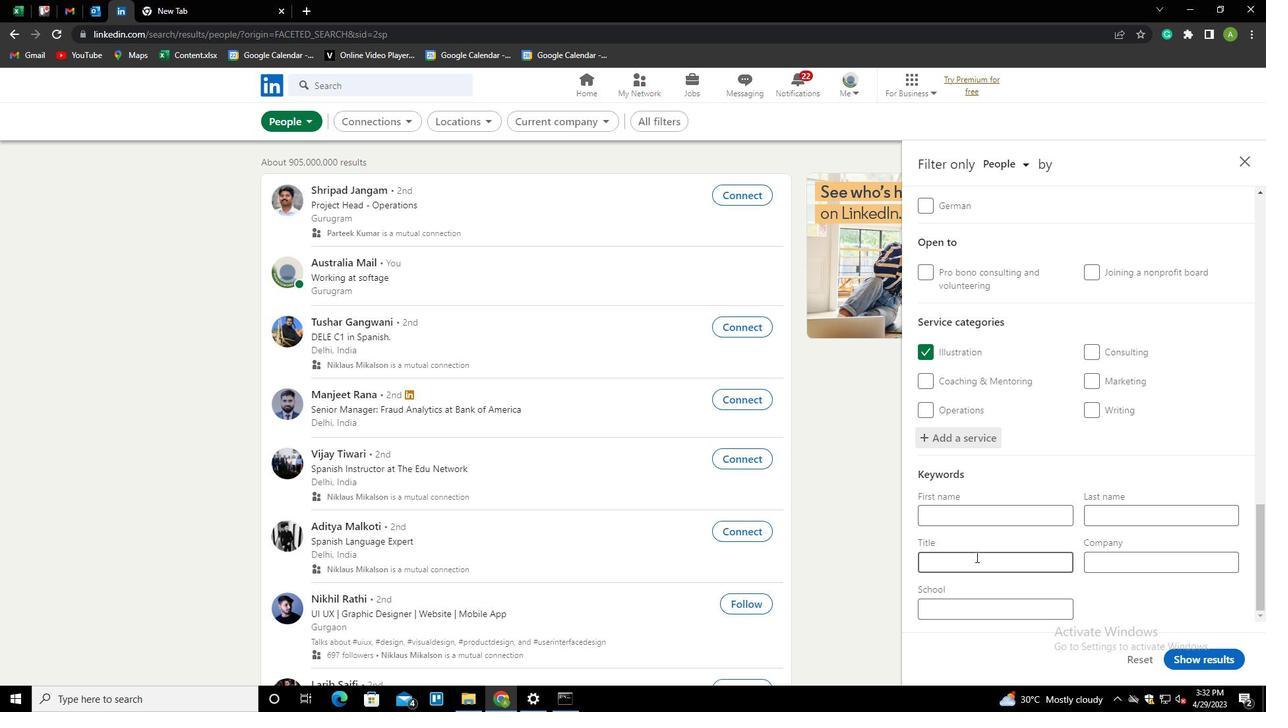 
Action: Key pressed <Key.shift>
Screenshot: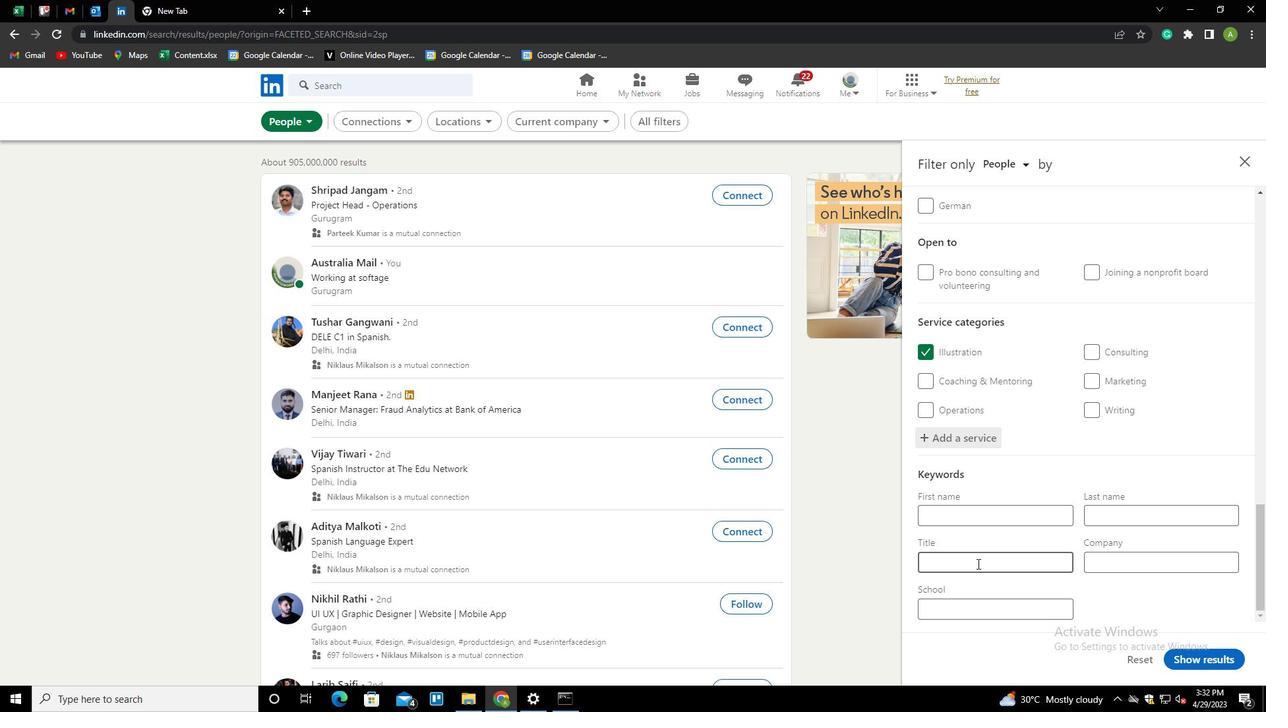 
Action: Mouse moved to (973, 565)
Screenshot: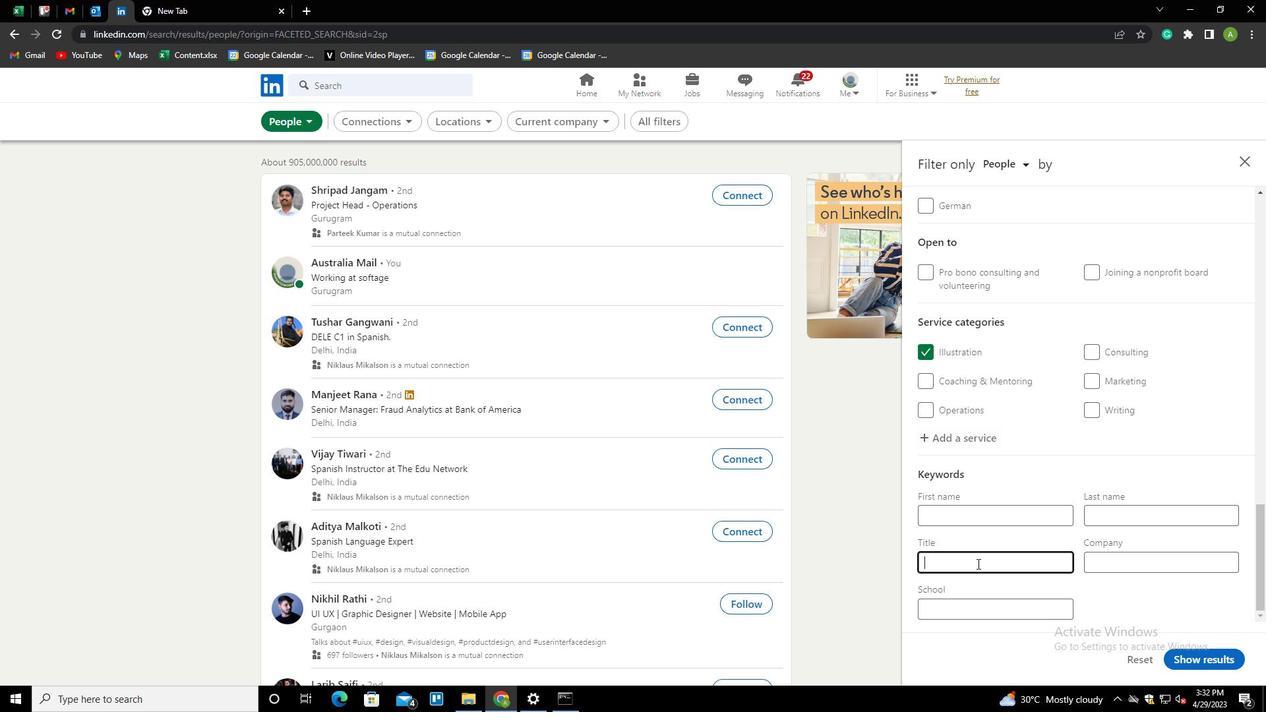 
Action: Key pressed ACCOUNTING<Key.space>STAFF
Screenshot: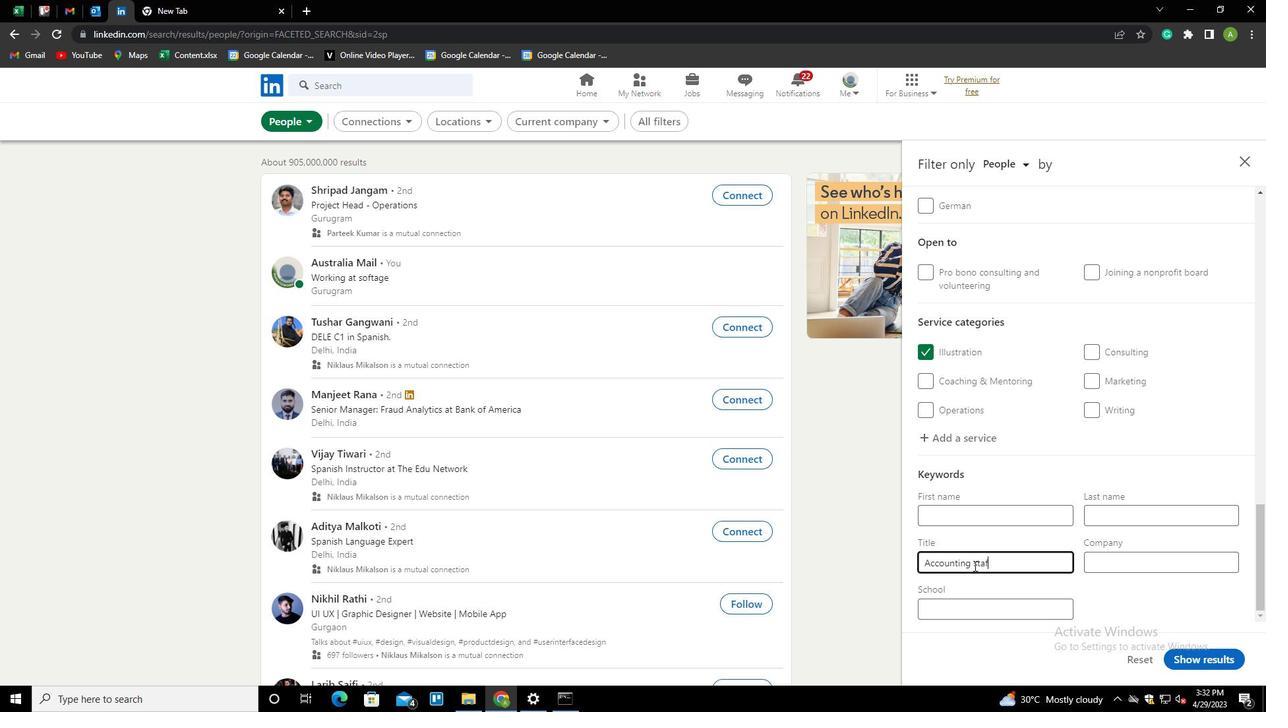 
Action: Mouse moved to (1165, 610)
Screenshot: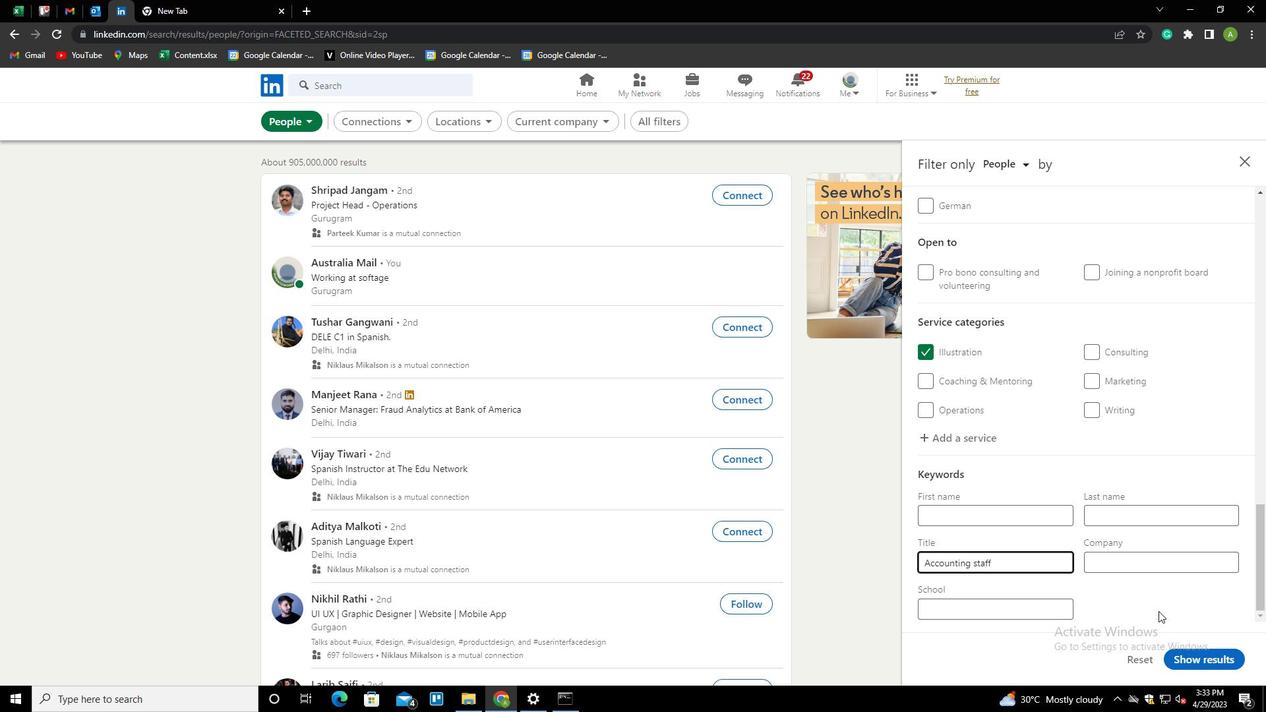 
Action: Mouse pressed left at (1165, 610)
Screenshot: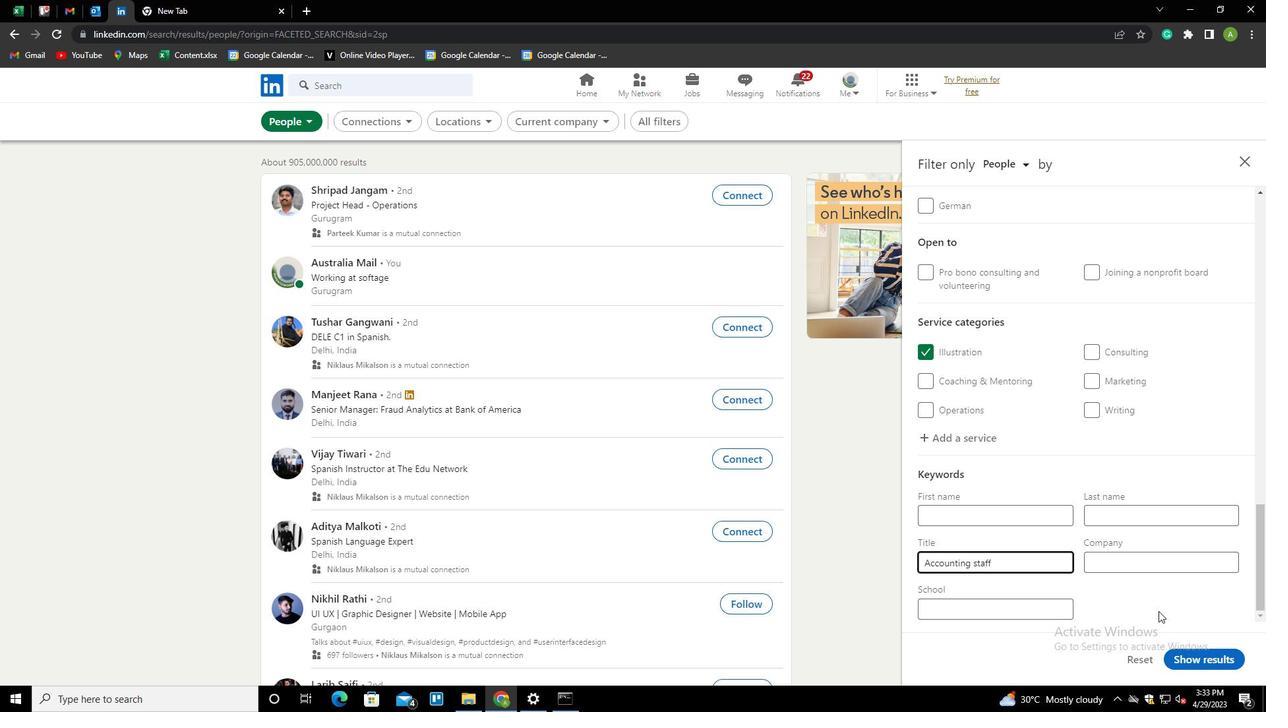 
Action: Mouse moved to (1208, 656)
Screenshot: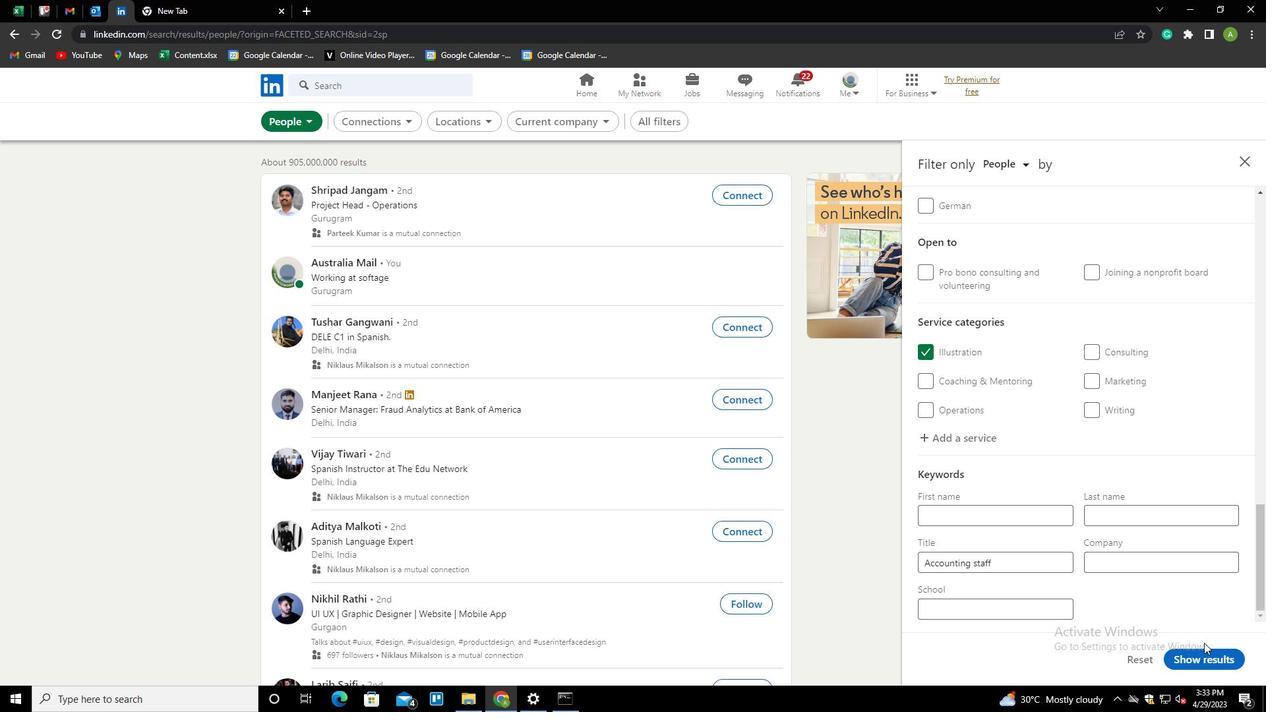 
Action: Mouse pressed left at (1208, 656)
Screenshot: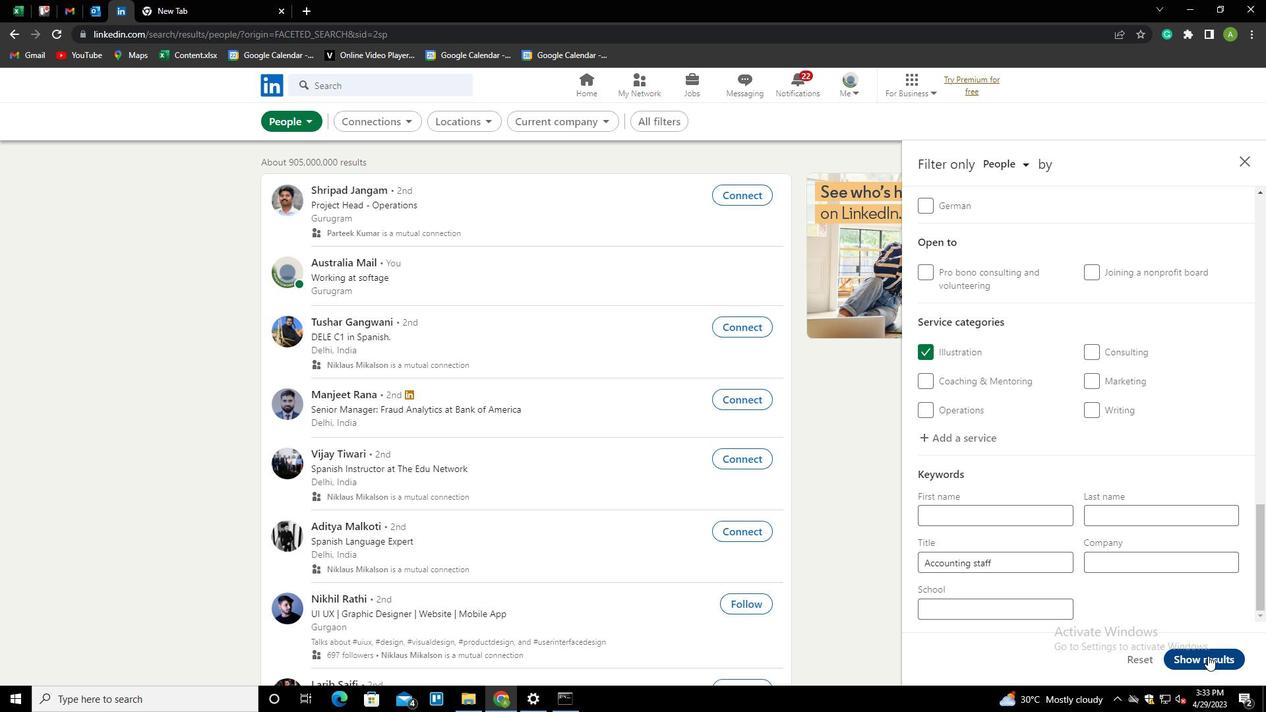 
